 Task: Find connections with filter location Gurupi with filter topic #Economywith filter profile language English with filter current company Axis Securities Limited with filter school NIRMA UNIVERSITY with filter industry Packaging and Containers Manufacturing with filter service category Relocation with filter keywords title Customer Service Manager
Action: Mouse moved to (660, 135)
Screenshot: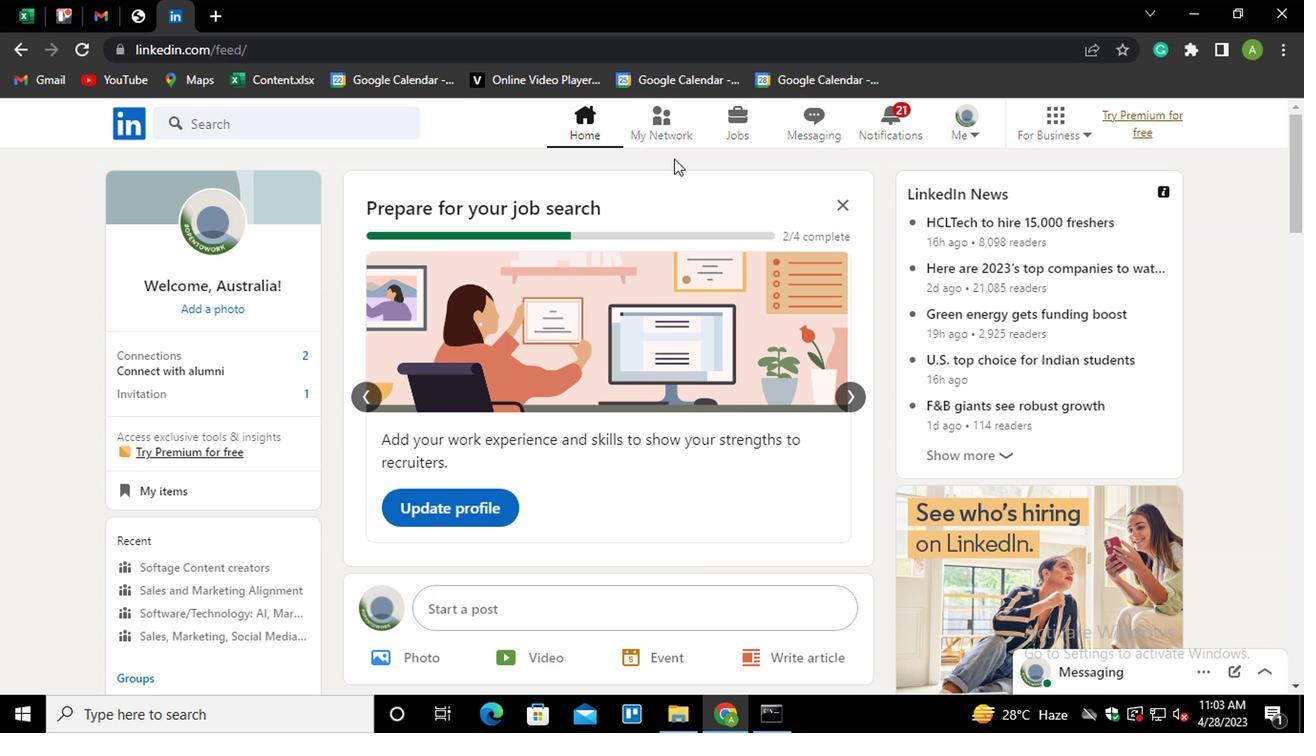 
Action: Mouse pressed left at (660, 135)
Screenshot: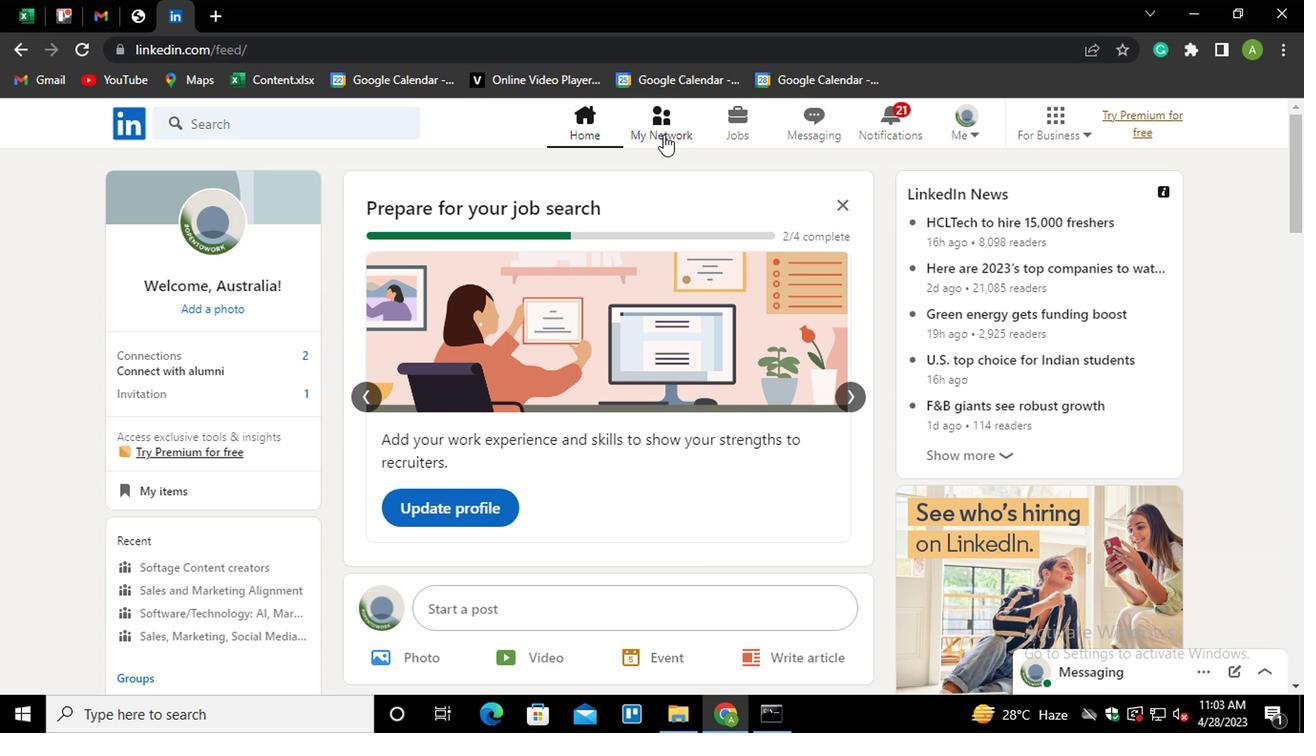 
Action: Mouse moved to (194, 231)
Screenshot: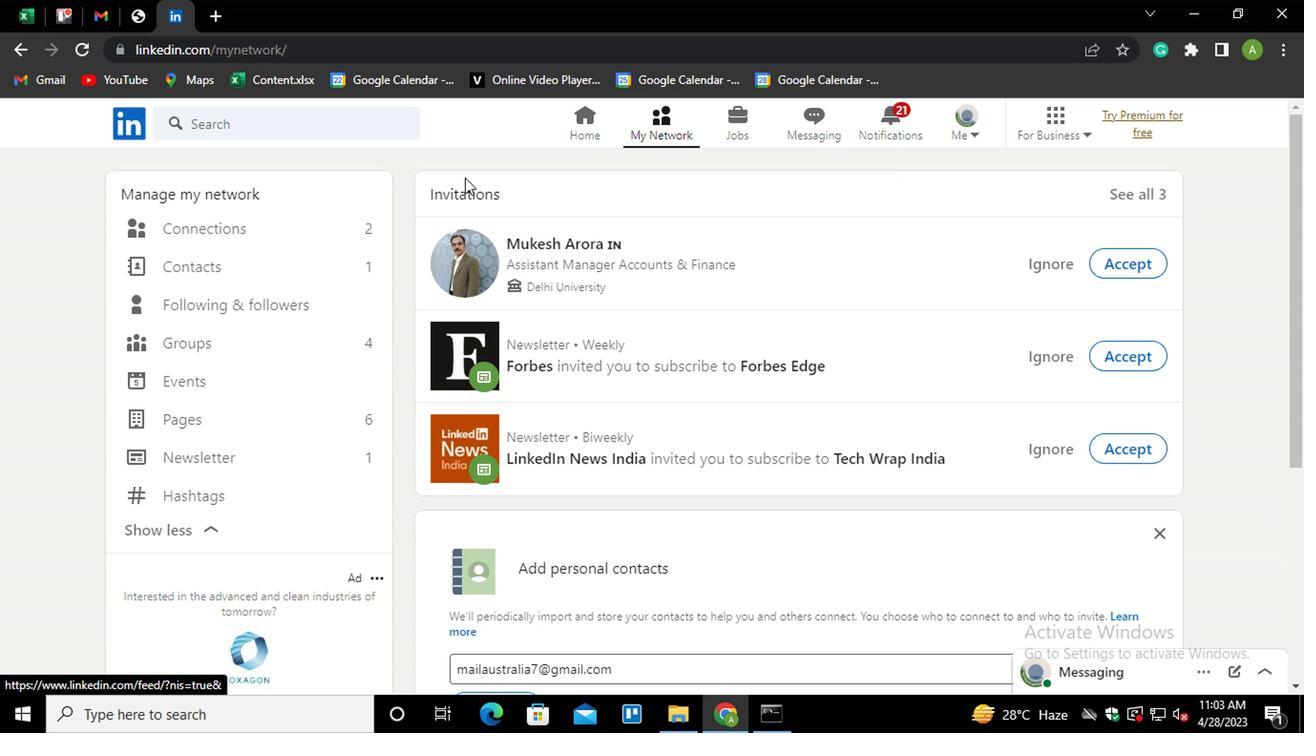 
Action: Mouse pressed left at (194, 231)
Screenshot: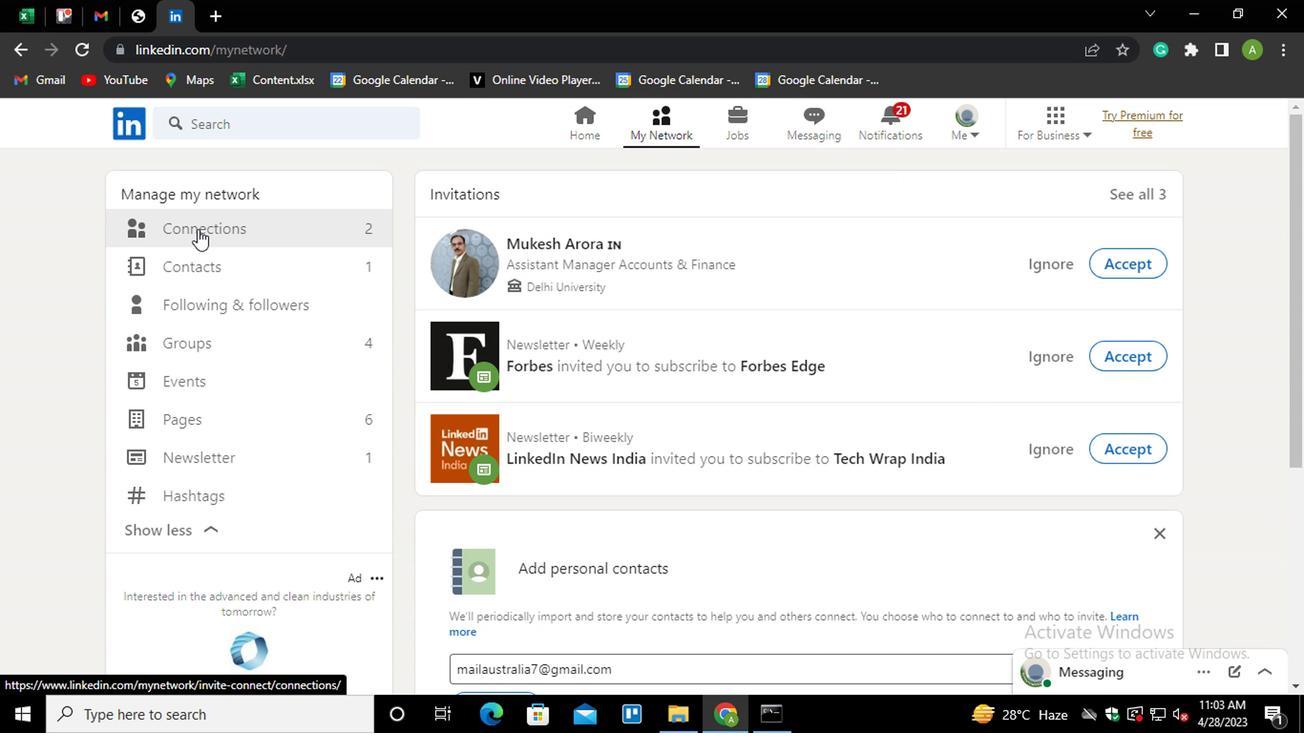 
Action: Mouse moved to (792, 226)
Screenshot: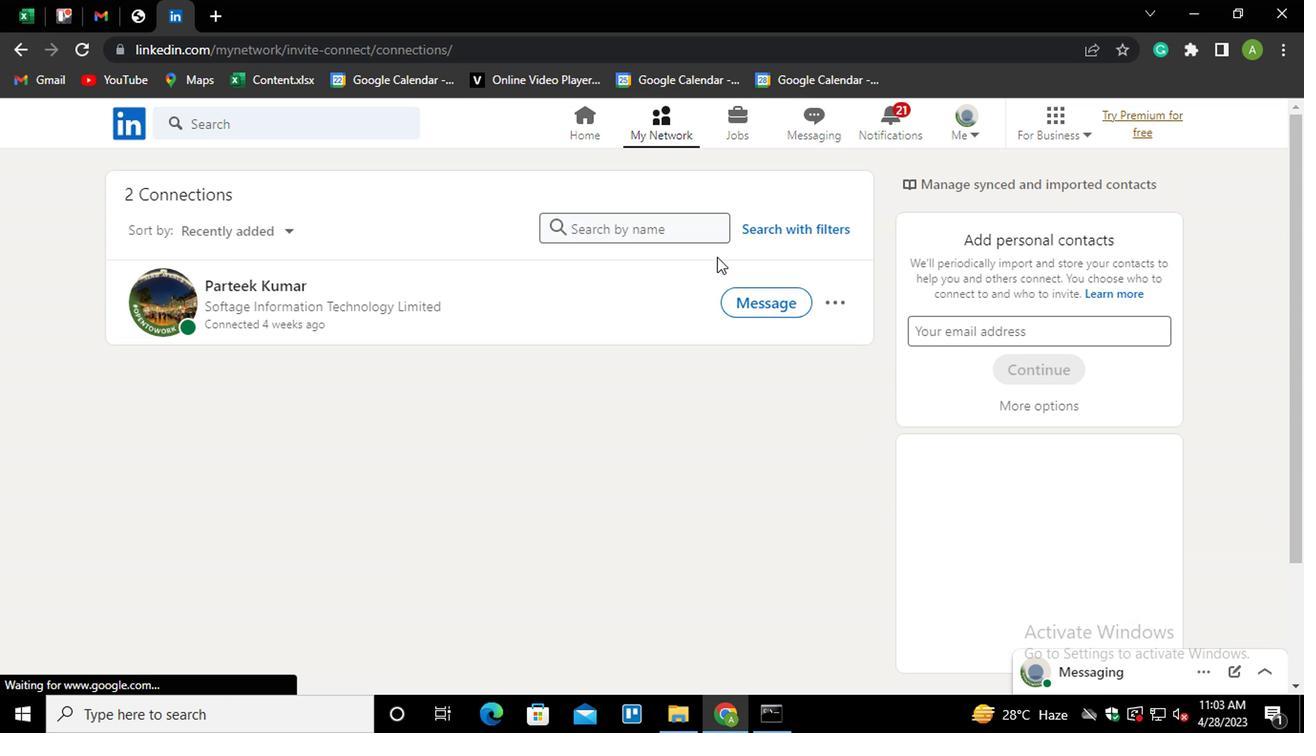 
Action: Mouse pressed left at (792, 226)
Screenshot: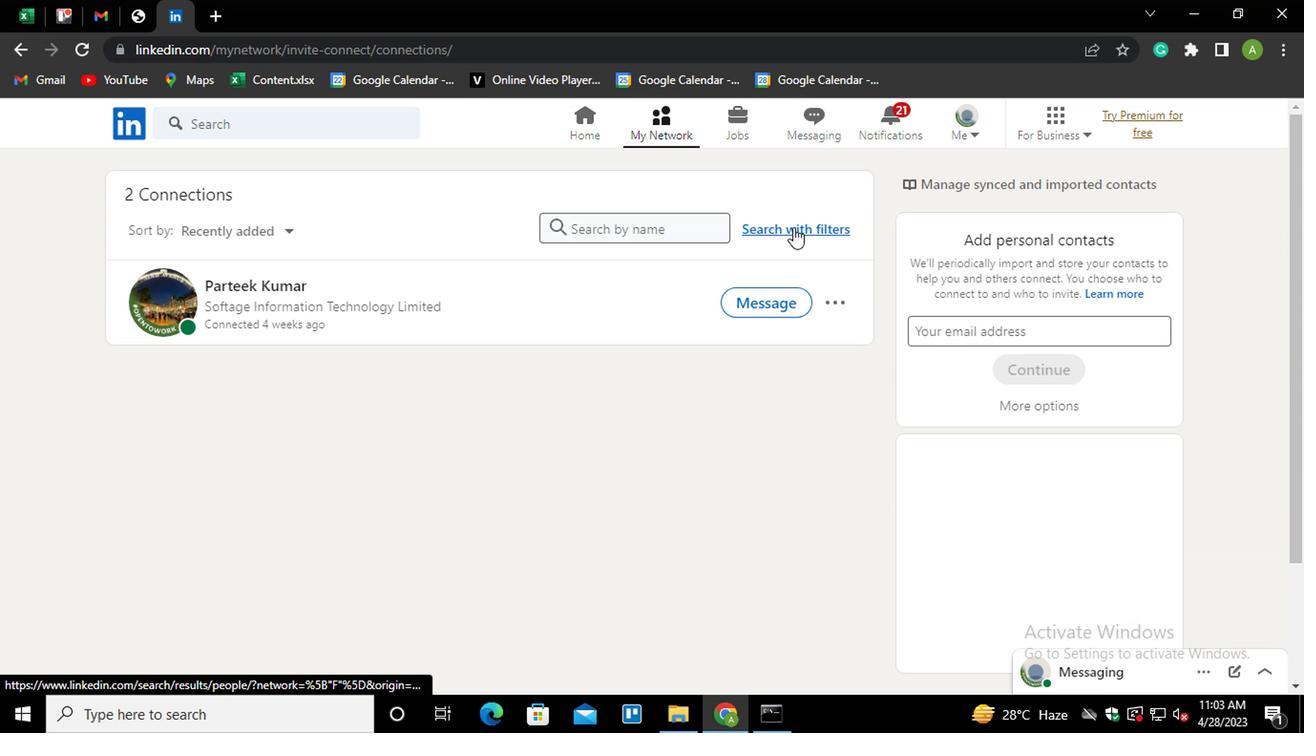 
Action: Mouse moved to (694, 181)
Screenshot: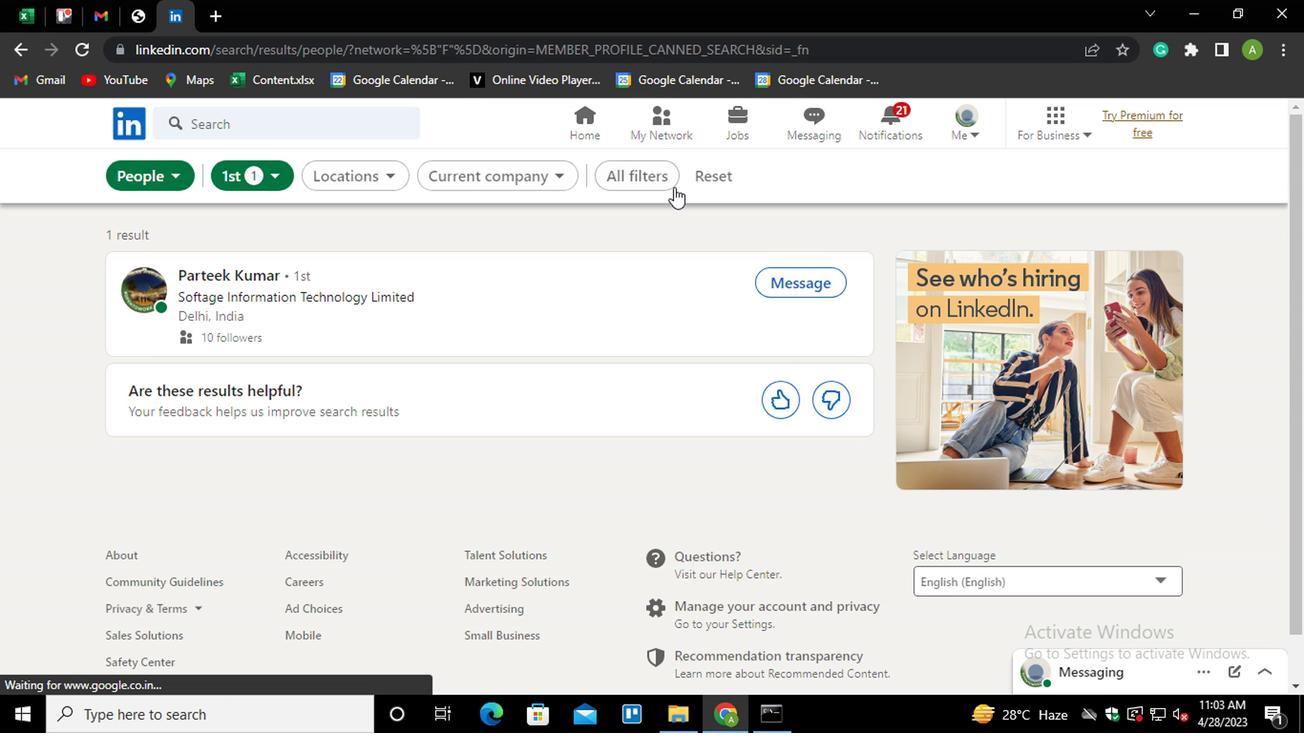 
Action: Mouse pressed left at (694, 181)
Screenshot: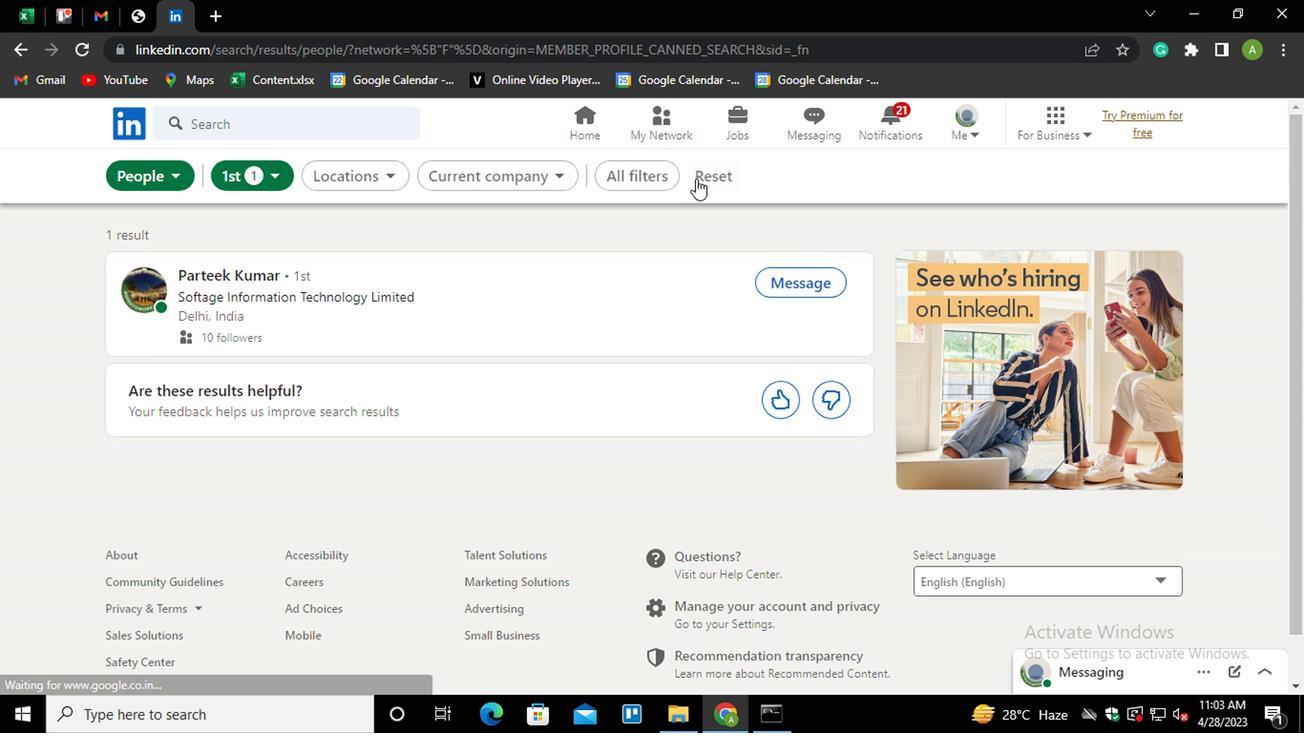
Action: Mouse moved to (670, 182)
Screenshot: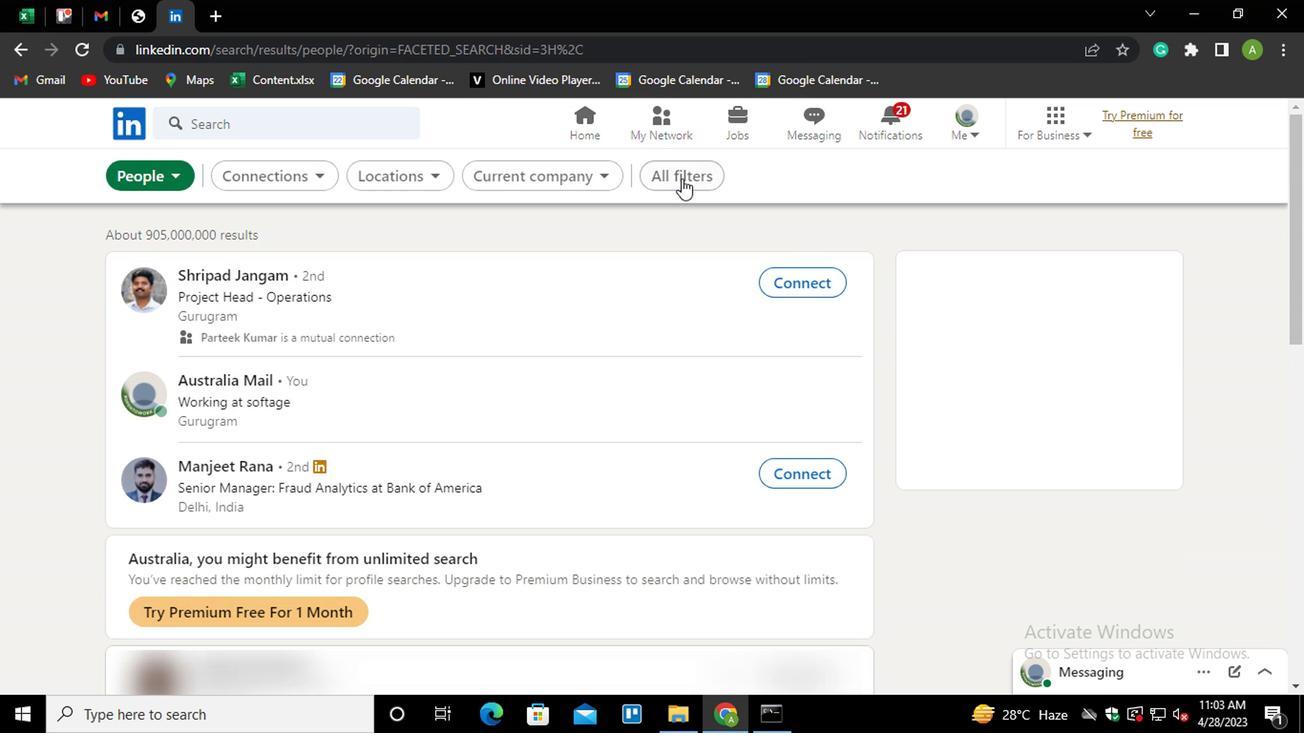 
Action: Mouse pressed left at (670, 182)
Screenshot: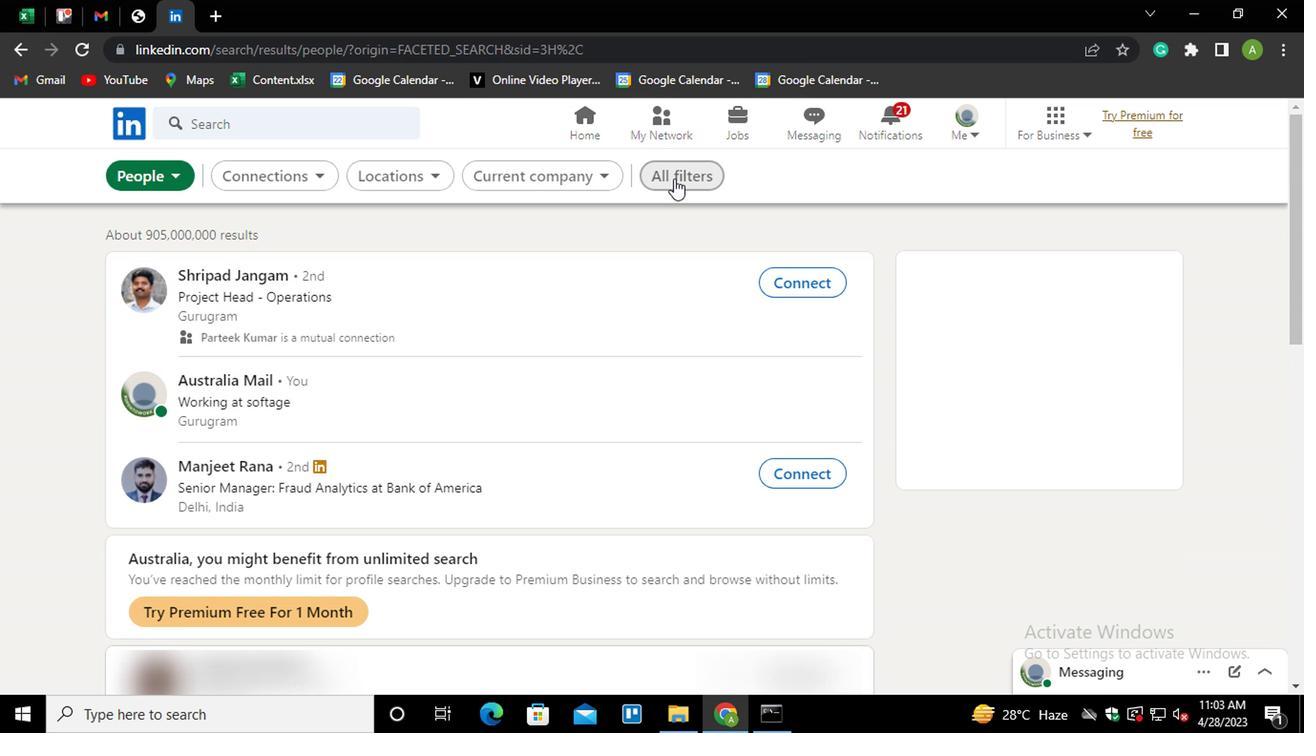 
Action: Mouse moved to (889, 349)
Screenshot: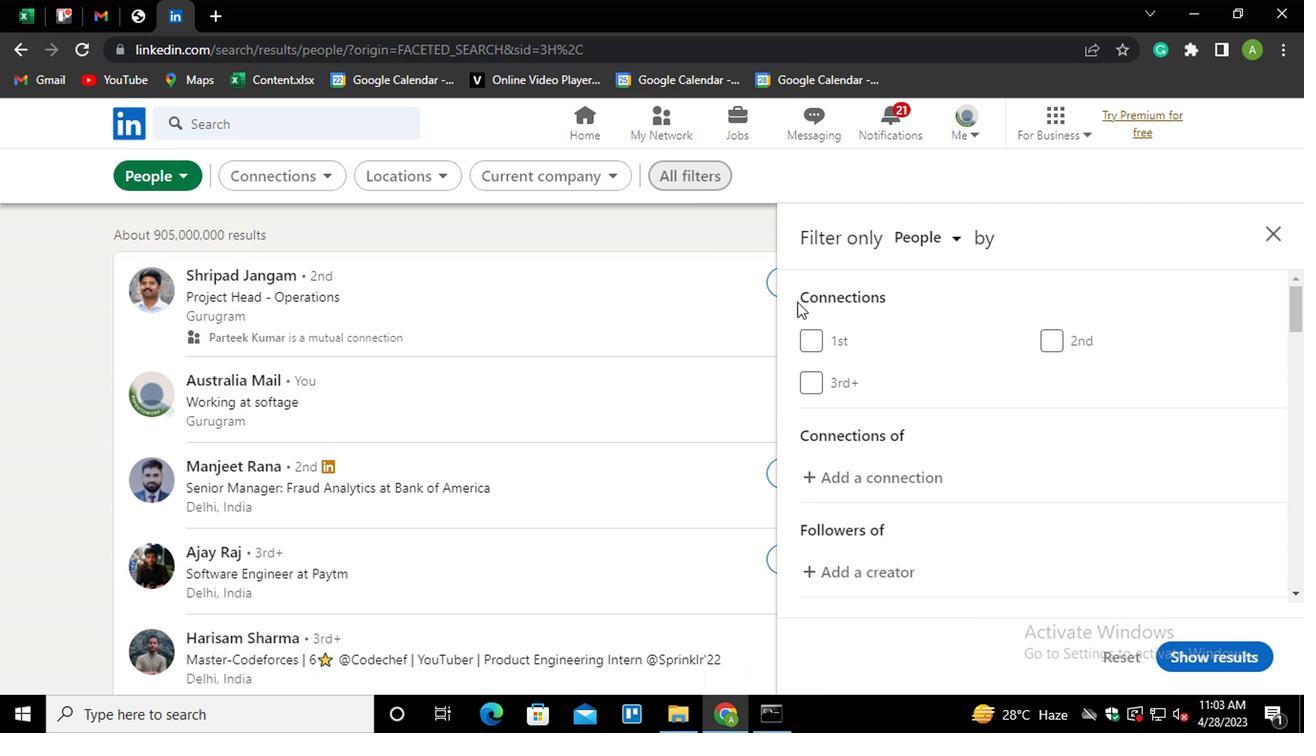 
Action: Mouse scrolled (889, 348) with delta (0, -1)
Screenshot: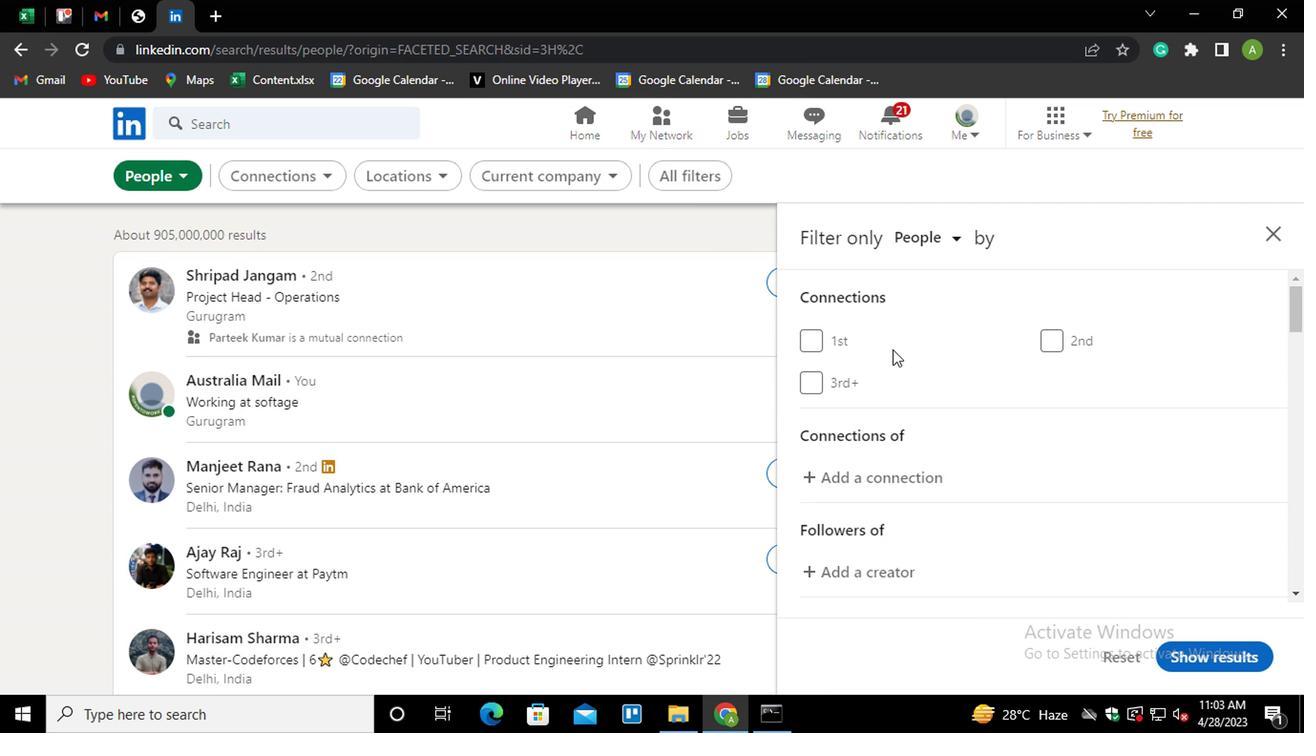 
Action: Mouse scrolled (889, 348) with delta (0, -1)
Screenshot: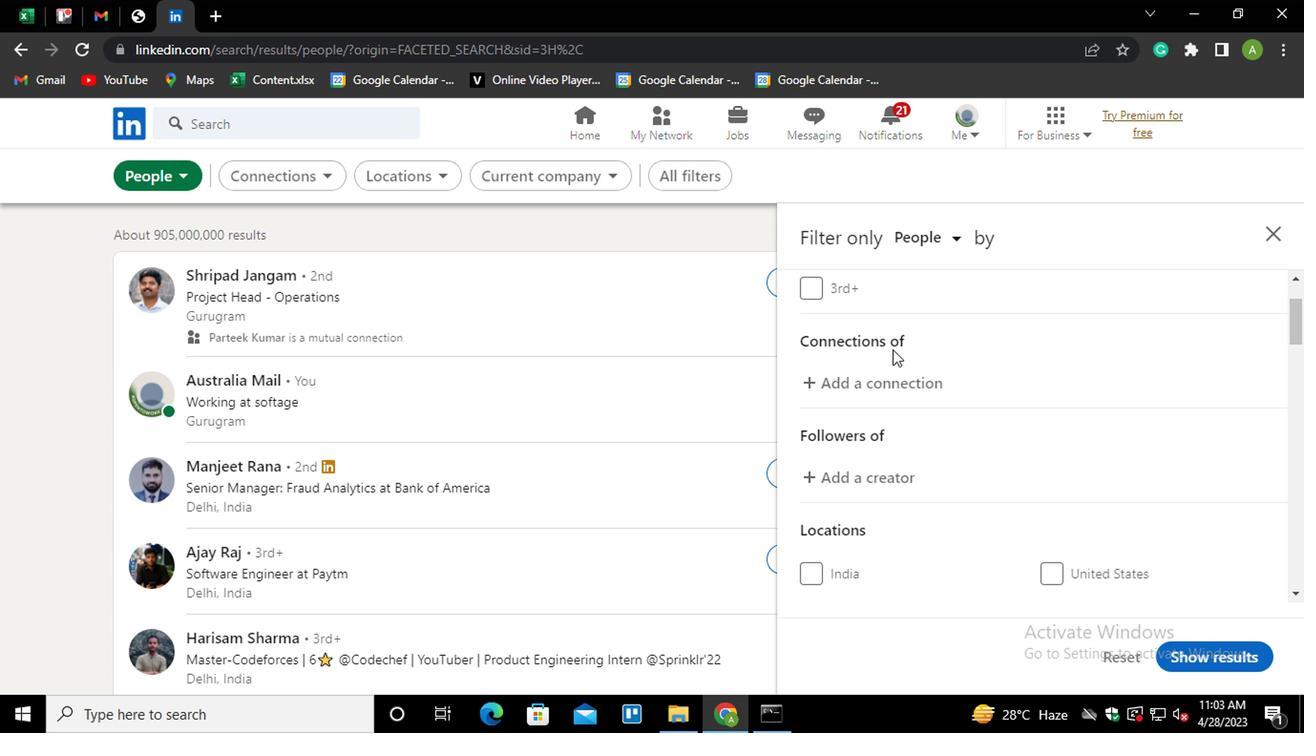 
Action: Mouse scrolled (889, 348) with delta (0, -1)
Screenshot: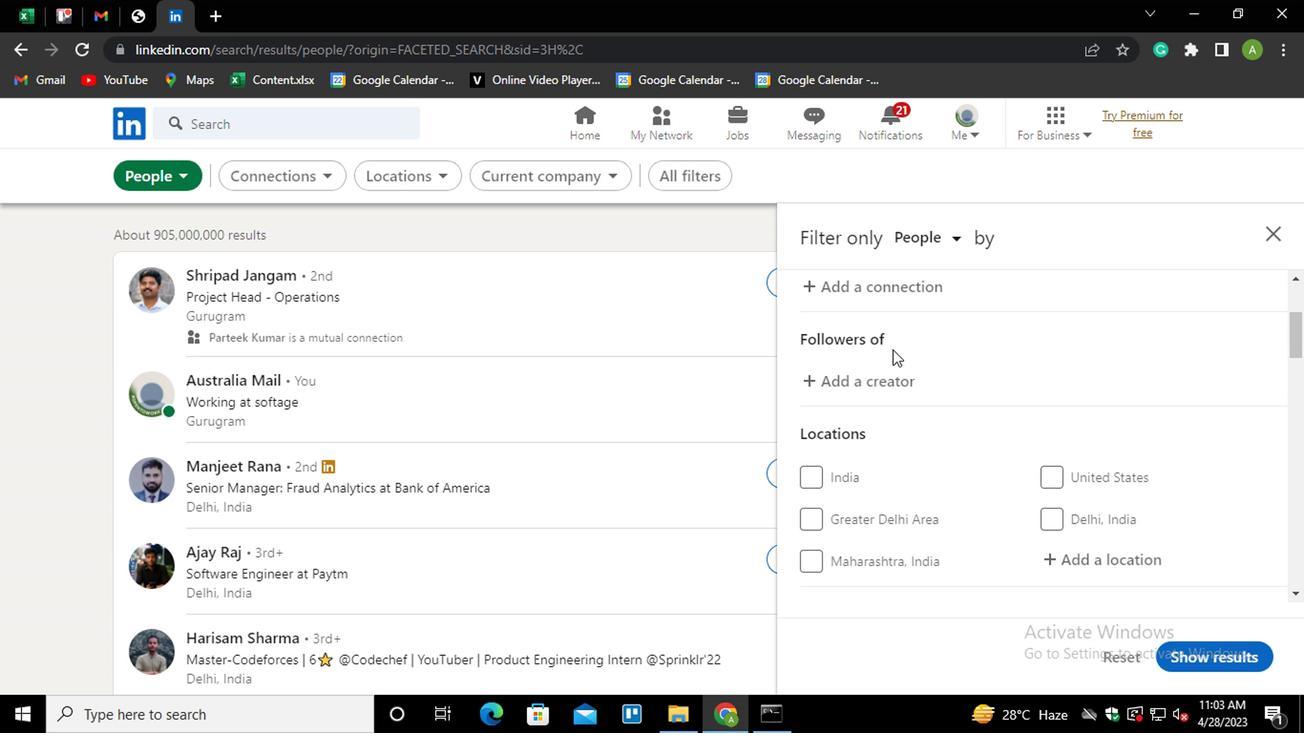 
Action: Mouse scrolled (889, 348) with delta (0, -1)
Screenshot: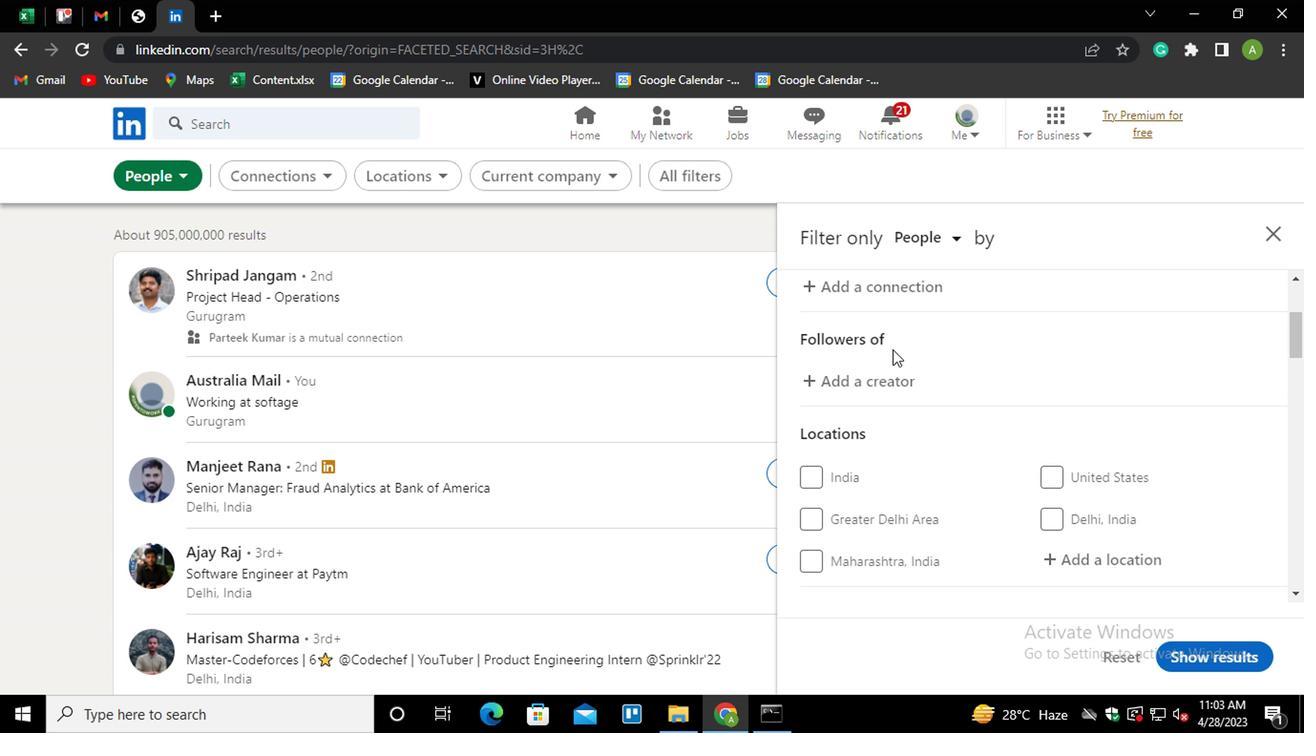 
Action: Mouse moved to (1110, 365)
Screenshot: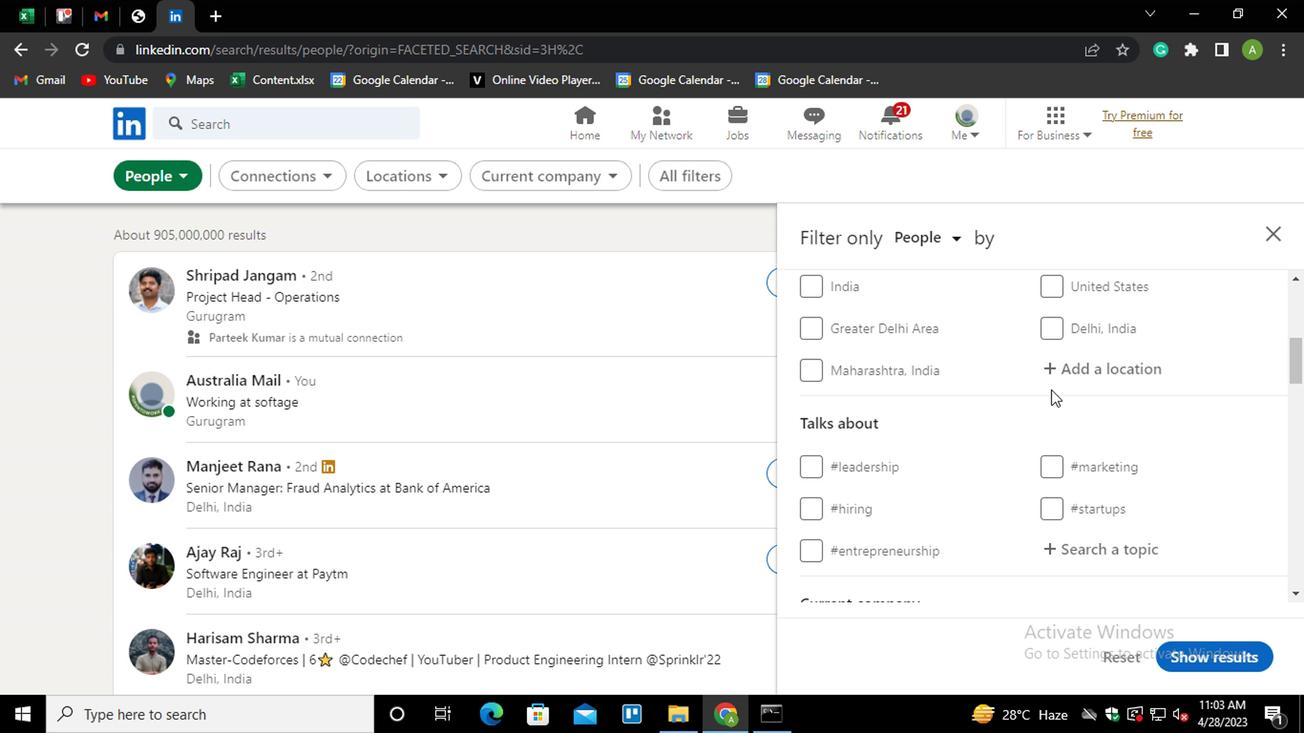 
Action: Mouse pressed left at (1110, 365)
Screenshot: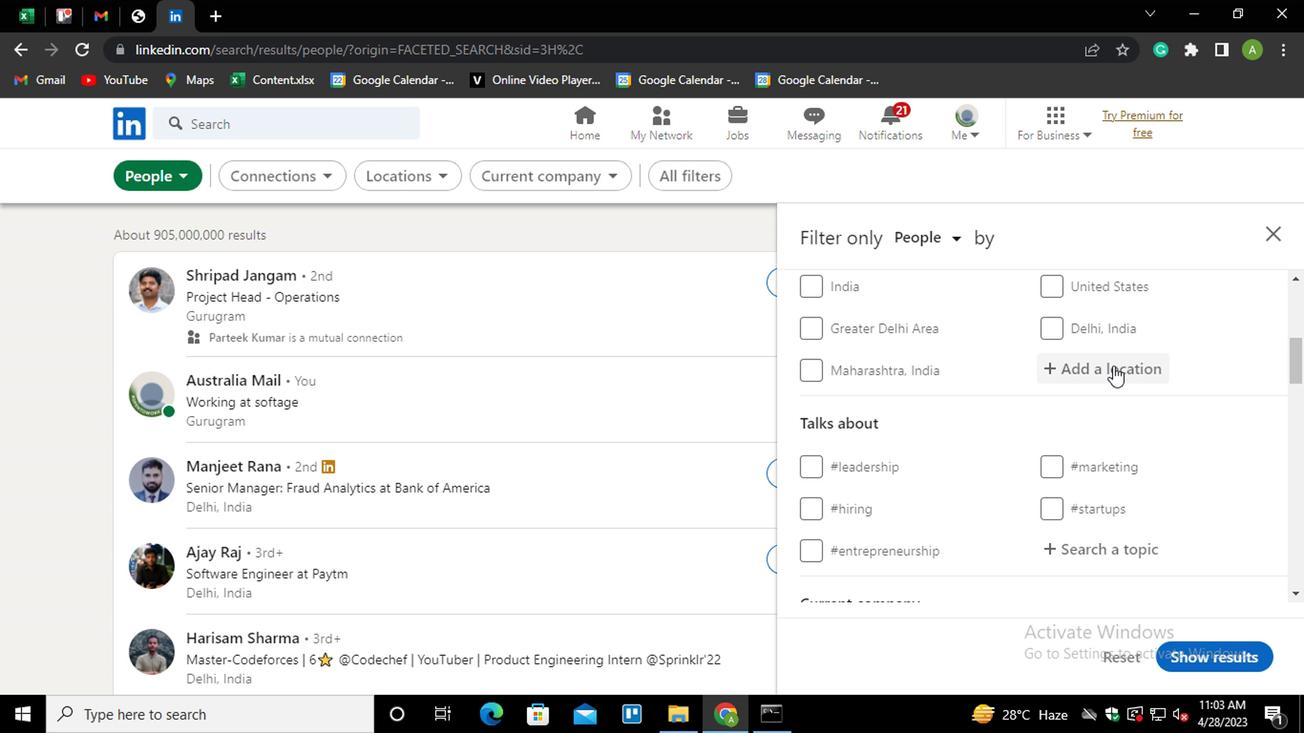 
Action: Key pressed <Key.shift>GURUPA<Key.backspace>I<Key.down><Key.enter>
Screenshot: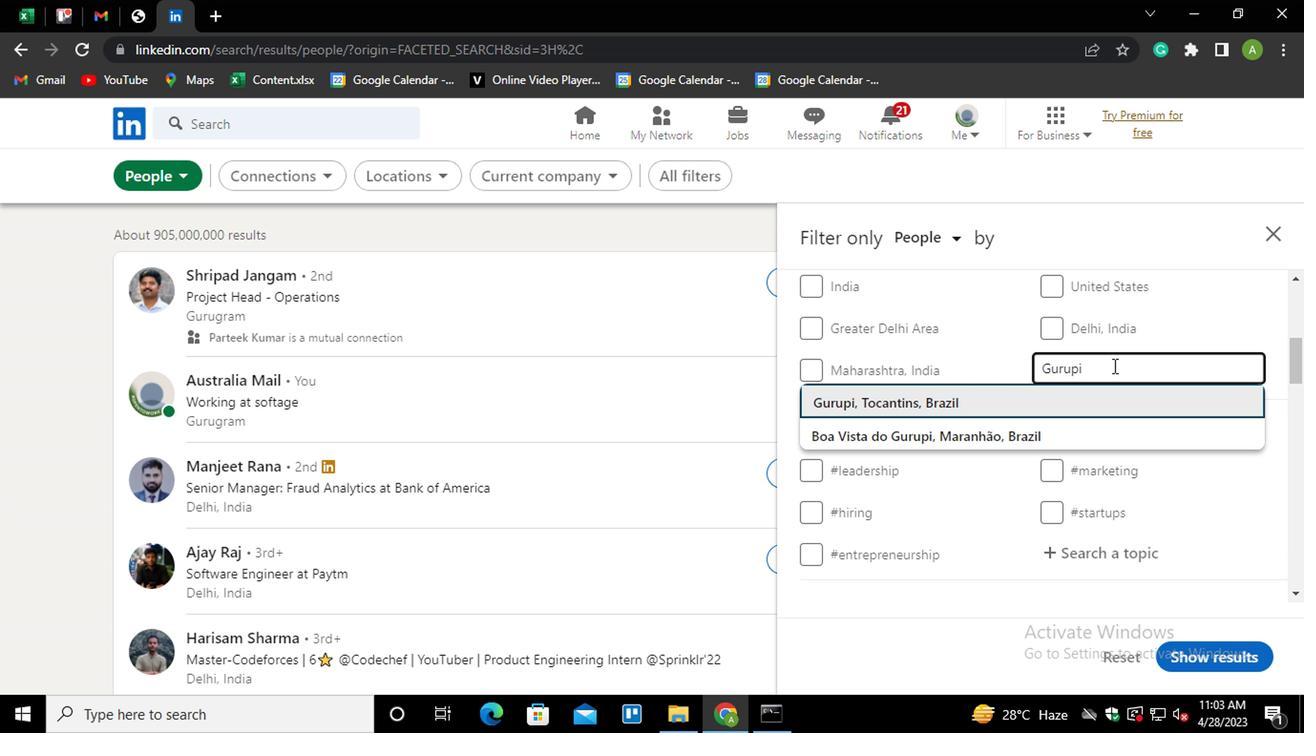 
Action: Mouse scrolled (1110, 364) with delta (0, -1)
Screenshot: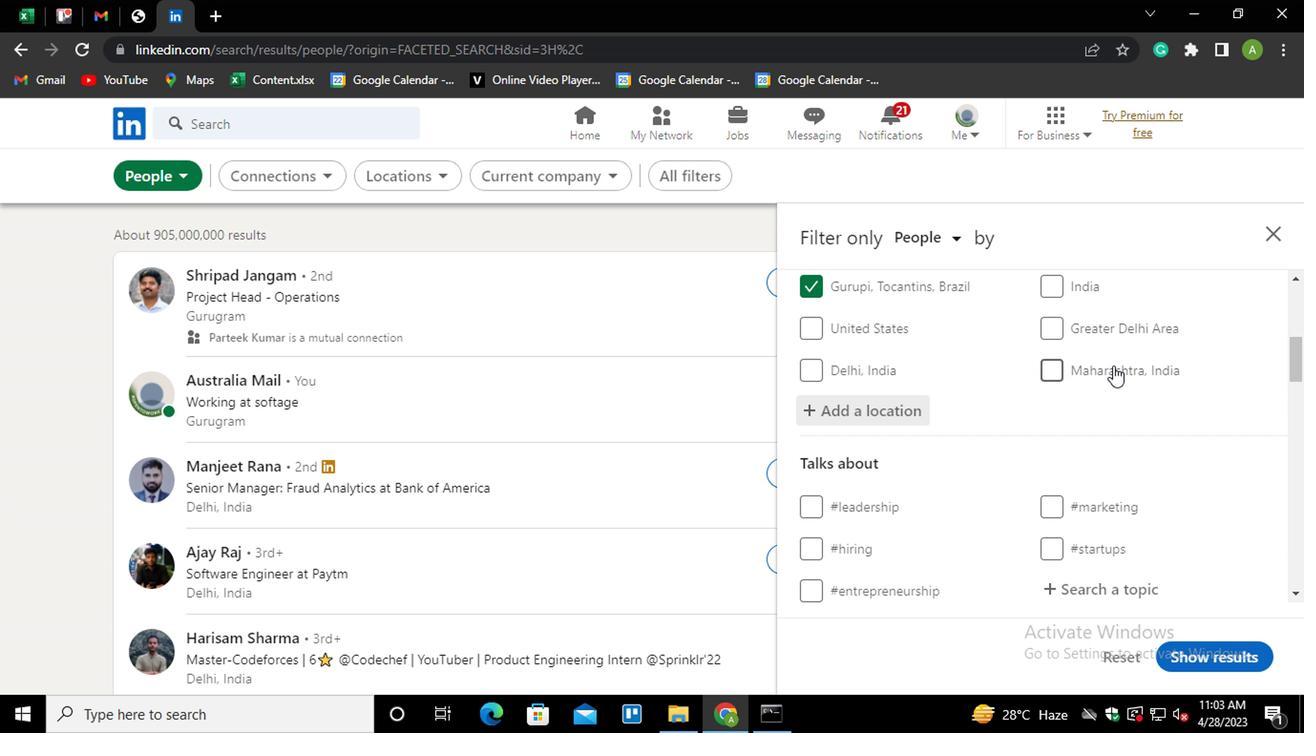 
Action: Mouse scrolled (1110, 364) with delta (0, -1)
Screenshot: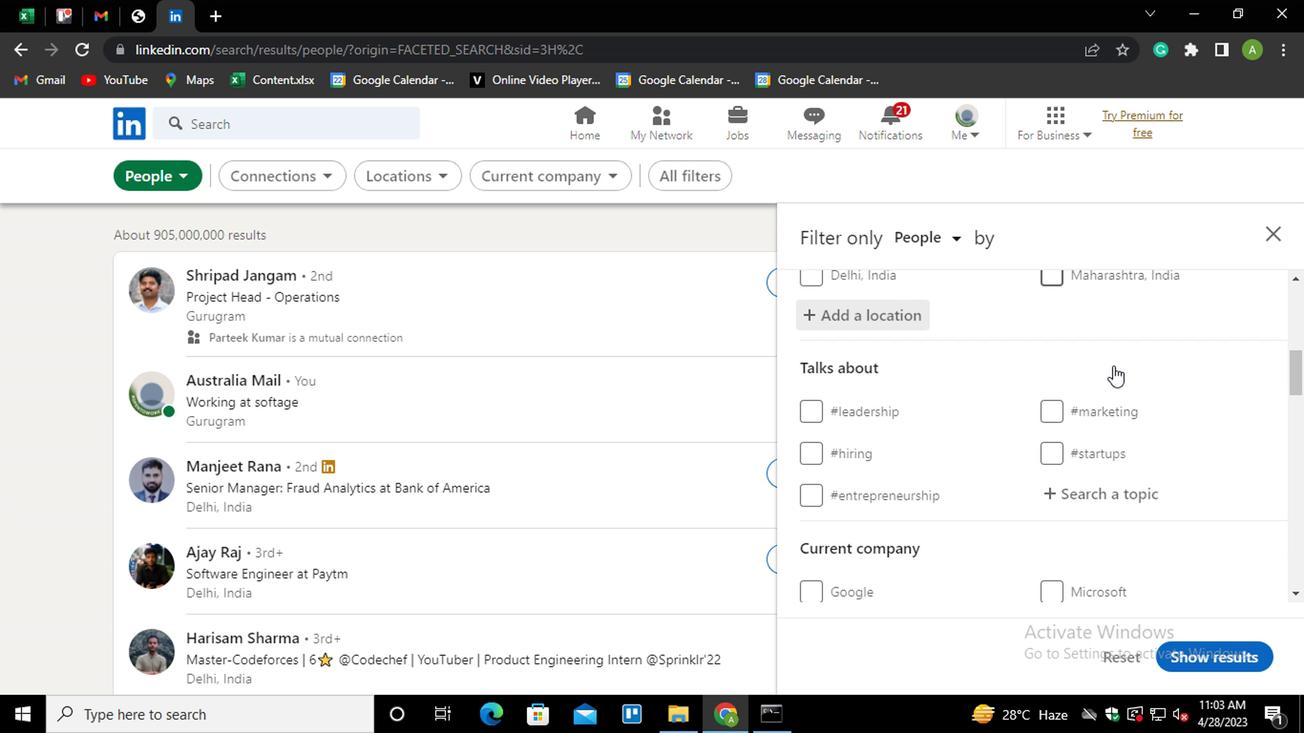 
Action: Mouse moved to (1100, 398)
Screenshot: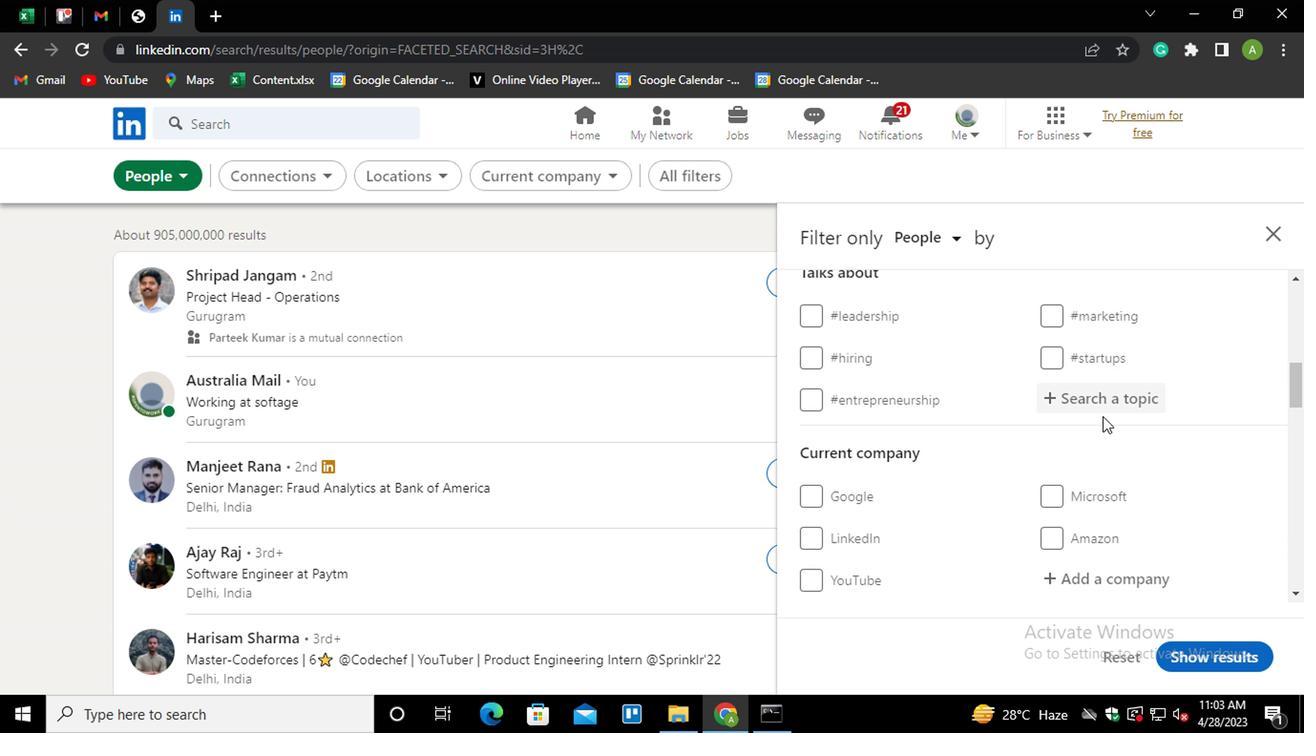 
Action: Mouse pressed left at (1100, 398)
Screenshot: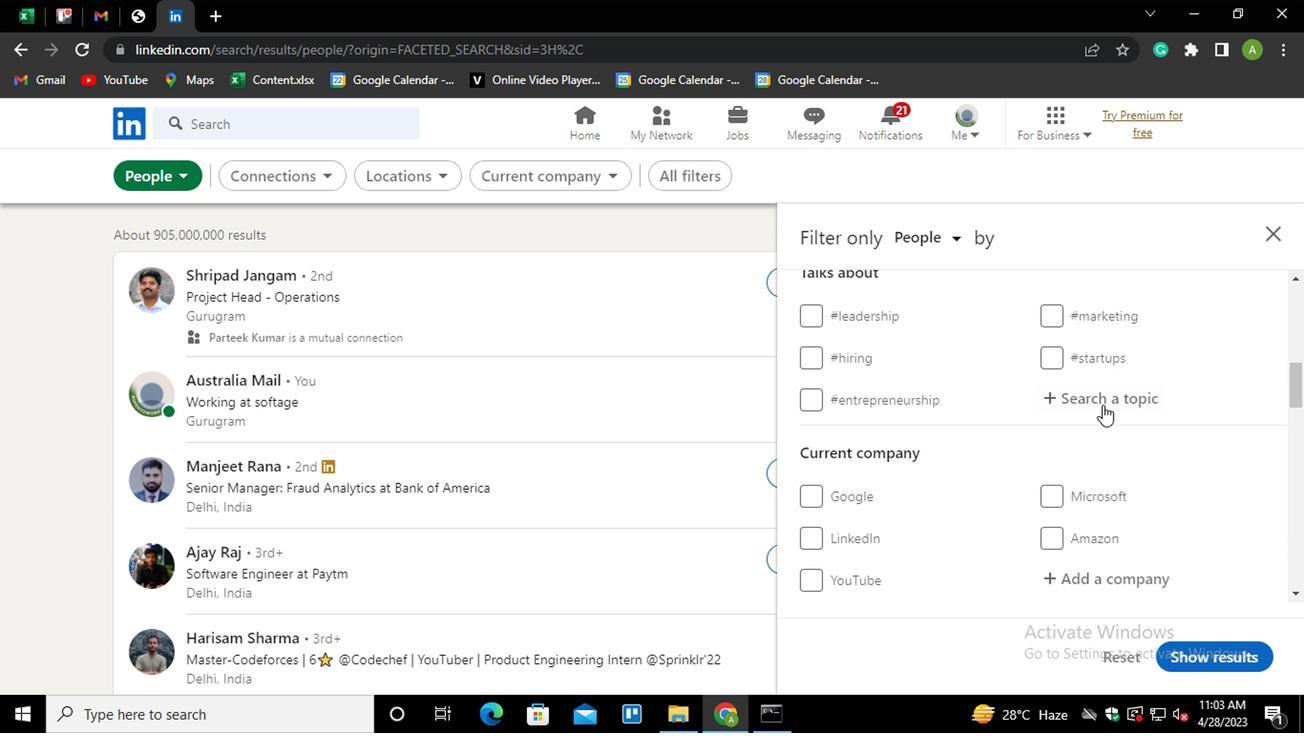 
Action: Mouse moved to (1093, 400)
Screenshot: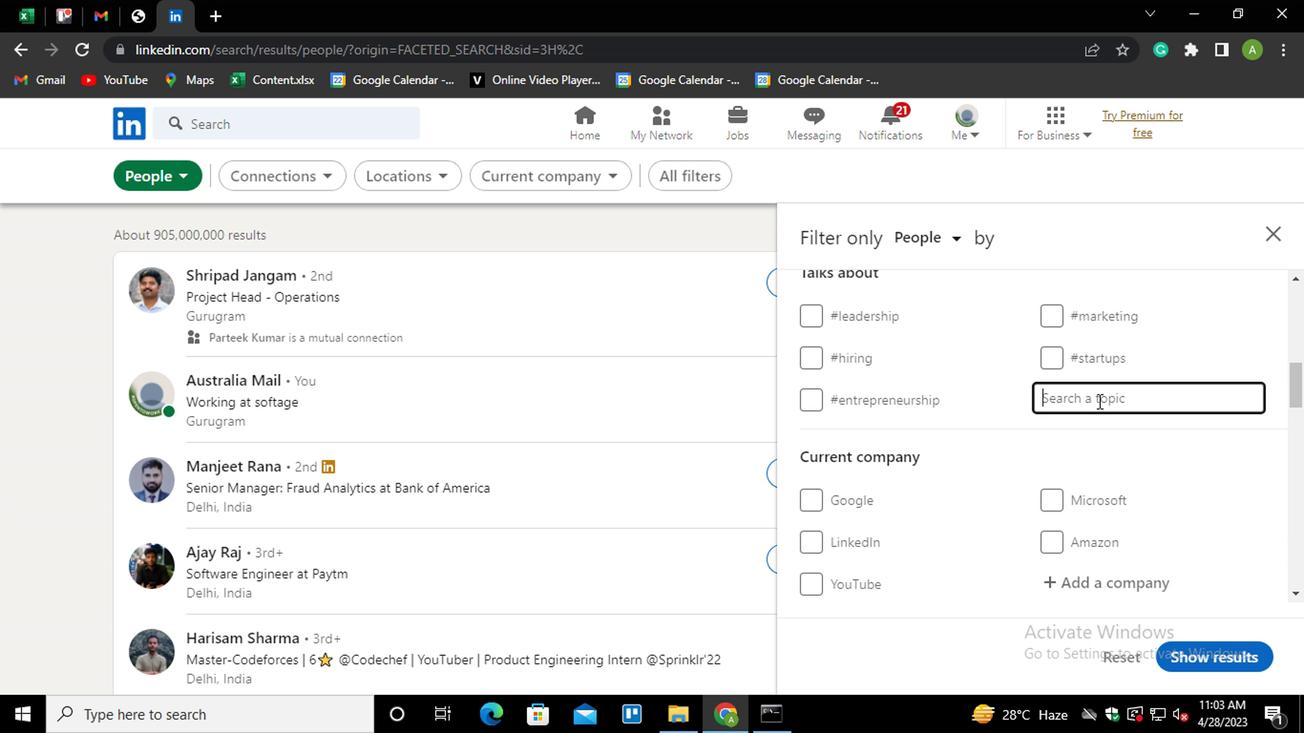 
Action: Key pressed <Key.shift>
Screenshot: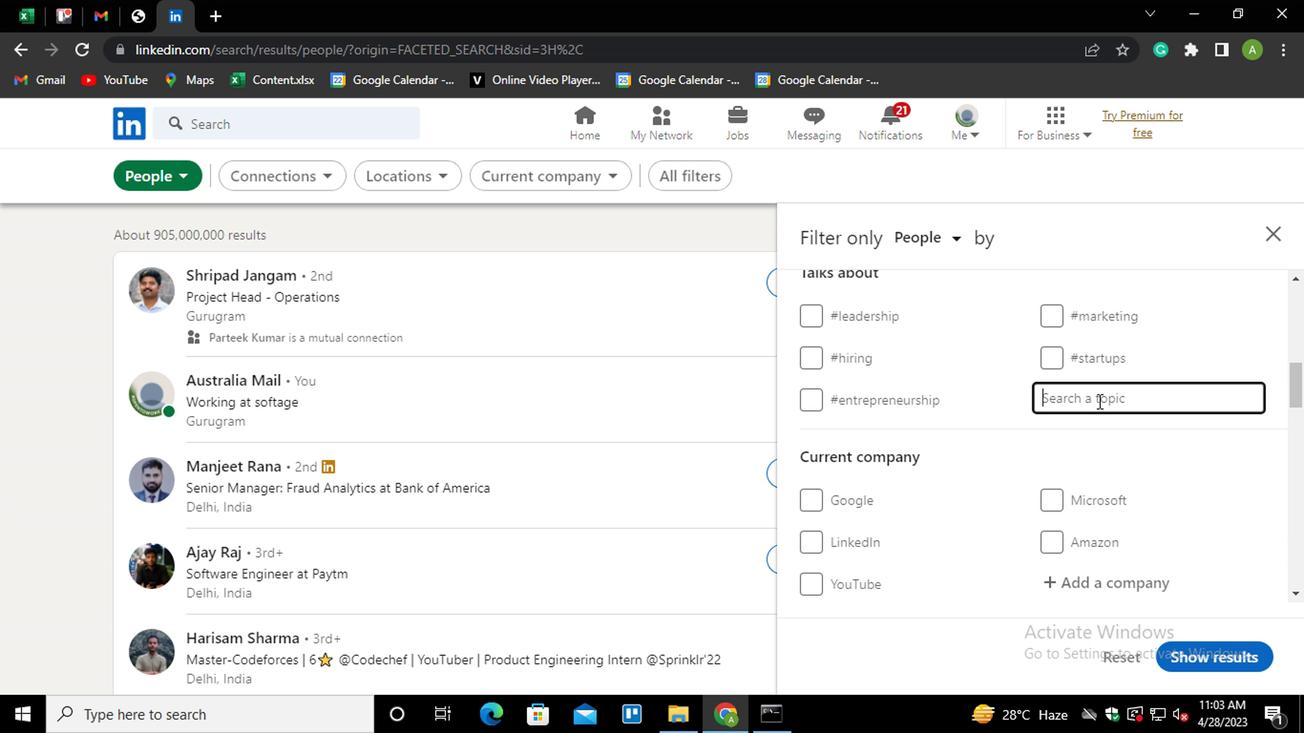 
Action: Mouse moved to (1085, 404)
Screenshot: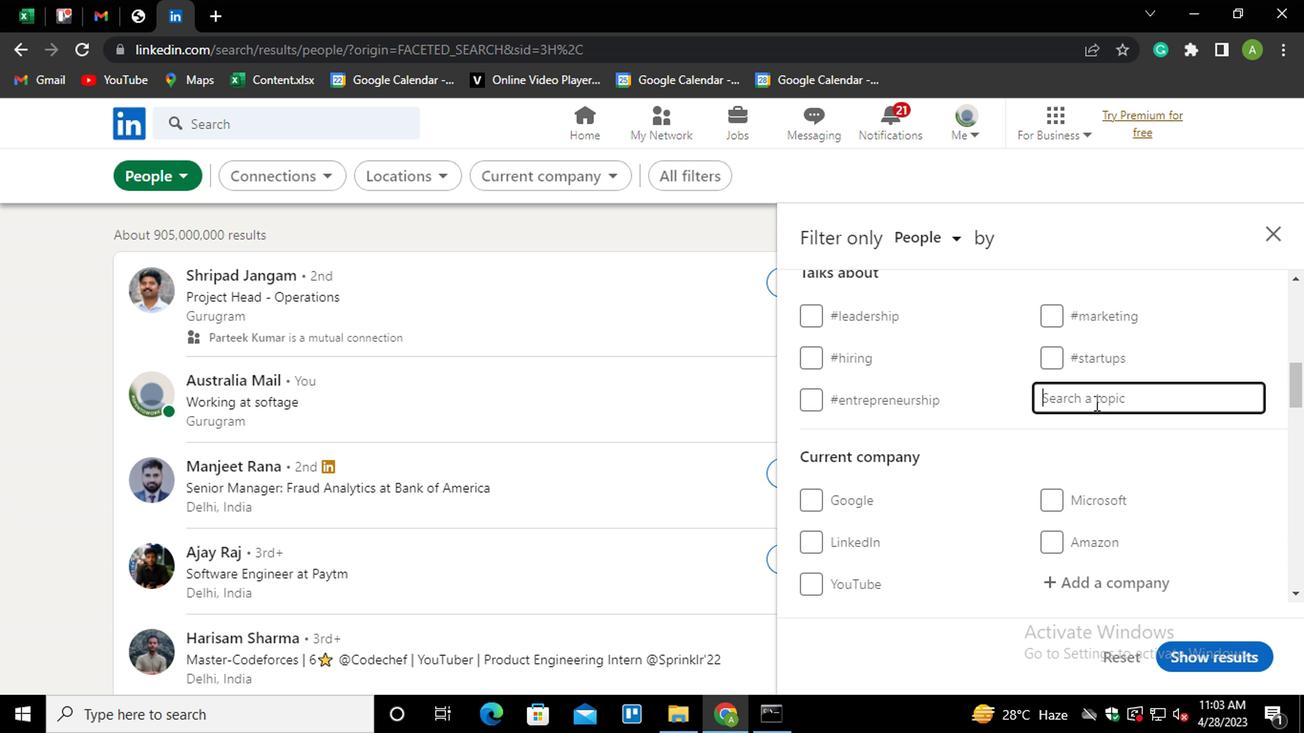 
Action: Key pressed E
Screenshot: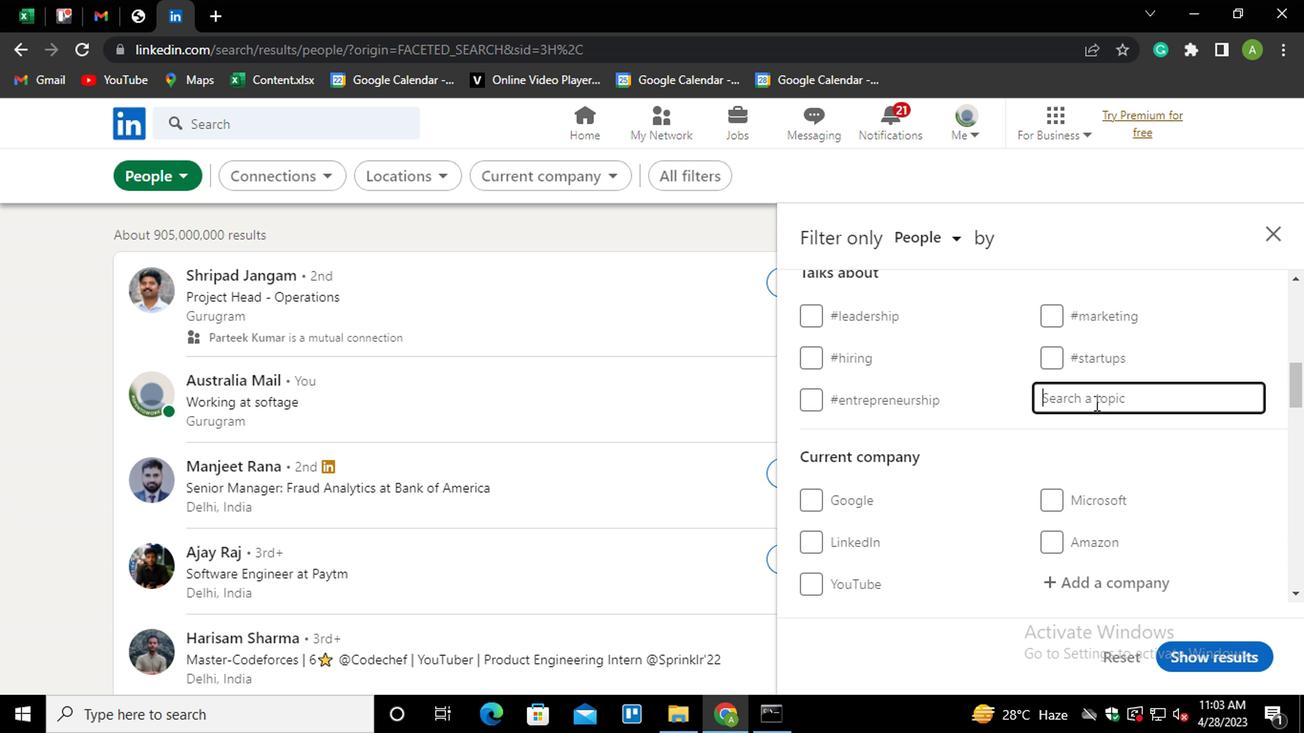 
Action: Mouse moved to (1084, 404)
Screenshot: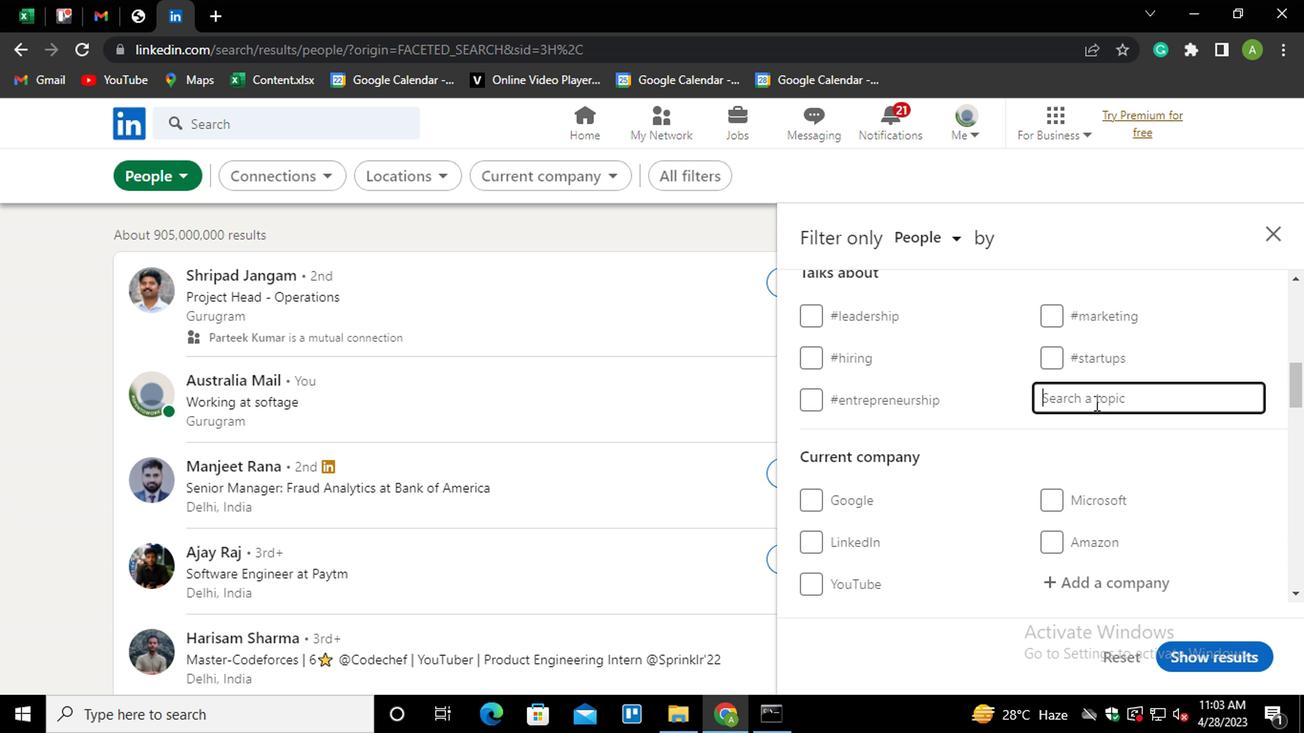 
Action: Key pressed CONOM<Key.down><Key.down><Key.down><Key.enter>
Screenshot: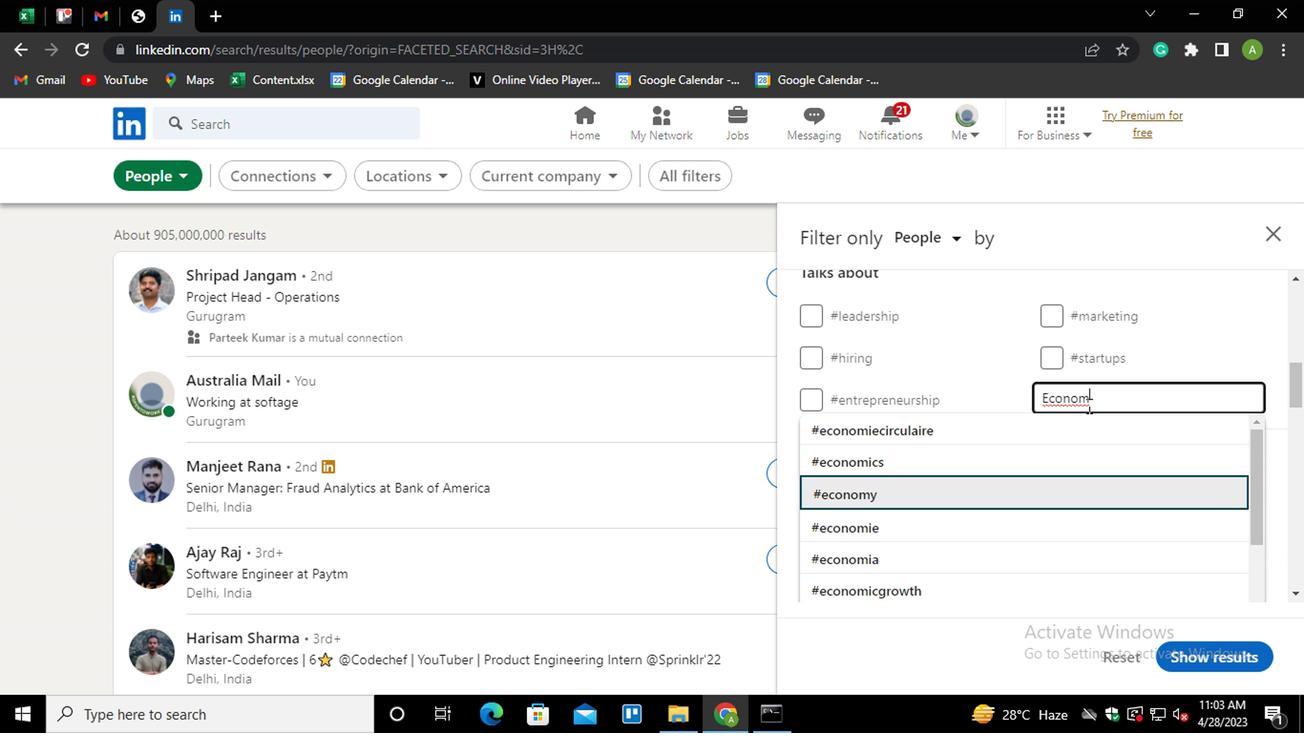 
Action: Mouse moved to (1084, 404)
Screenshot: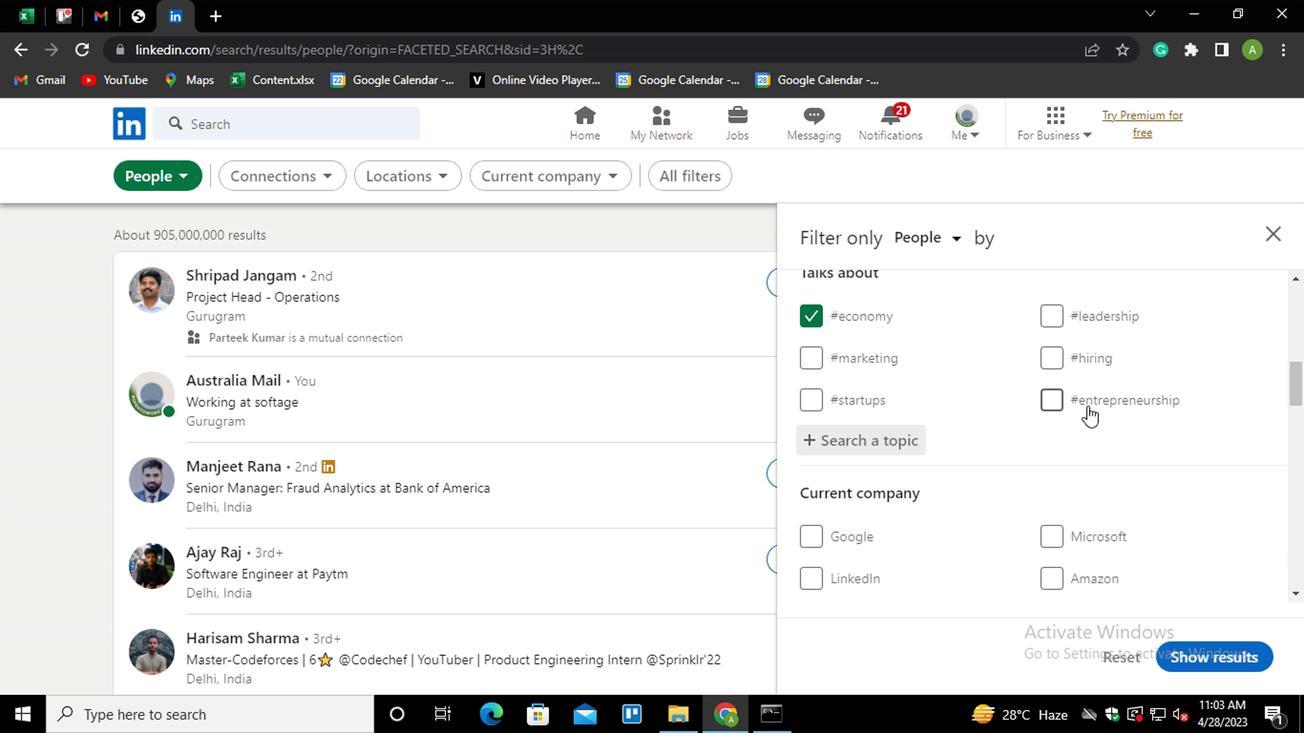 
Action: Mouse scrolled (1084, 403) with delta (0, -1)
Screenshot: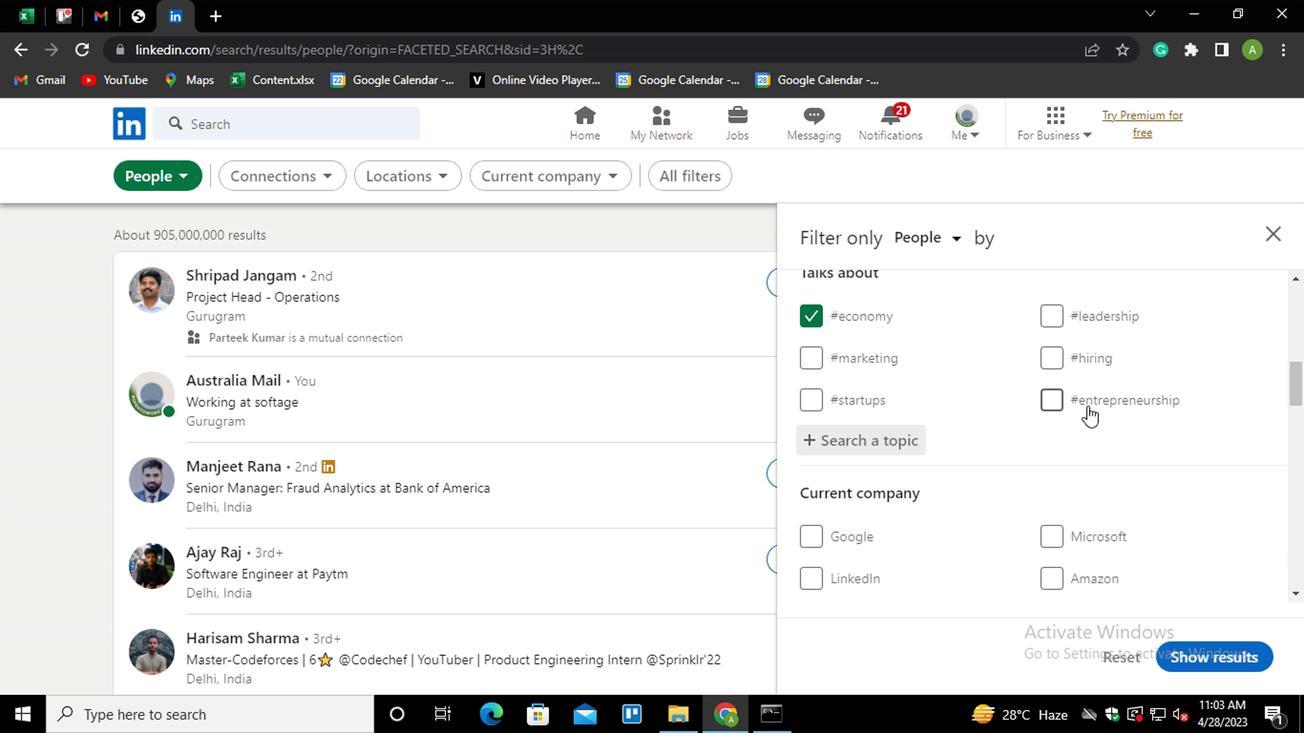 
Action: Mouse scrolled (1084, 403) with delta (0, -1)
Screenshot: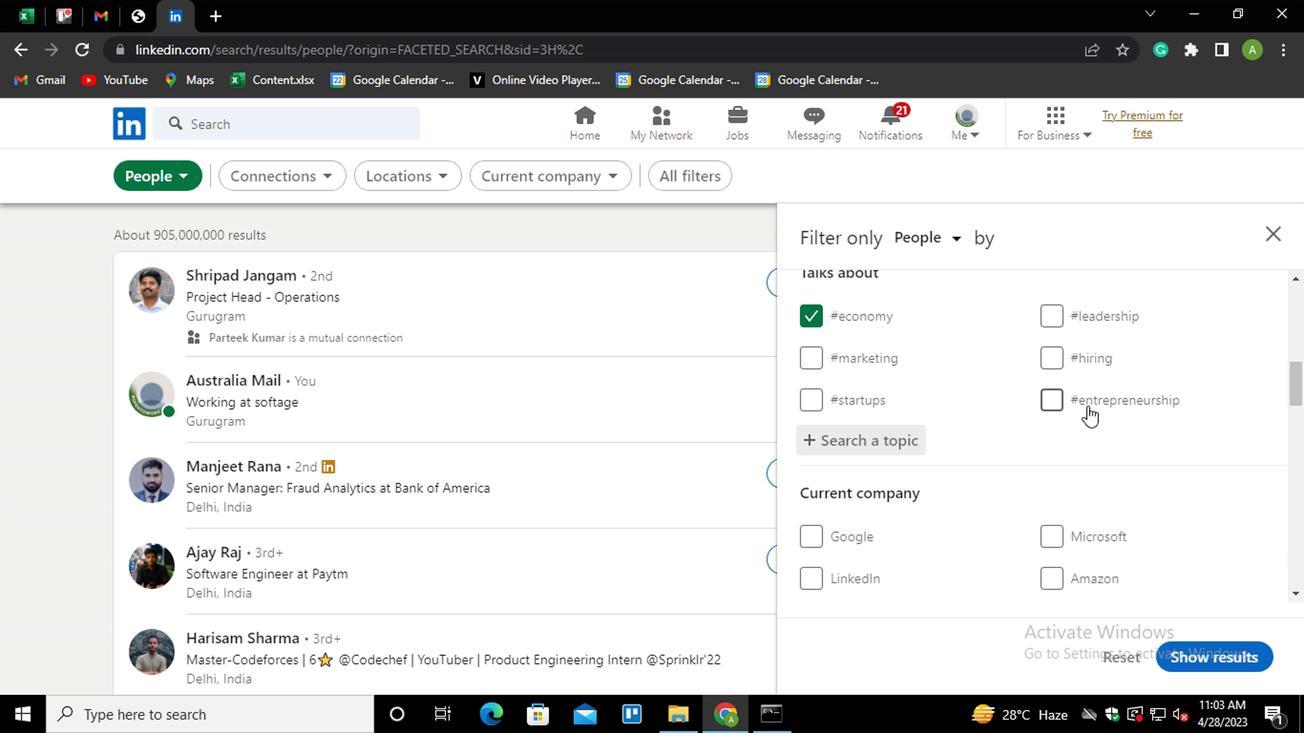 
Action: Mouse scrolled (1084, 403) with delta (0, -1)
Screenshot: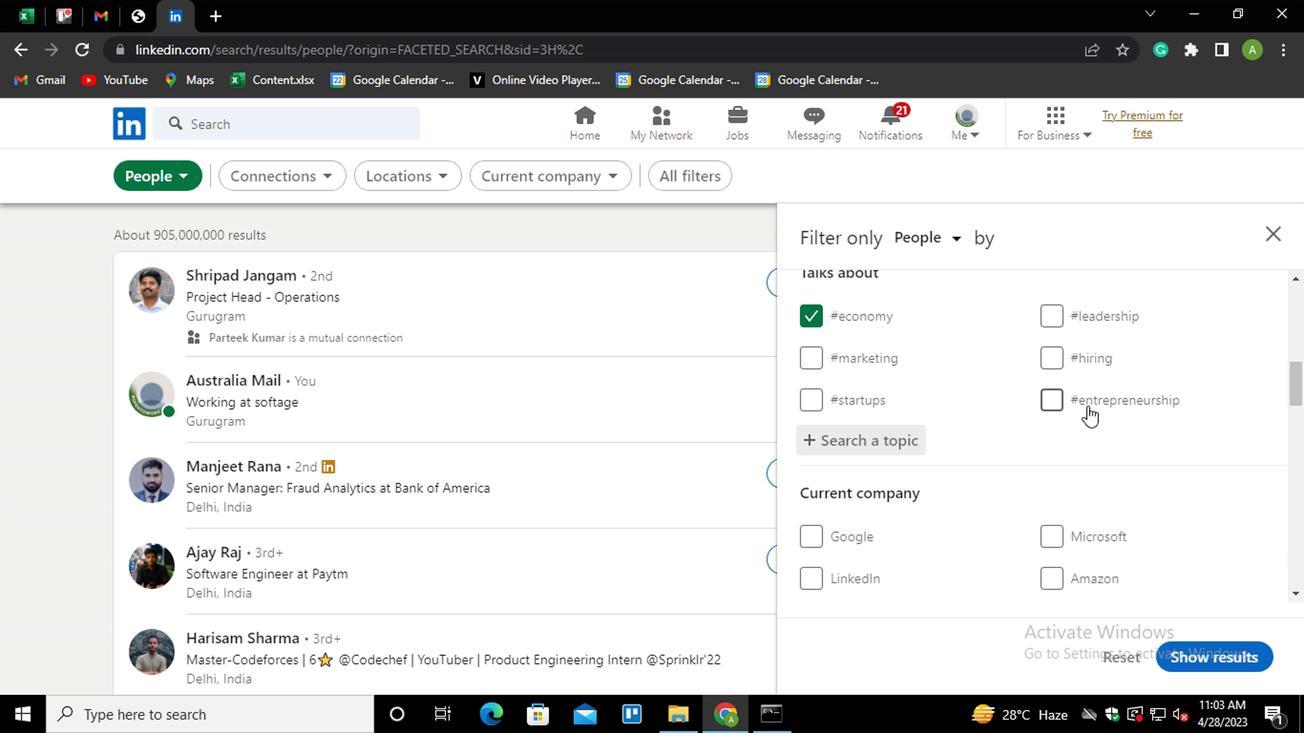 
Action: Mouse scrolled (1084, 403) with delta (0, -1)
Screenshot: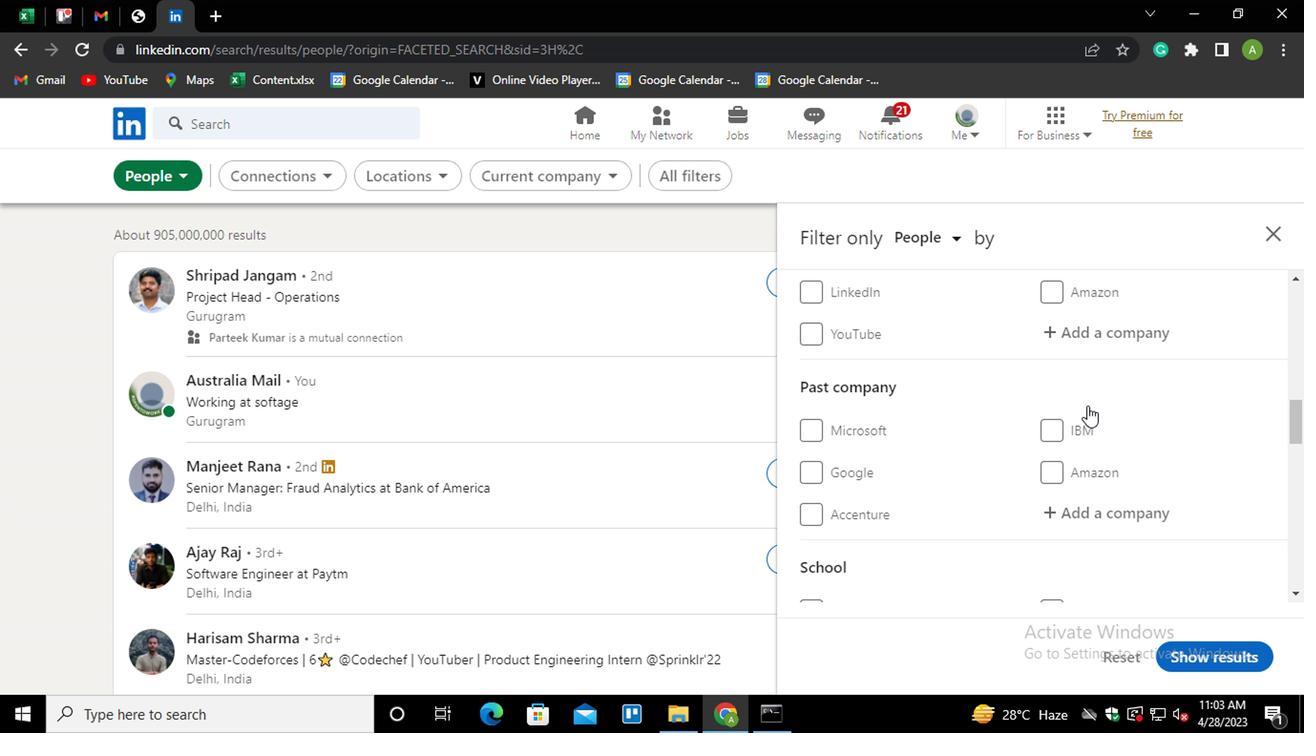 
Action: Mouse scrolled (1084, 403) with delta (0, -1)
Screenshot: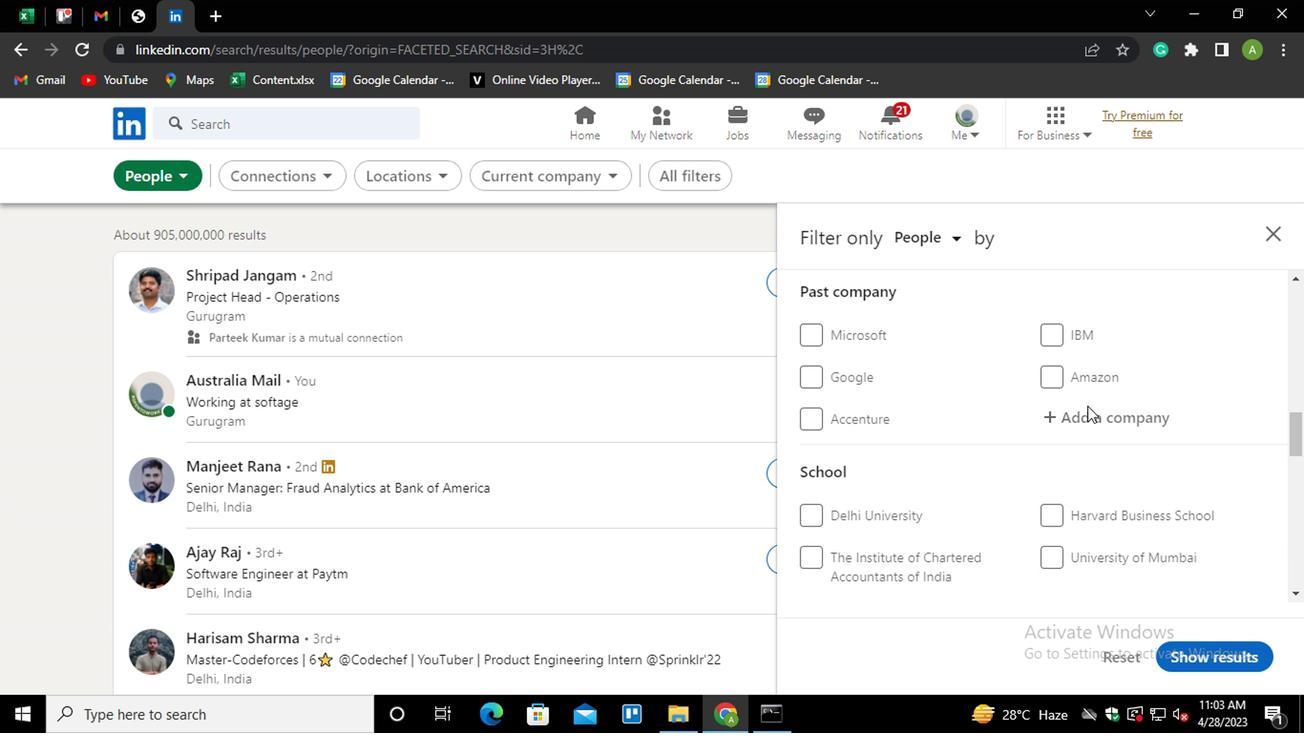 
Action: Mouse scrolled (1084, 403) with delta (0, -1)
Screenshot: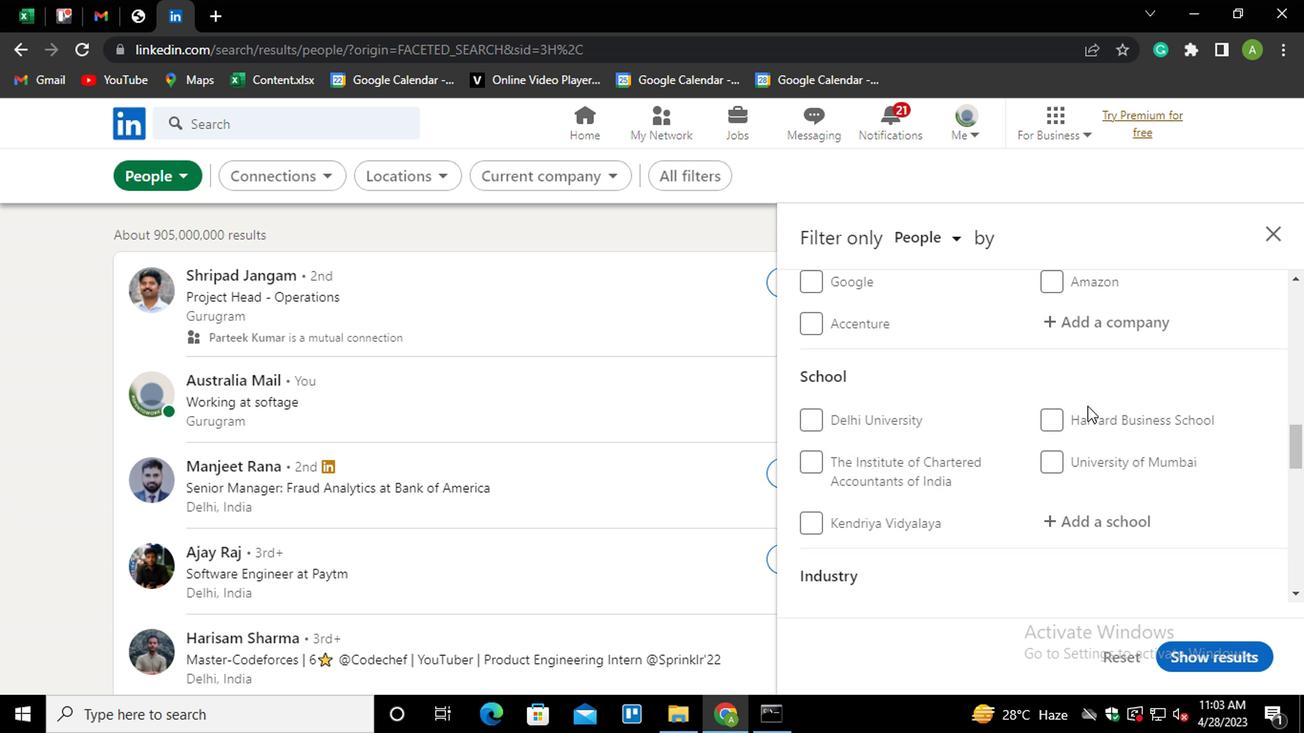 
Action: Mouse scrolled (1084, 403) with delta (0, -1)
Screenshot: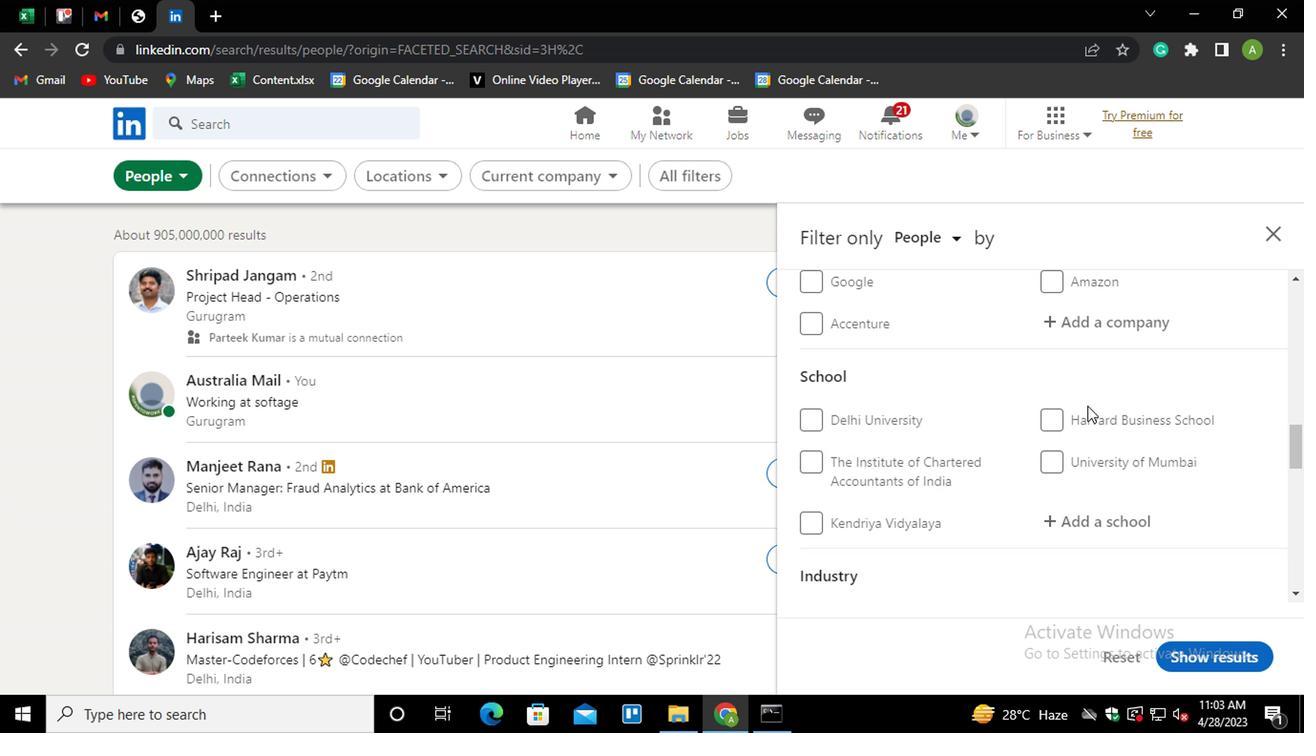 
Action: Mouse scrolled (1084, 403) with delta (0, -1)
Screenshot: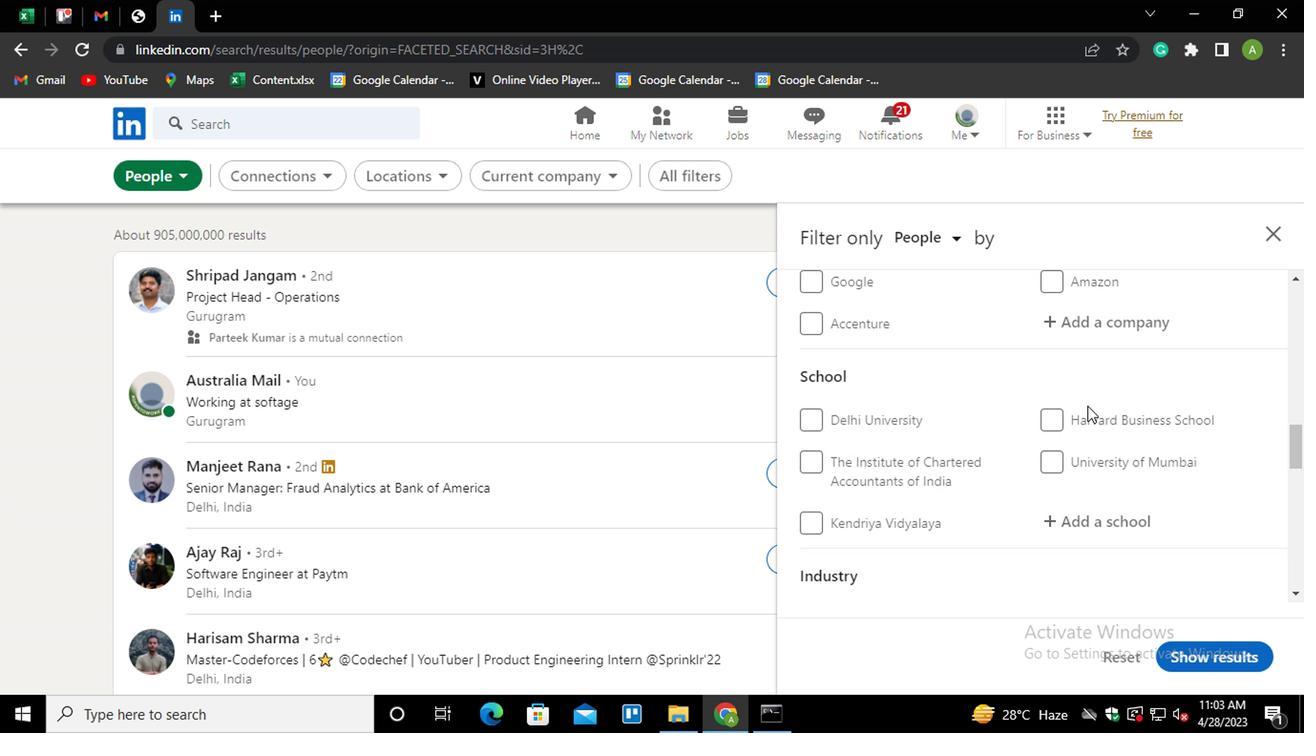 
Action: Mouse scrolled (1084, 403) with delta (0, -1)
Screenshot: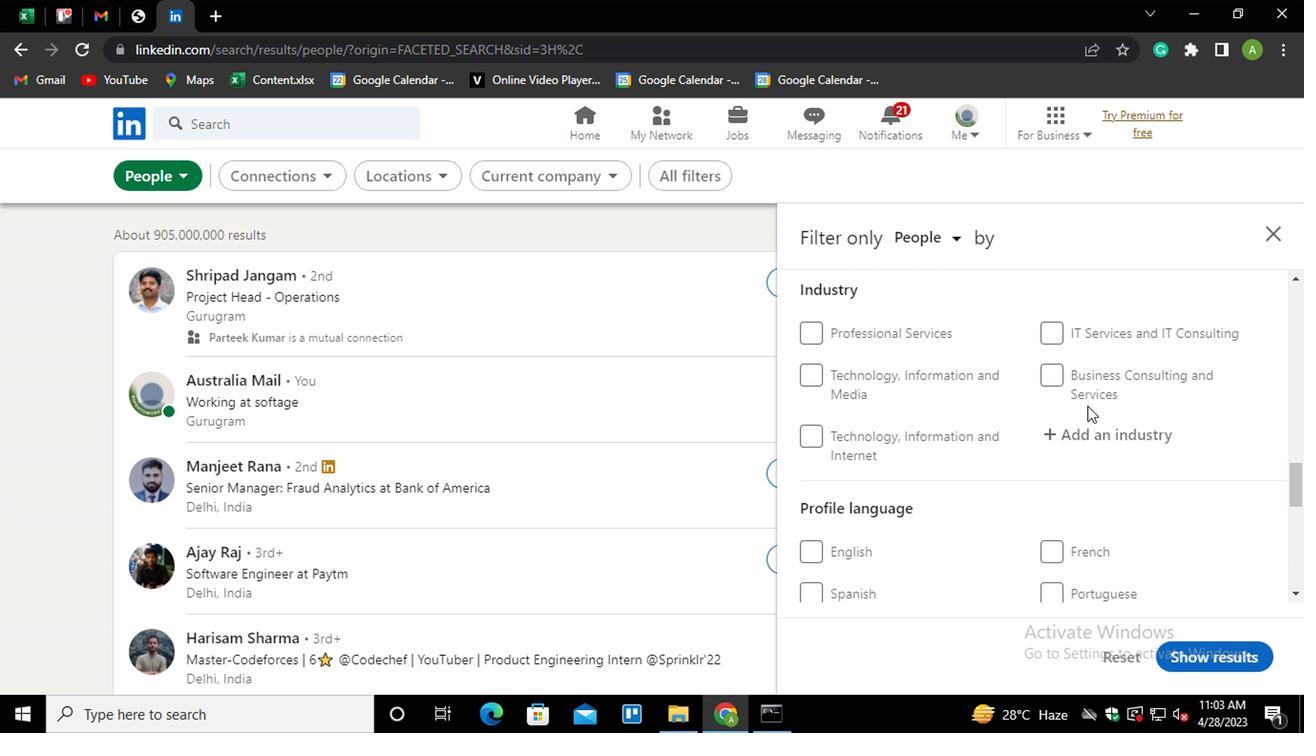 
Action: Mouse scrolled (1084, 403) with delta (0, -1)
Screenshot: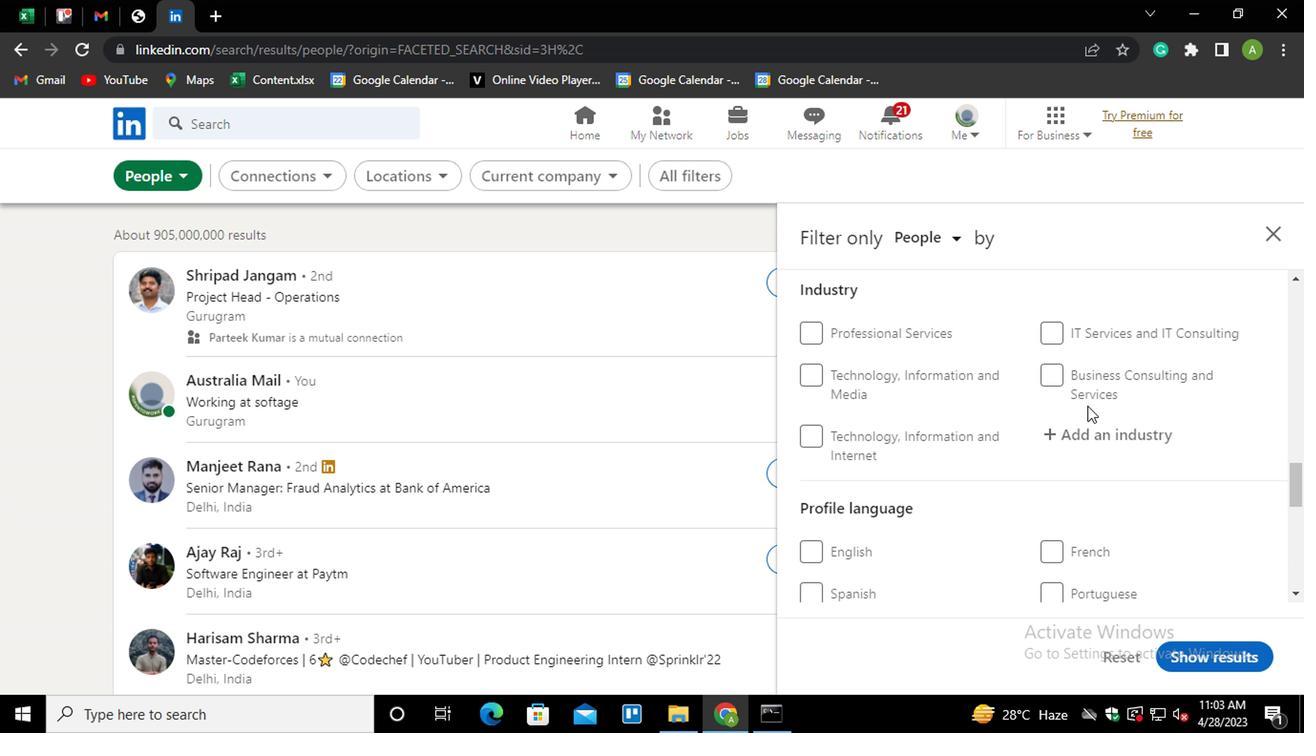 
Action: Mouse moved to (824, 363)
Screenshot: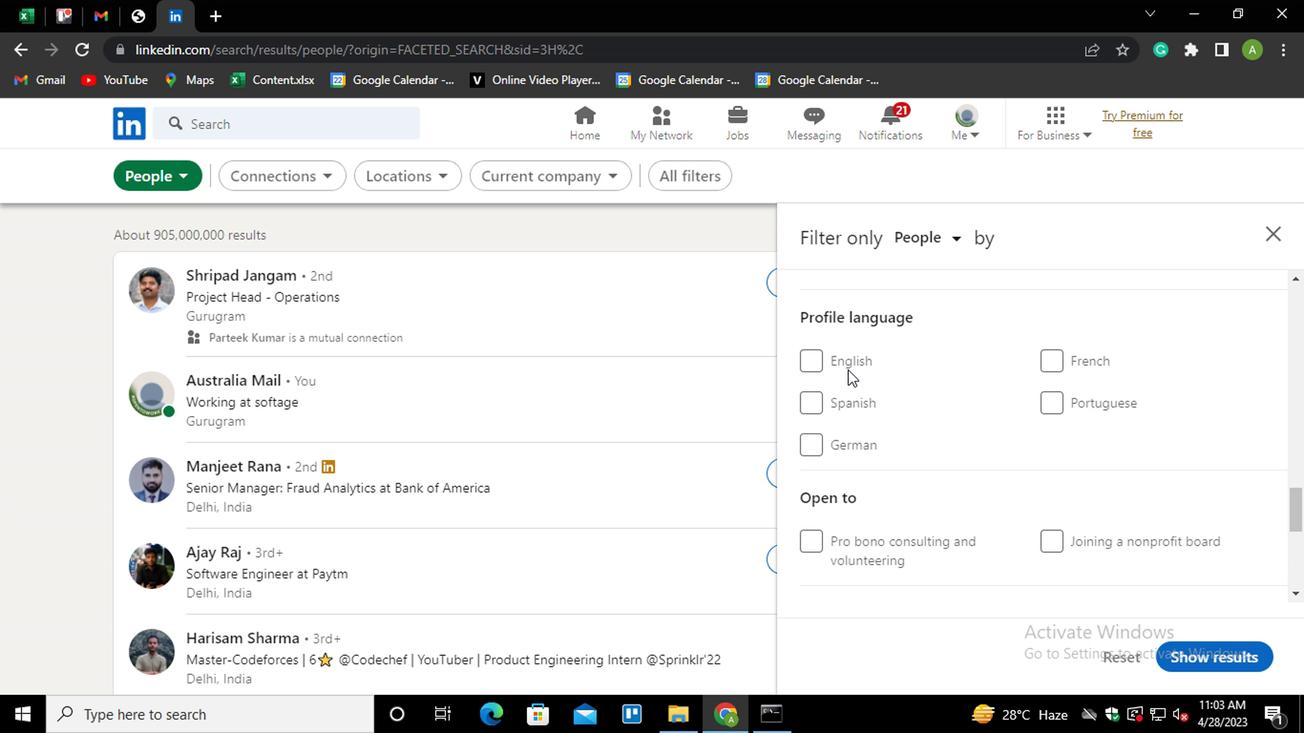 
Action: Mouse pressed left at (824, 363)
Screenshot: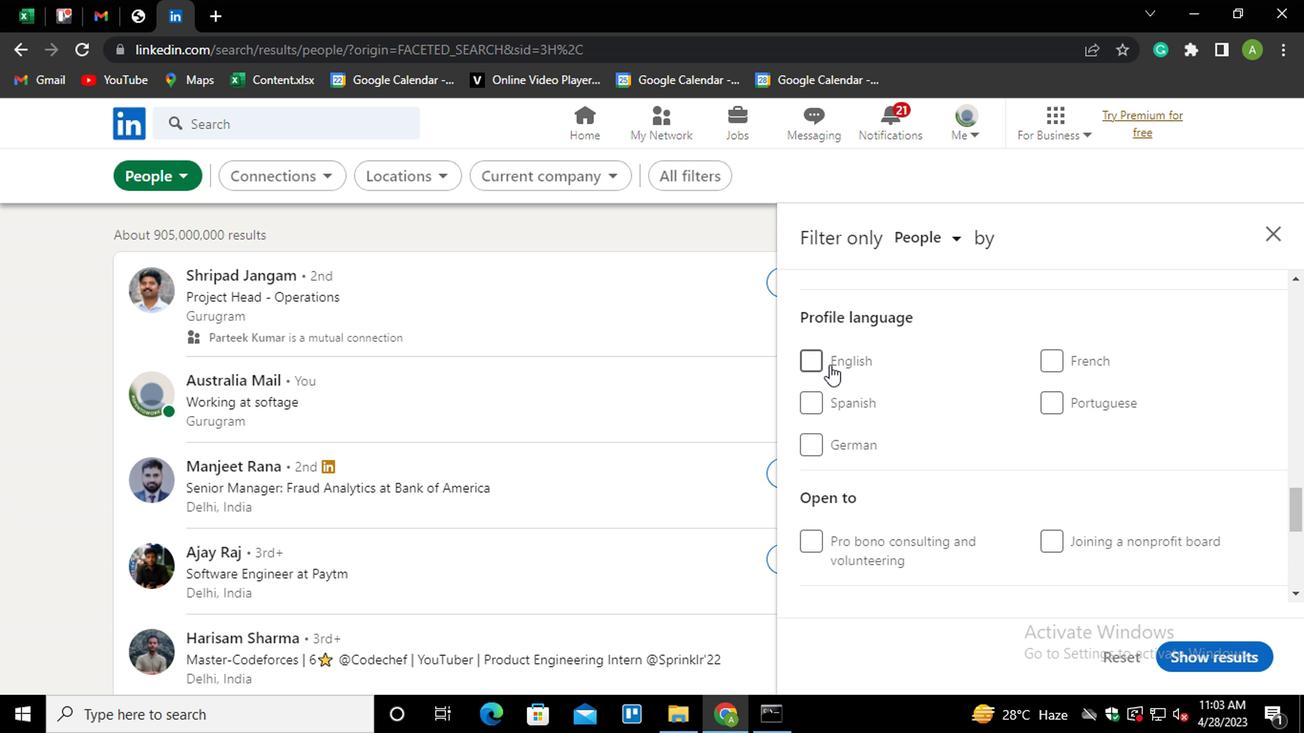 
Action: Mouse moved to (1027, 430)
Screenshot: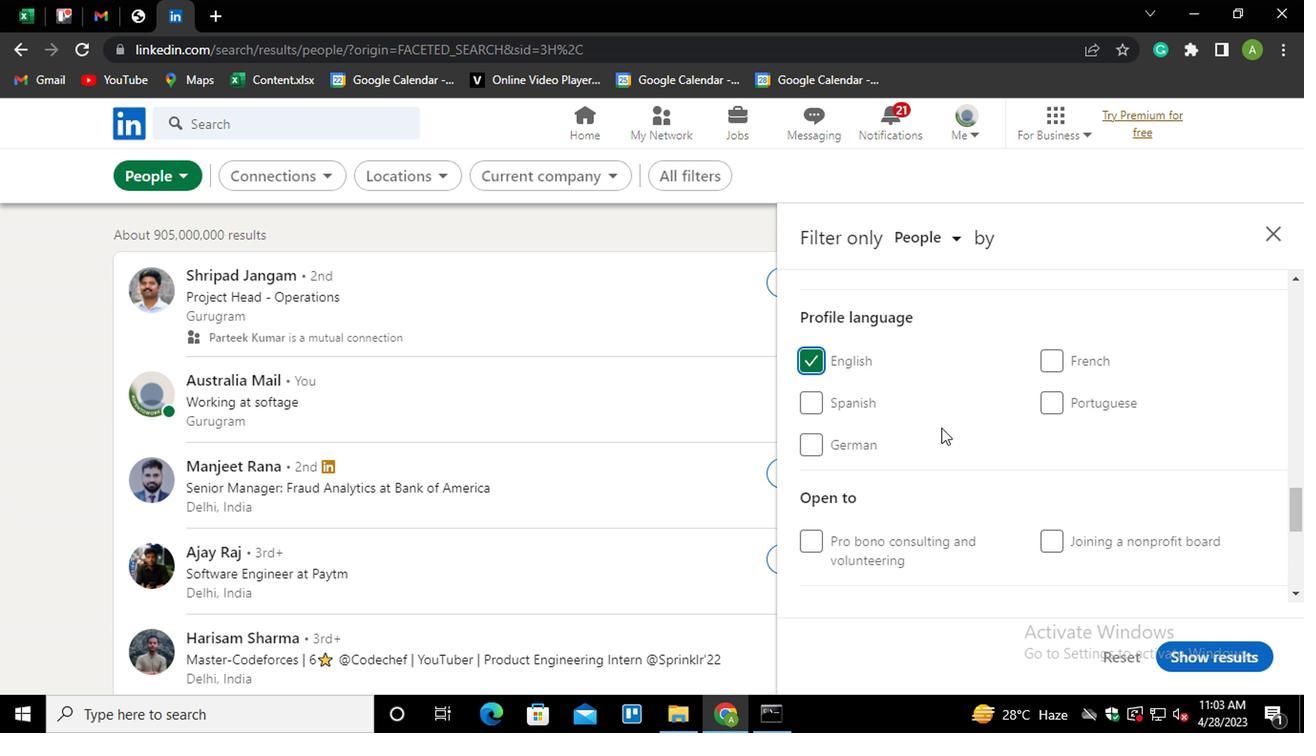 
Action: Mouse scrolled (1027, 430) with delta (0, 0)
Screenshot: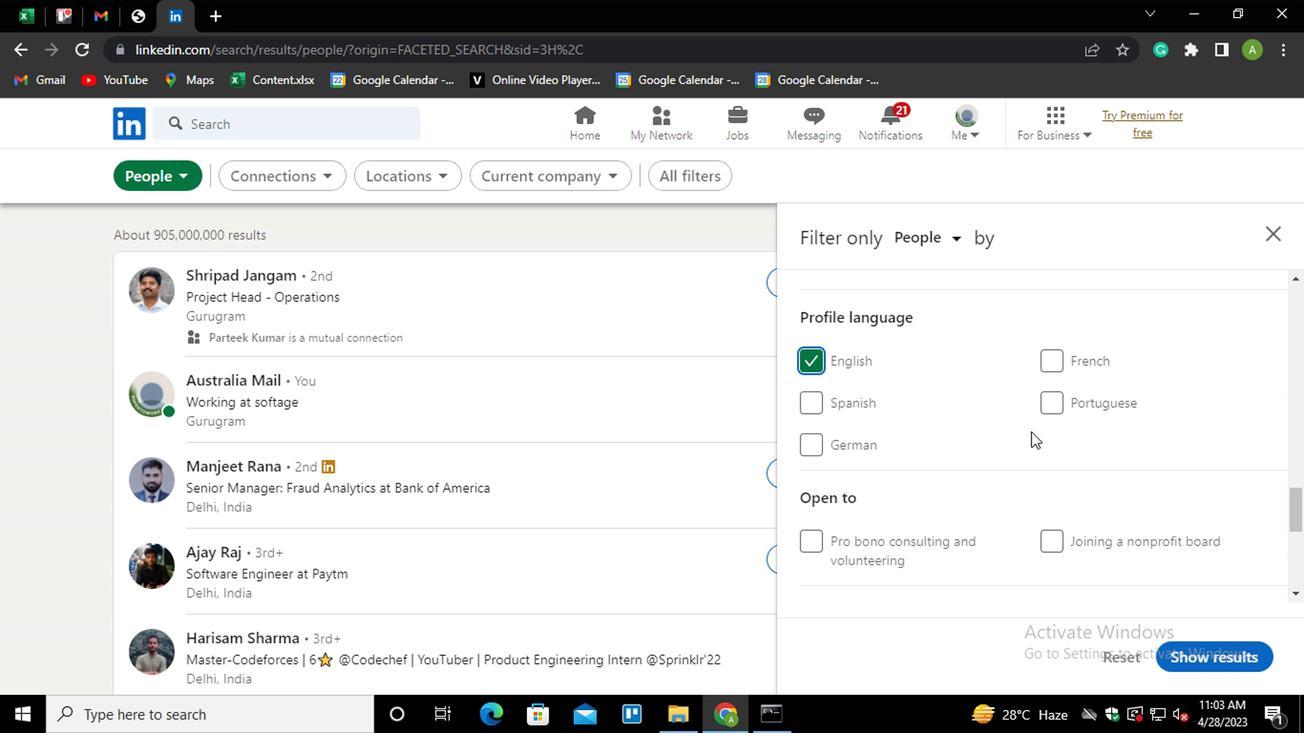 
Action: Mouse scrolled (1027, 430) with delta (0, 0)
Screenshot: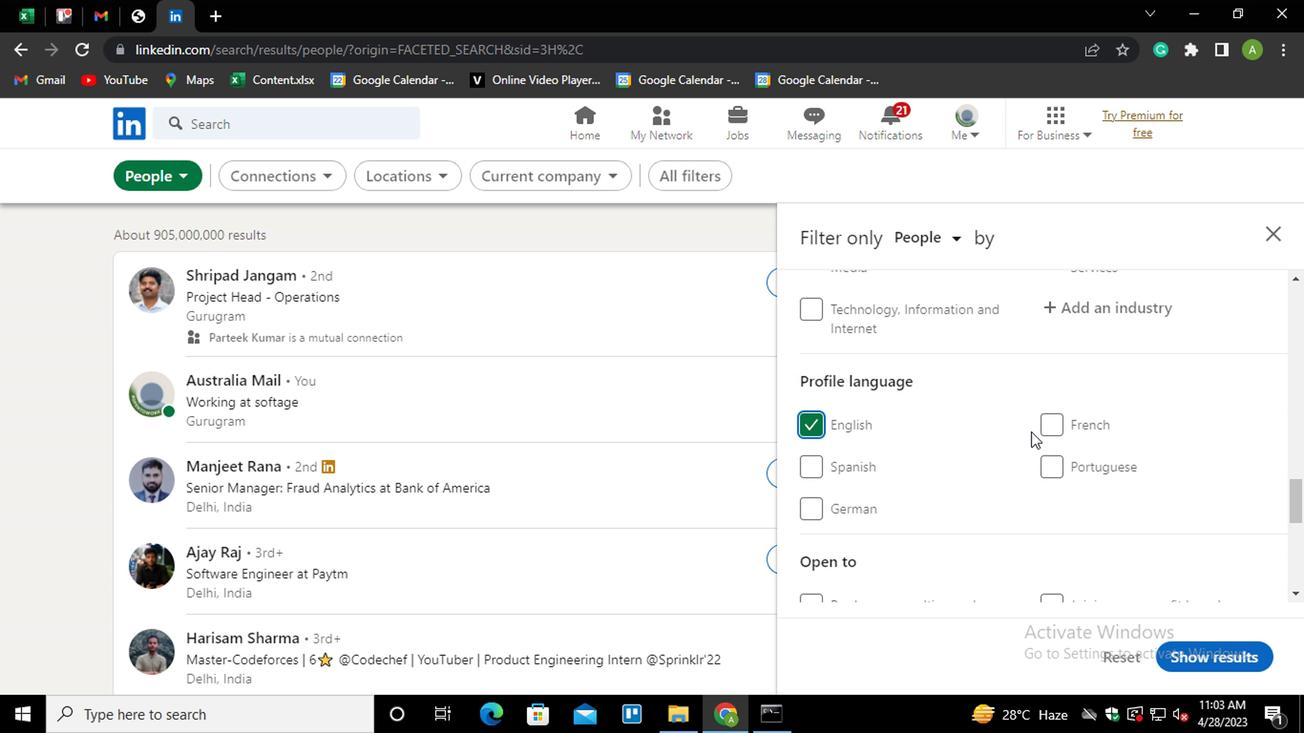 
Action: Mouse scrolled (1027, 430) with delta (0, 0)
Screenshot: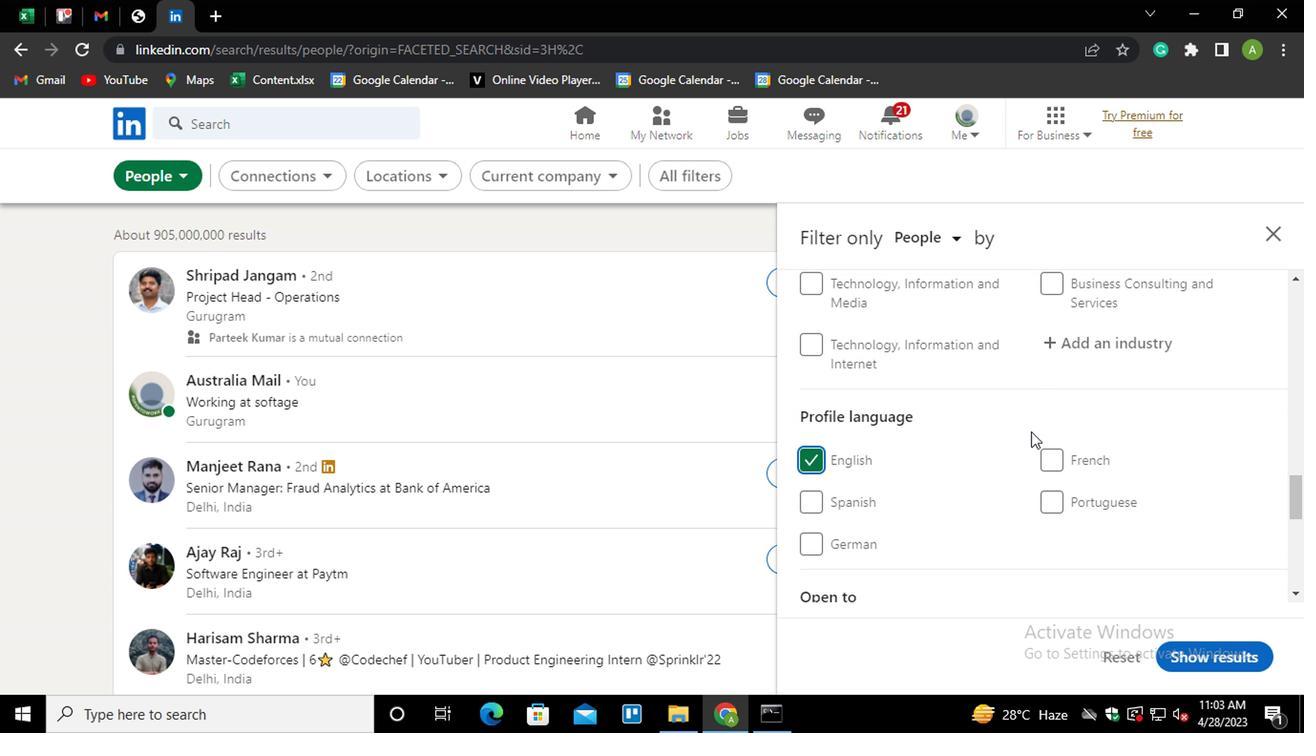 
Action: Mouse scrolled (1027, 430) with delta (0, 0)
Screenshot: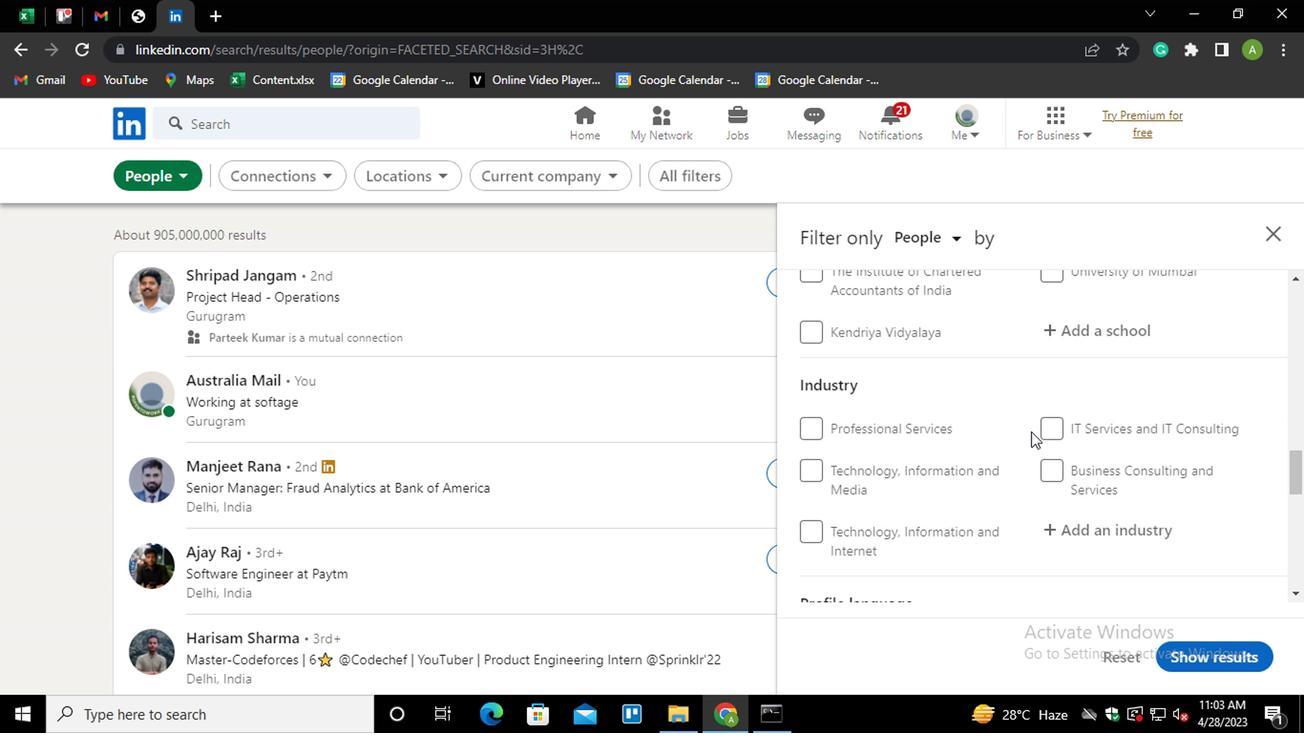 
Action: Mouse scrolled (1027, 430) with delta (0, 0)
Screenshot: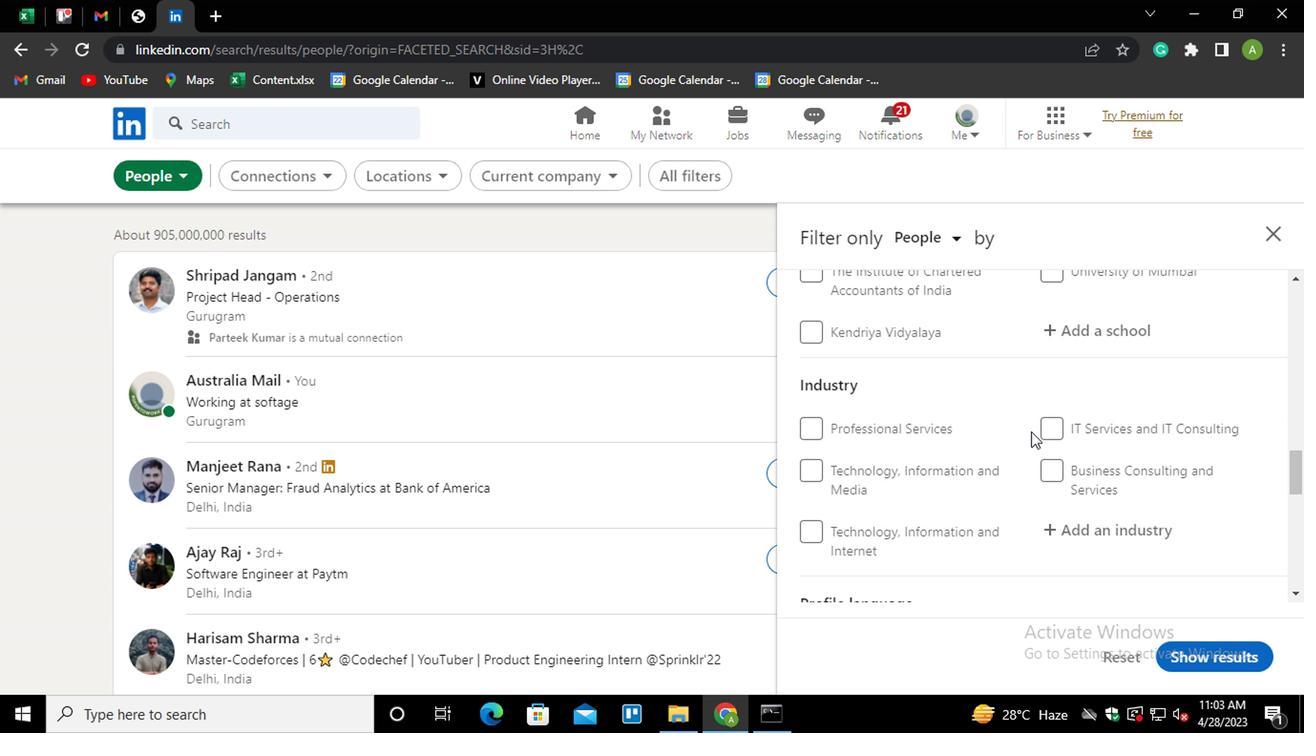 
Action: Mouse scrolled (1027, 430) with delta (0, 0)
Screenshot: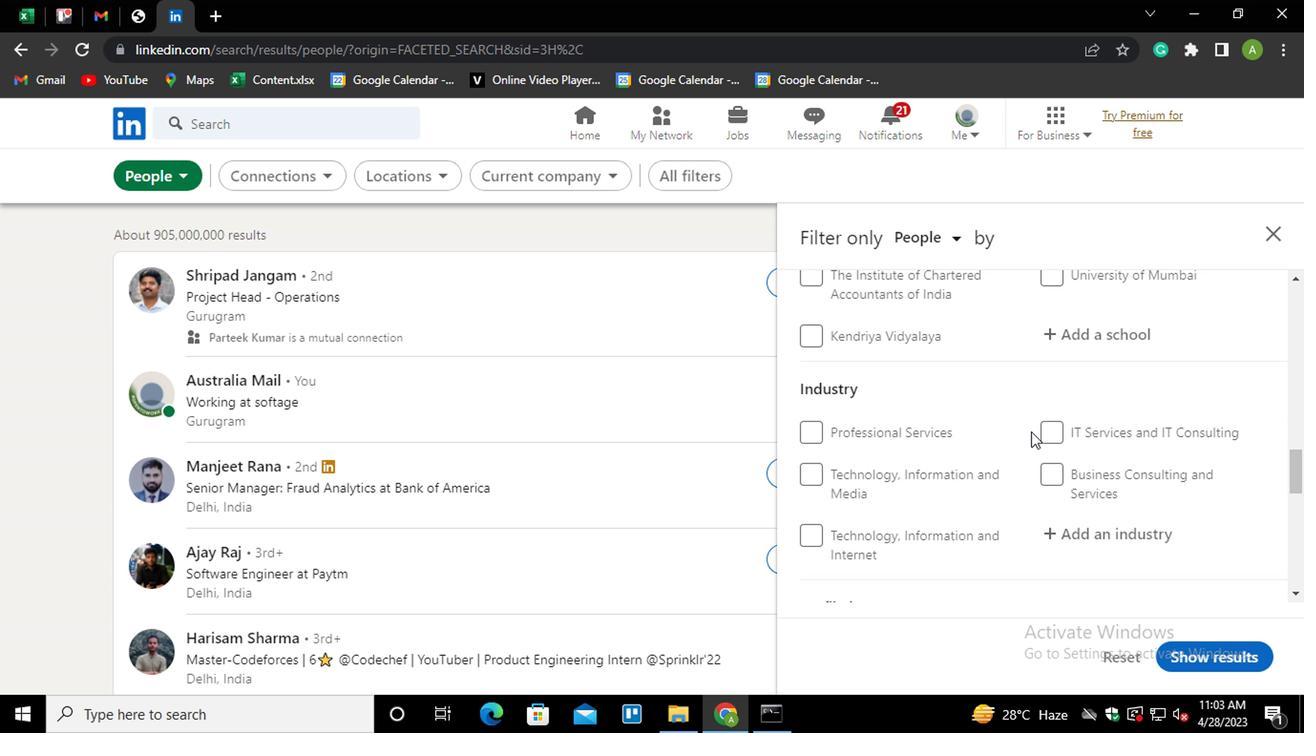 
Action: Mouse scrolled (1027, 430) with delta (0, 0)
Screenshot: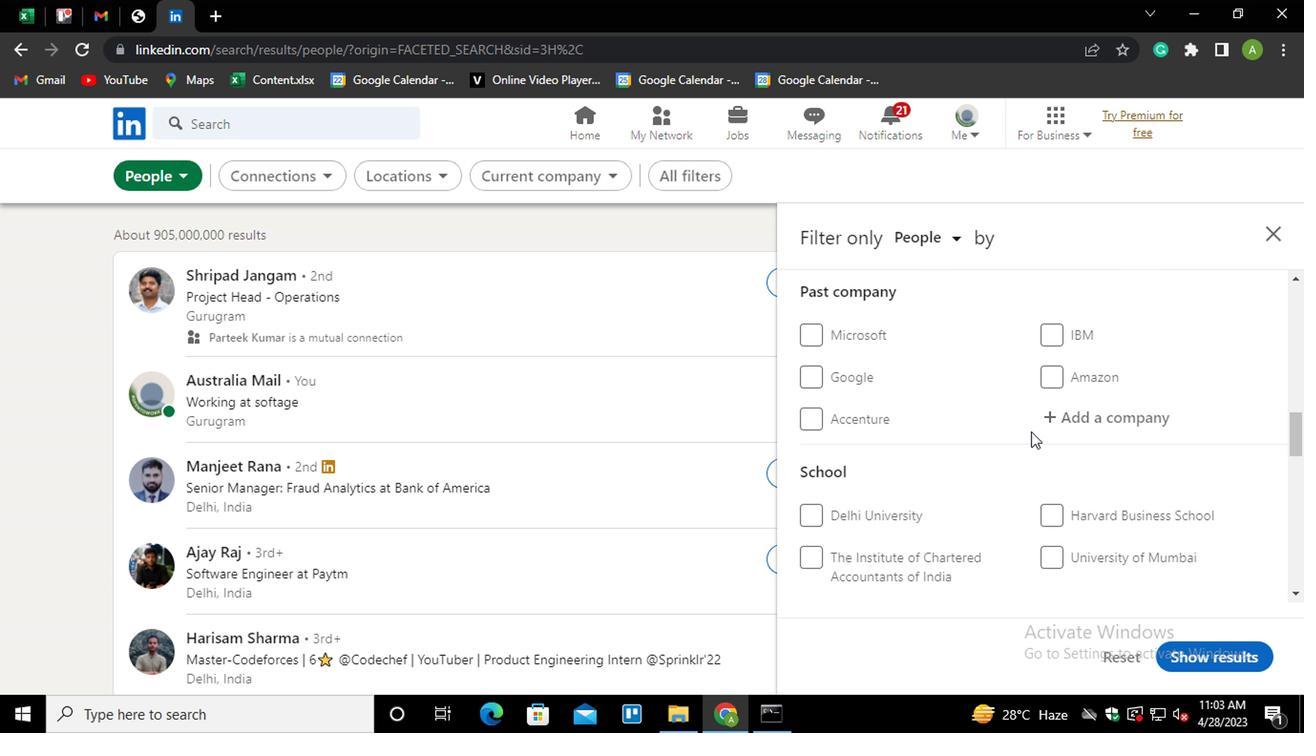 
Action: Mouse scrolled (1027, 430) with delta (0, 0)
Screenshot: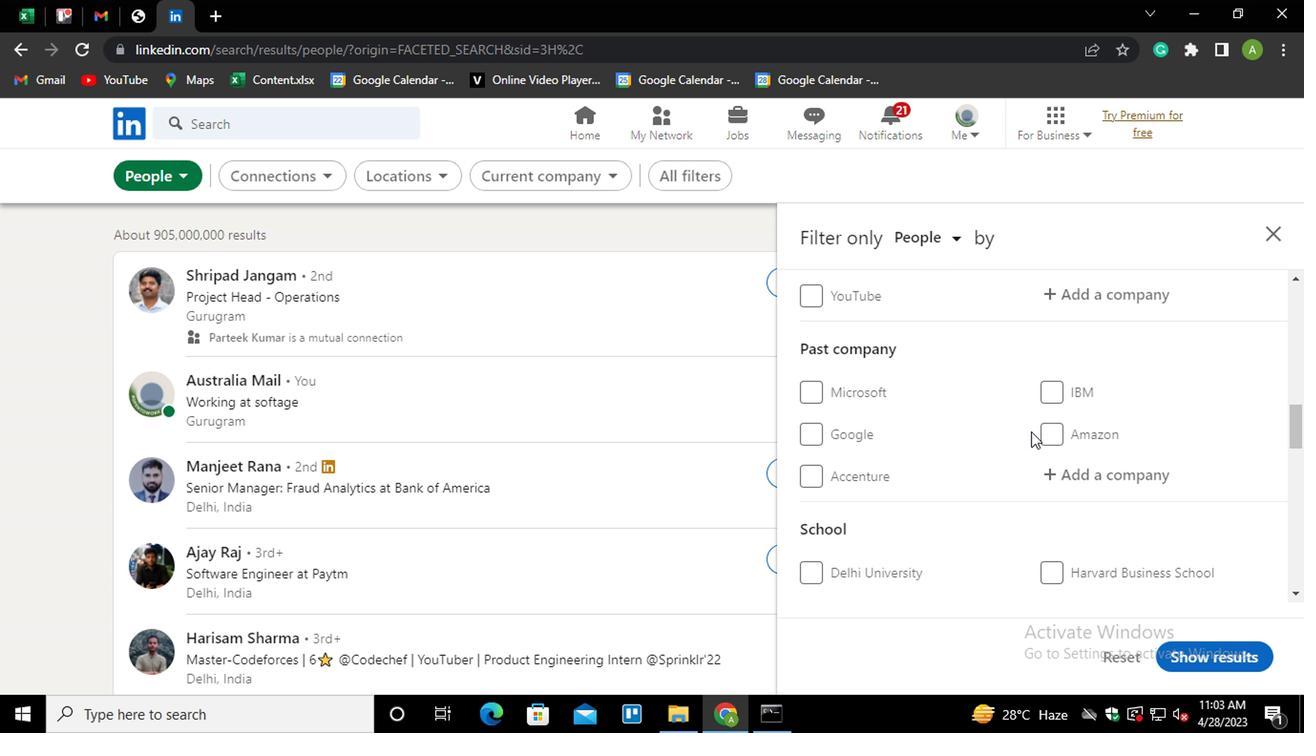 
Action: Mouse moved to (1060, 423)
Screenshot: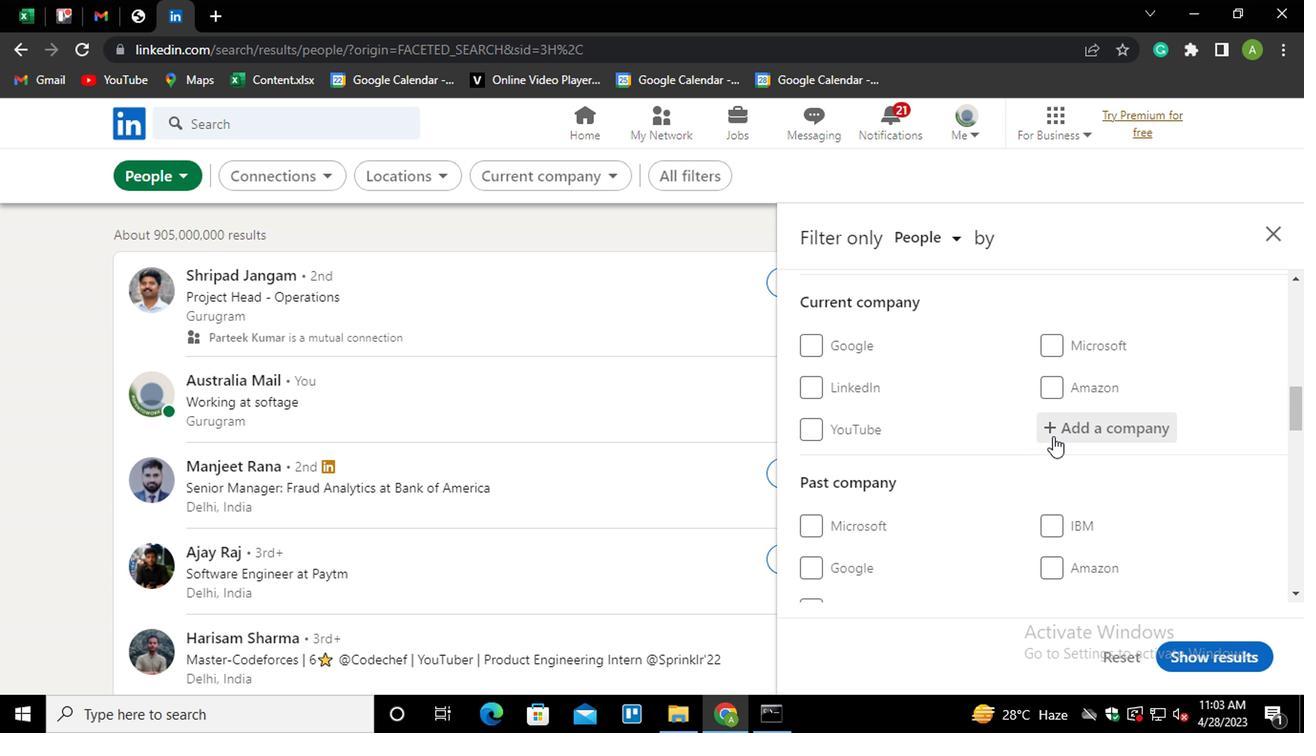 
Action: Mouse pressed left at (1060, 423)
Screenshot: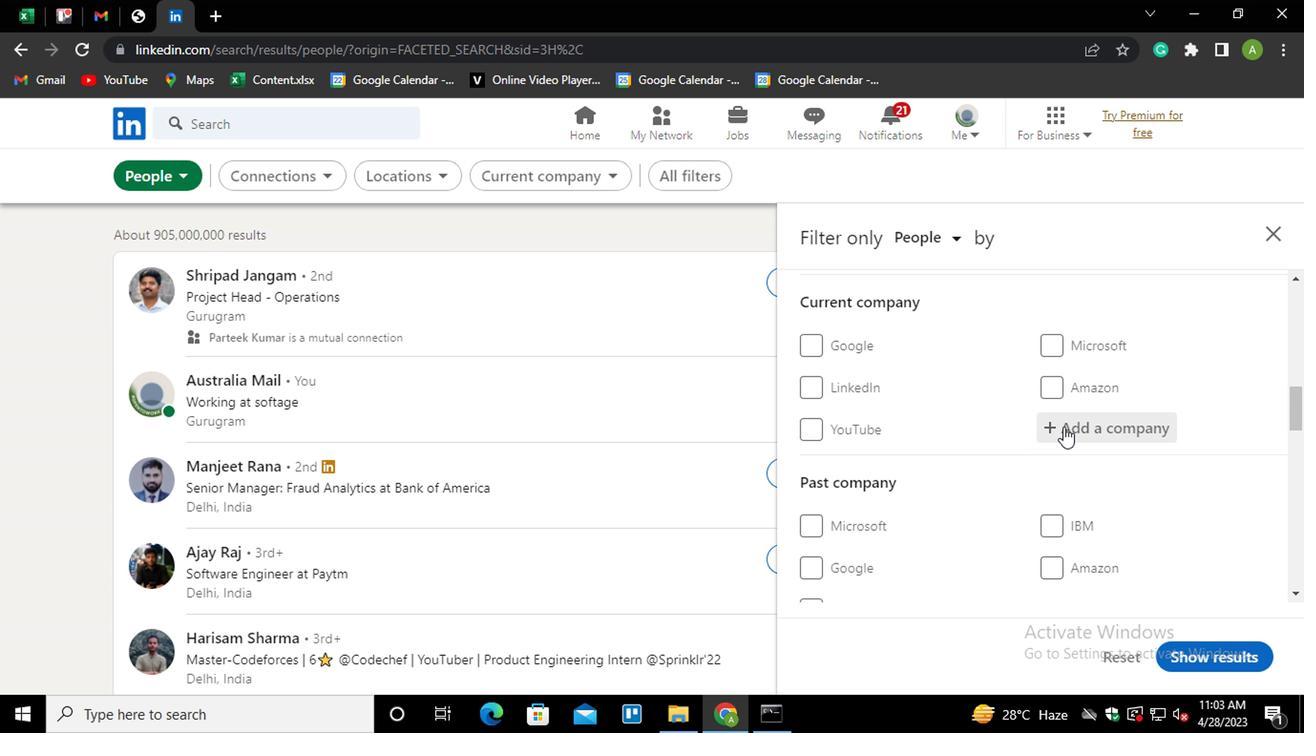 
Action: Key pressed <Key.shift>
Screenshot: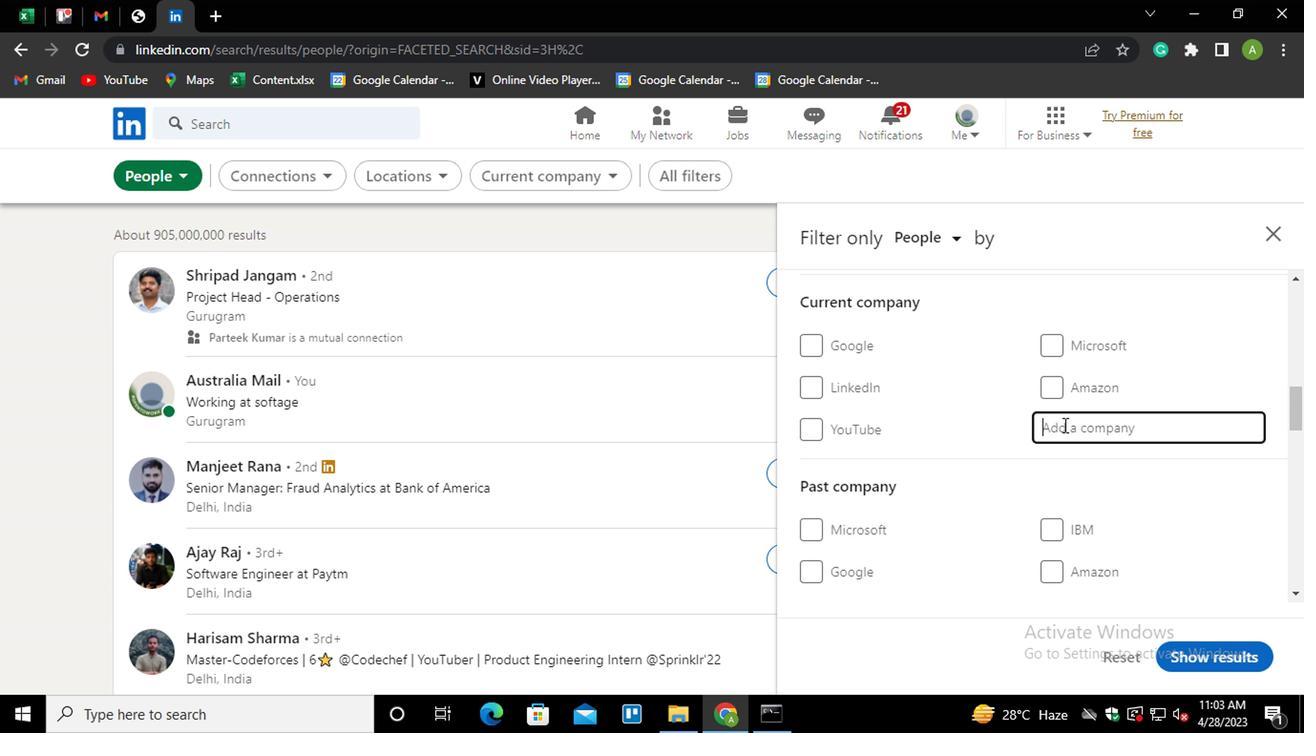 
Action: Mouse moved to (1059, 423)
Screenshot: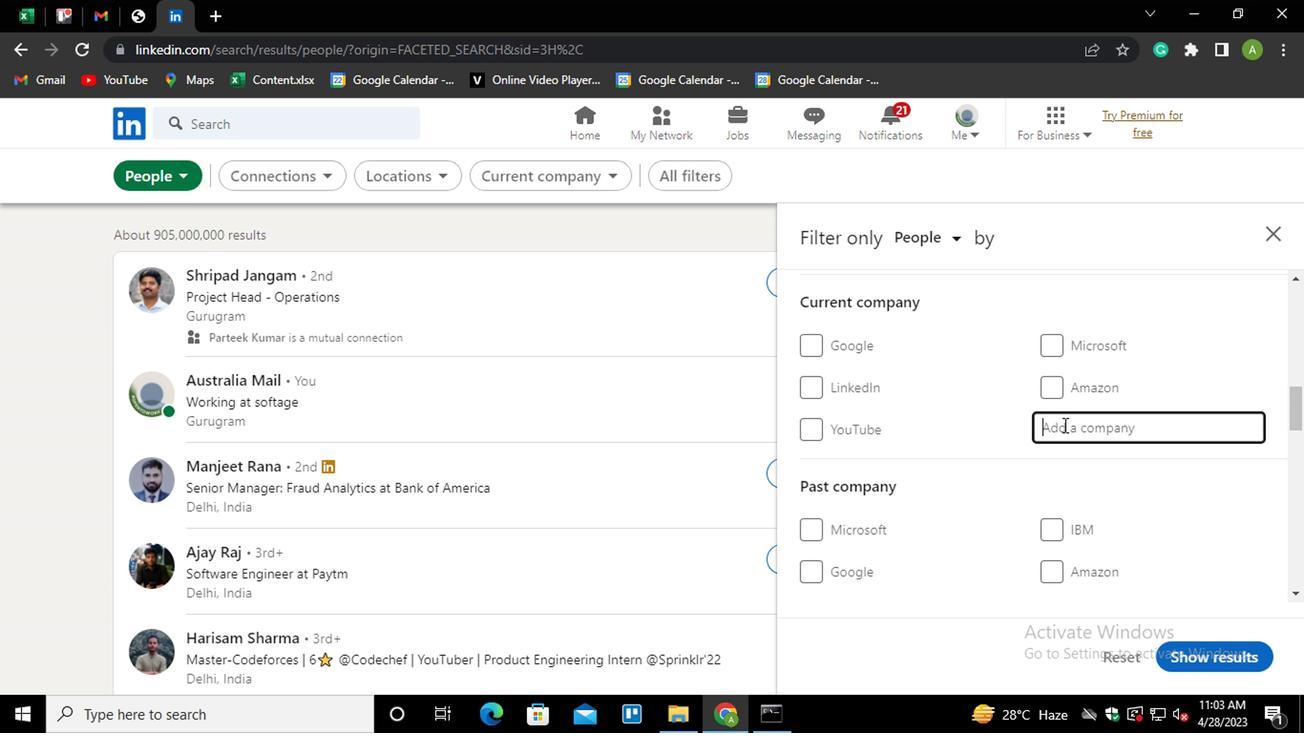 
Action: Key pressed A
Screenshot: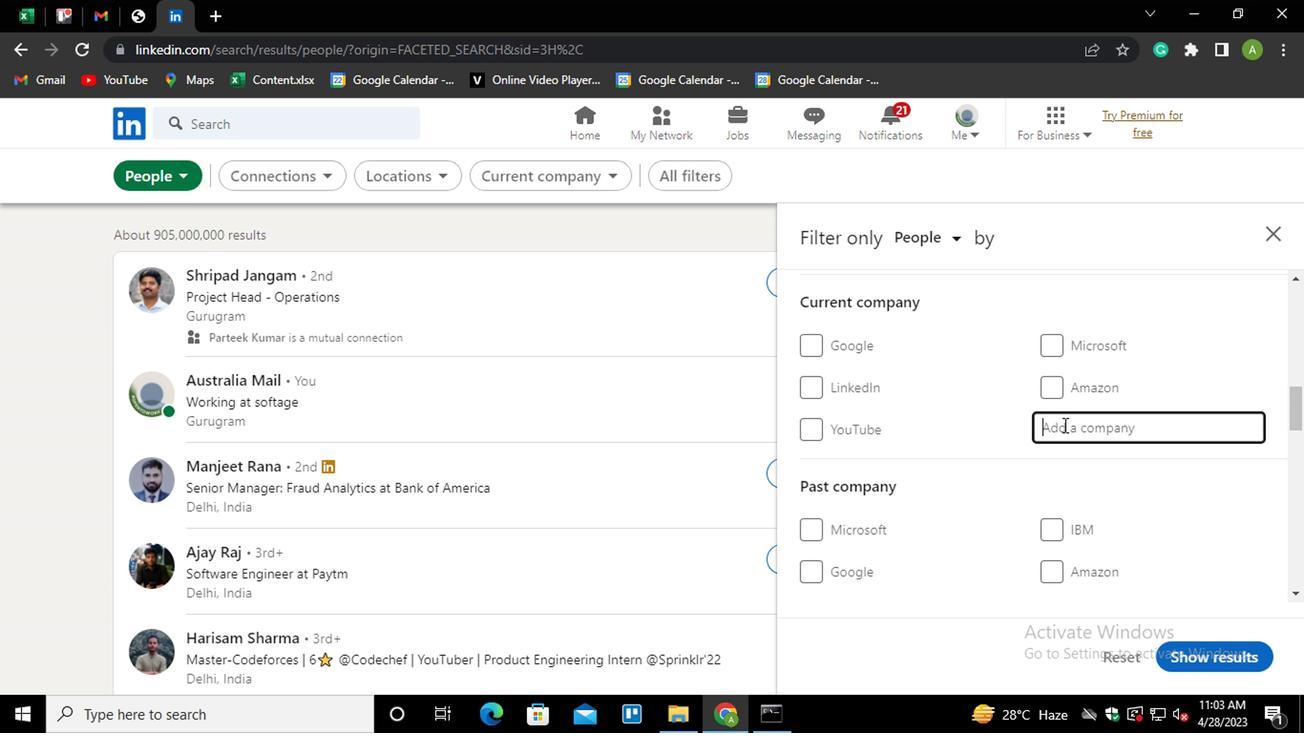 
Action: Mouse moved to (1055, 426)
Screenshot: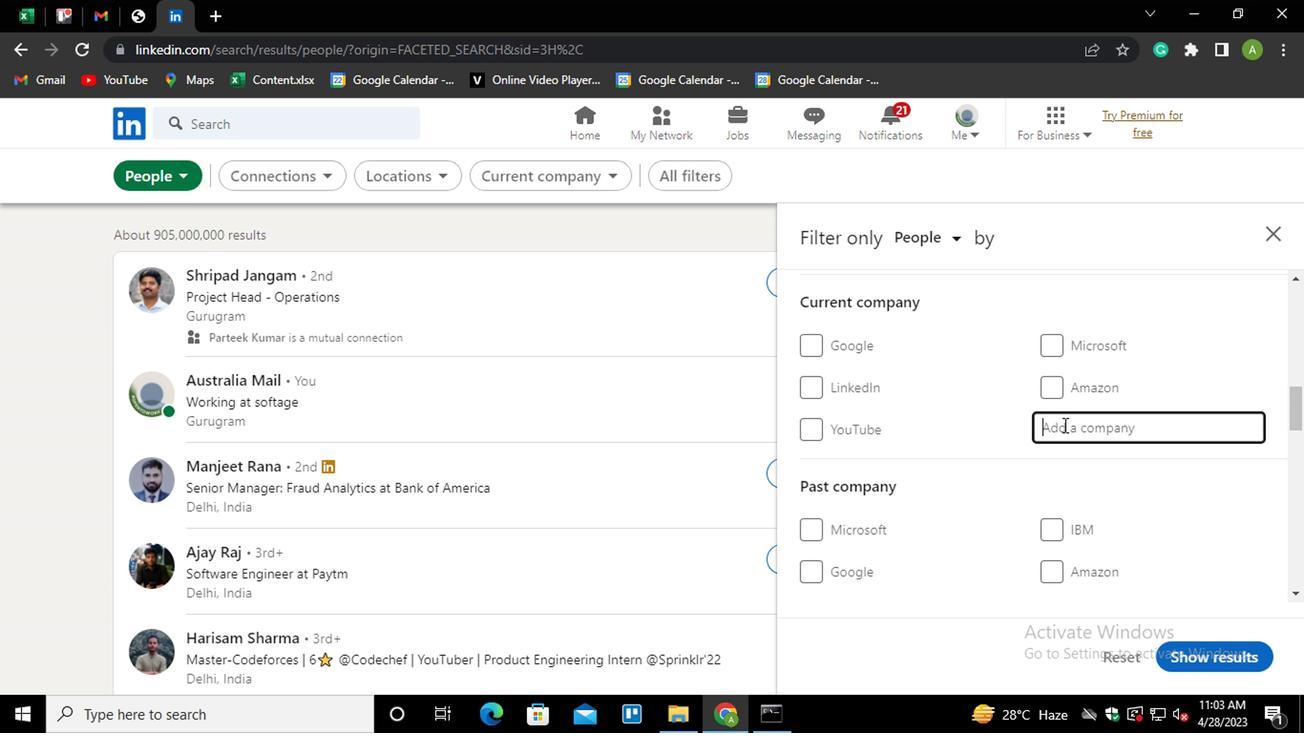
Action: Key pressed XIS<Key.down><Key.down><Key.down><Key.down><Key.down><Key.down><Key.down><Key.down><Key.down><Key.down><Key.down><Key.down><Key.down><Key.enter>
Screenshot: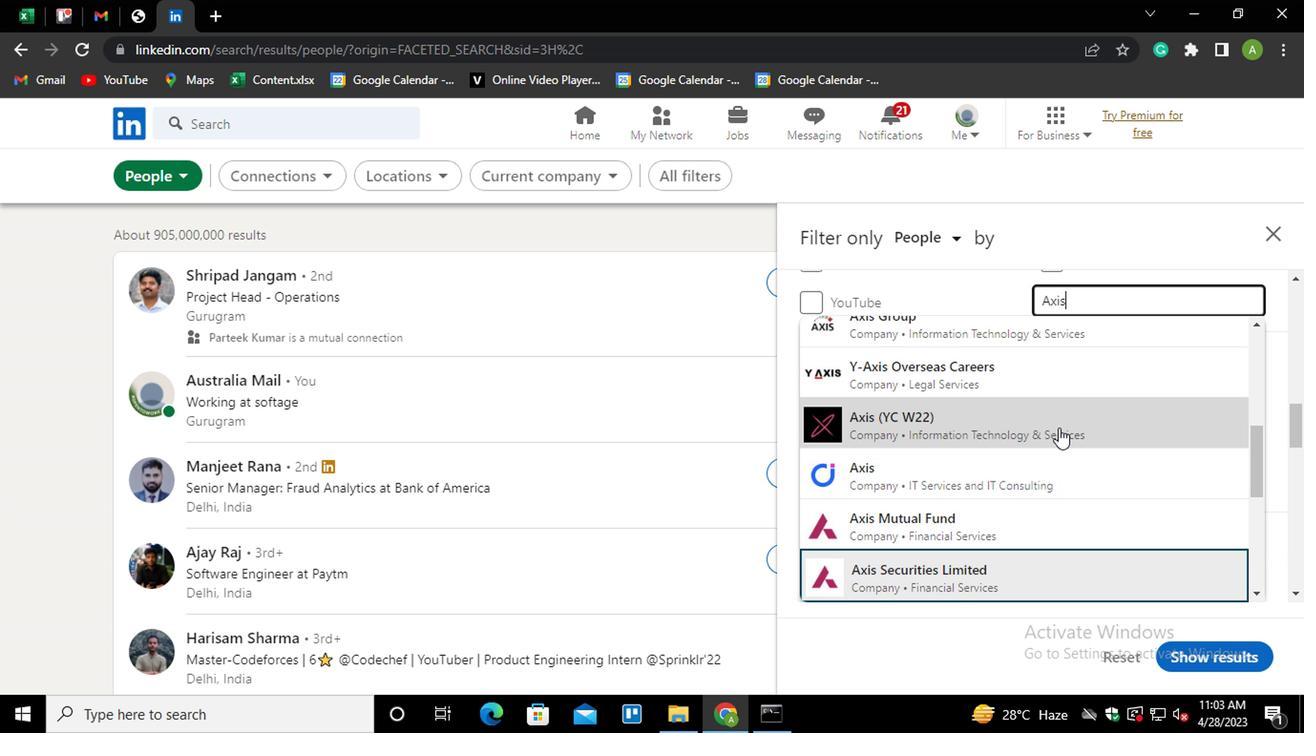 
Action: Mouse scrolled (1055, 425) with delta (0, 0)
Screenshot: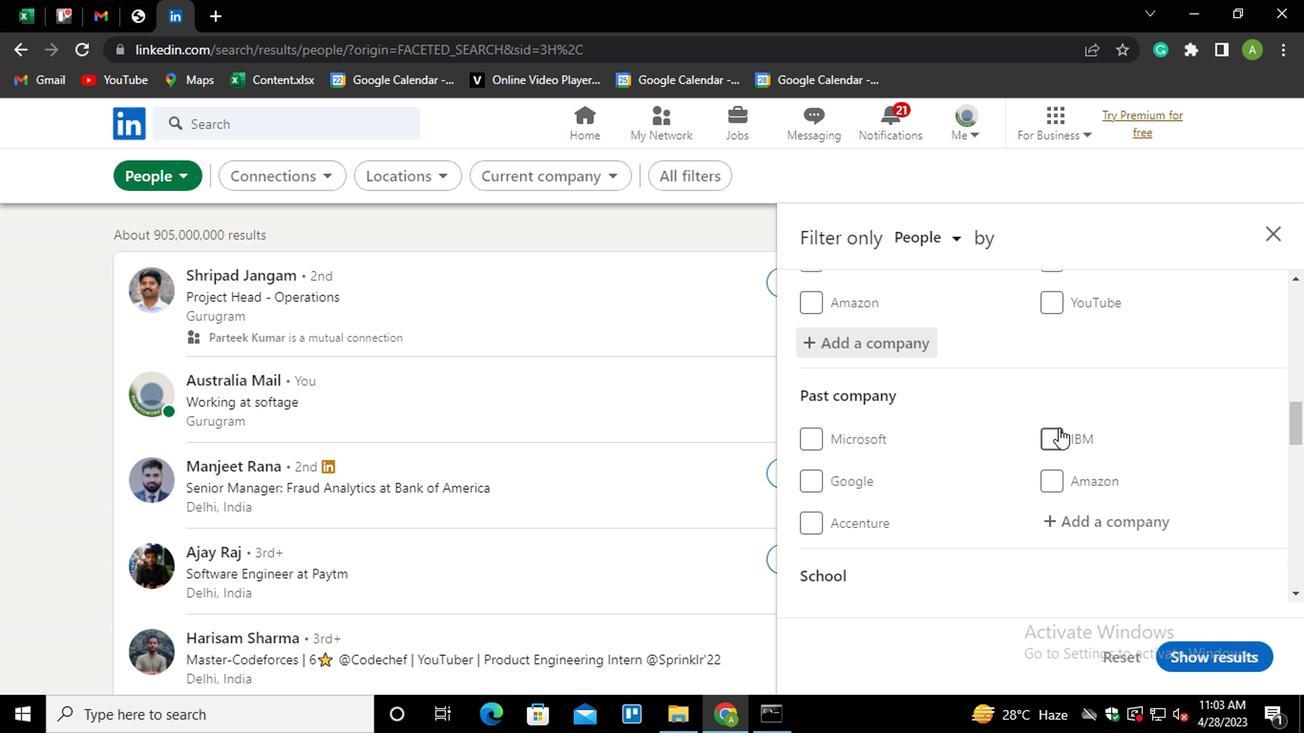 
Action: Mouse scrolled (1055, 425) with delta (0, 0)
Screenshot: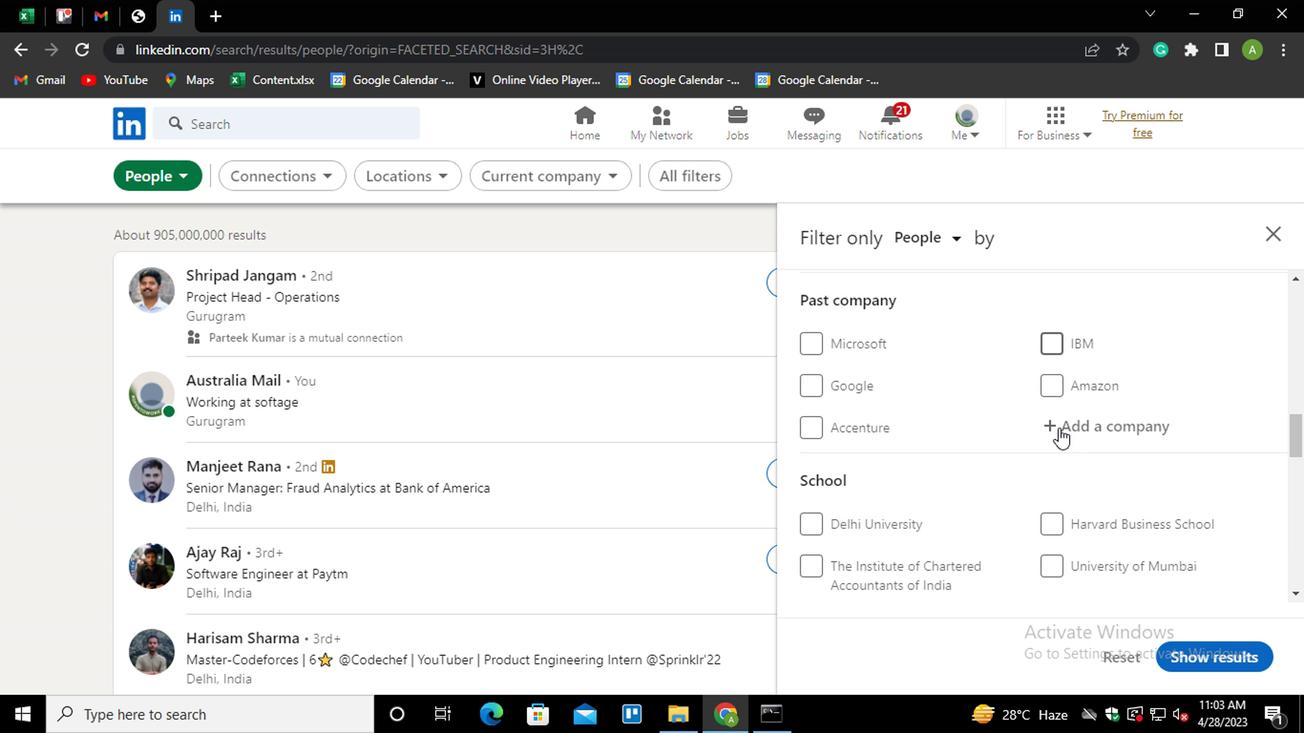 
Action: Mouse scrolled (1055, 425) with delta (0, 0)
Screenshot: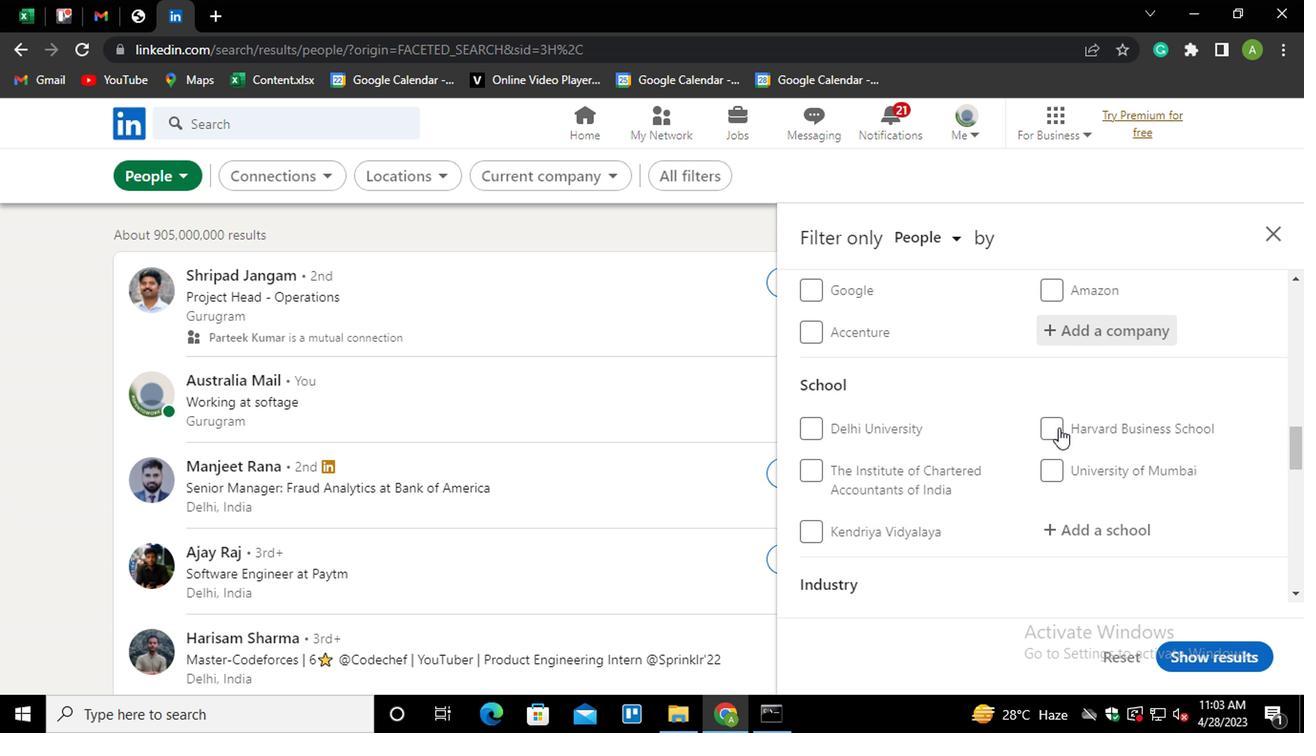 
Action: Mouse moved to (1060, 430)
Screenshot: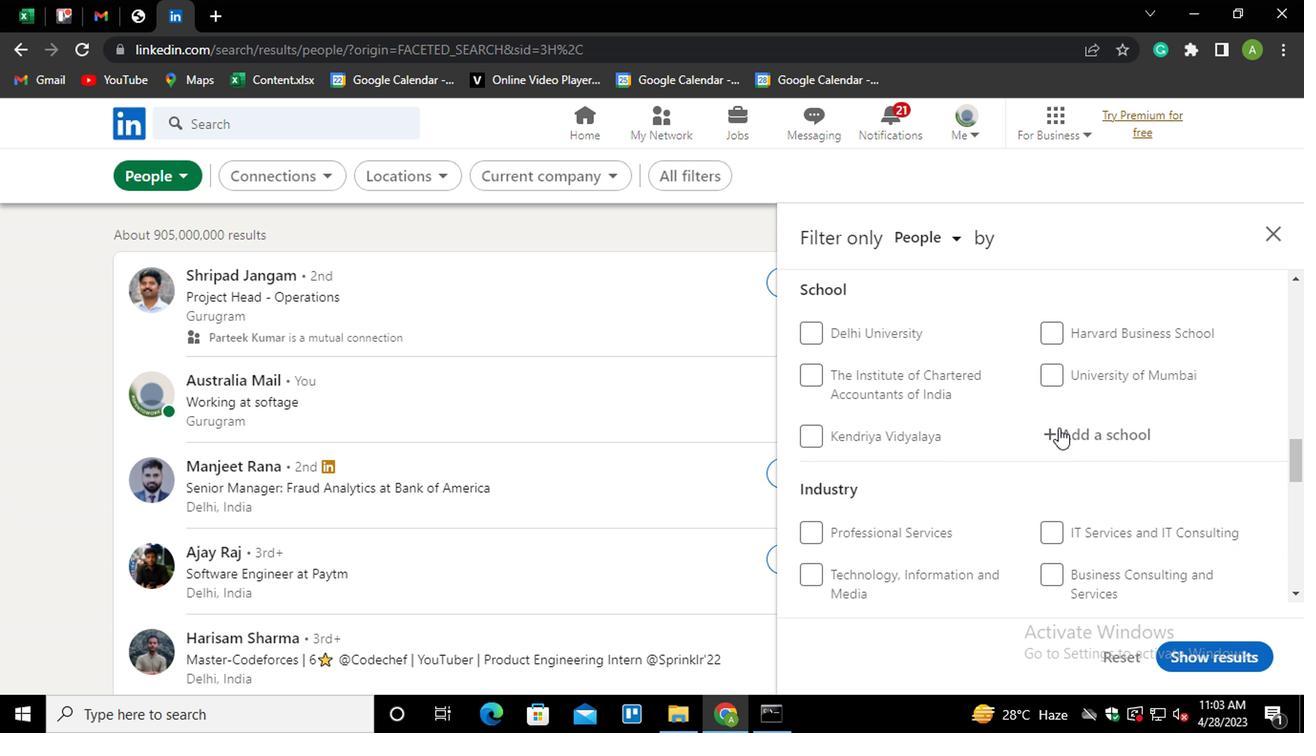 
Action: Mouse pressed left at (1060, 430)
Screenshot: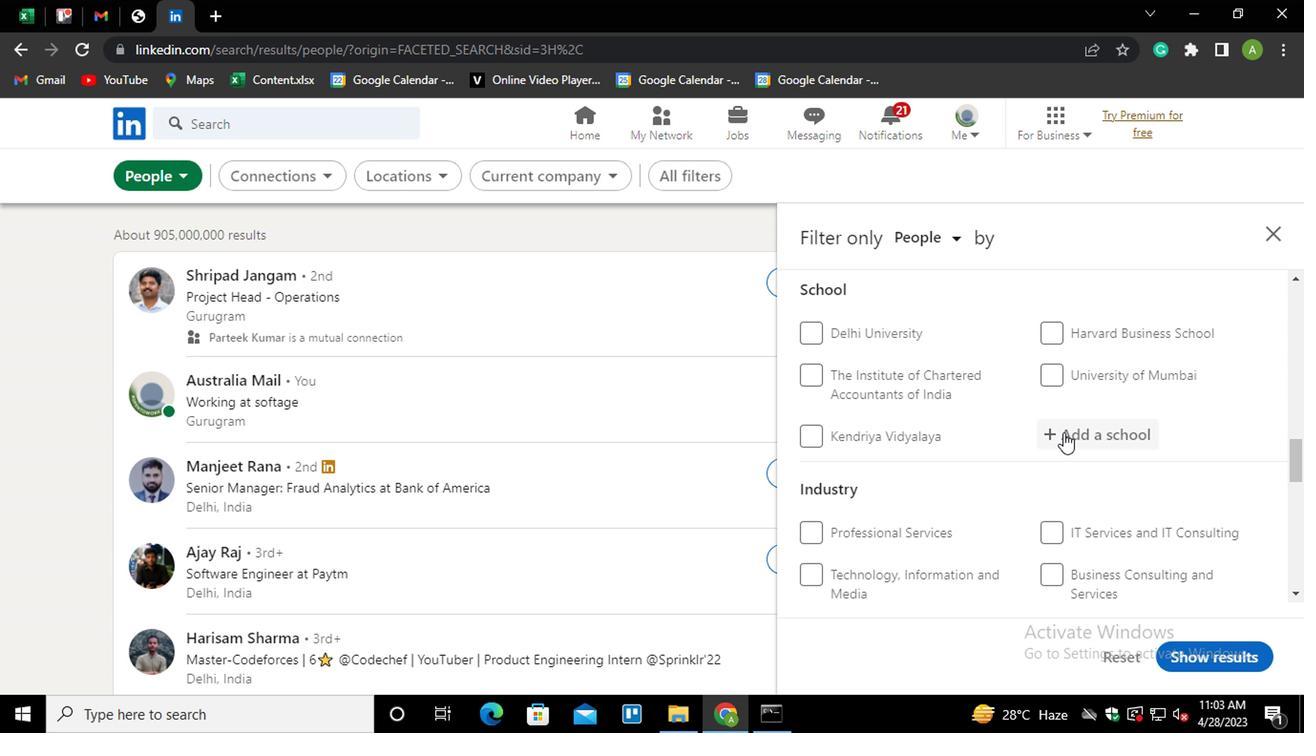 
Action: Key pressed <Key.shift><Key.shift><Key.shift><Key.shift><Key.shift><Key.shift><Key.shift><Key.shift><Key.shift><Key.shift><Key.shift><Key.shift><Key.shift><Key.shift><Key.shift><Key.shift><Key.shift>NIRMA<Key.space><Key.down><Key.down><Key.enter>
Screenshot: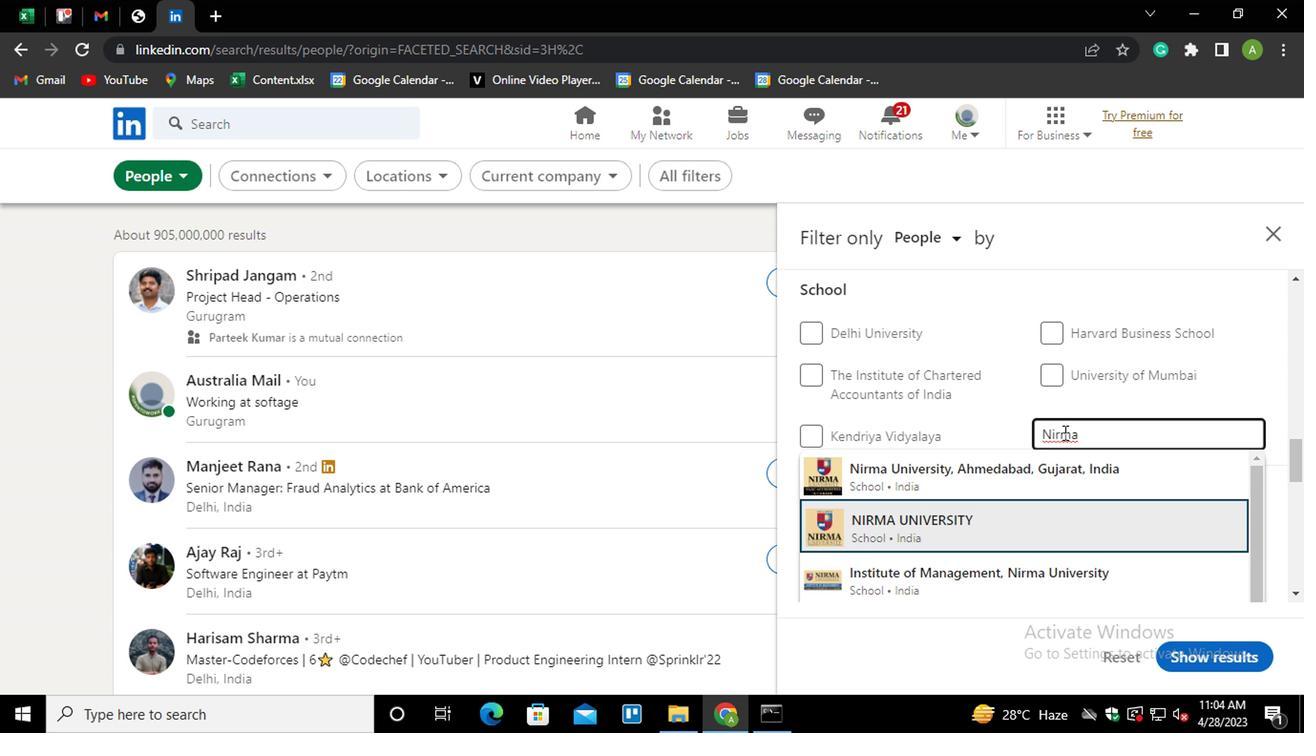 
Action: Mouse scrolled (1060, 430) with delta (0, 0)
Screenshot: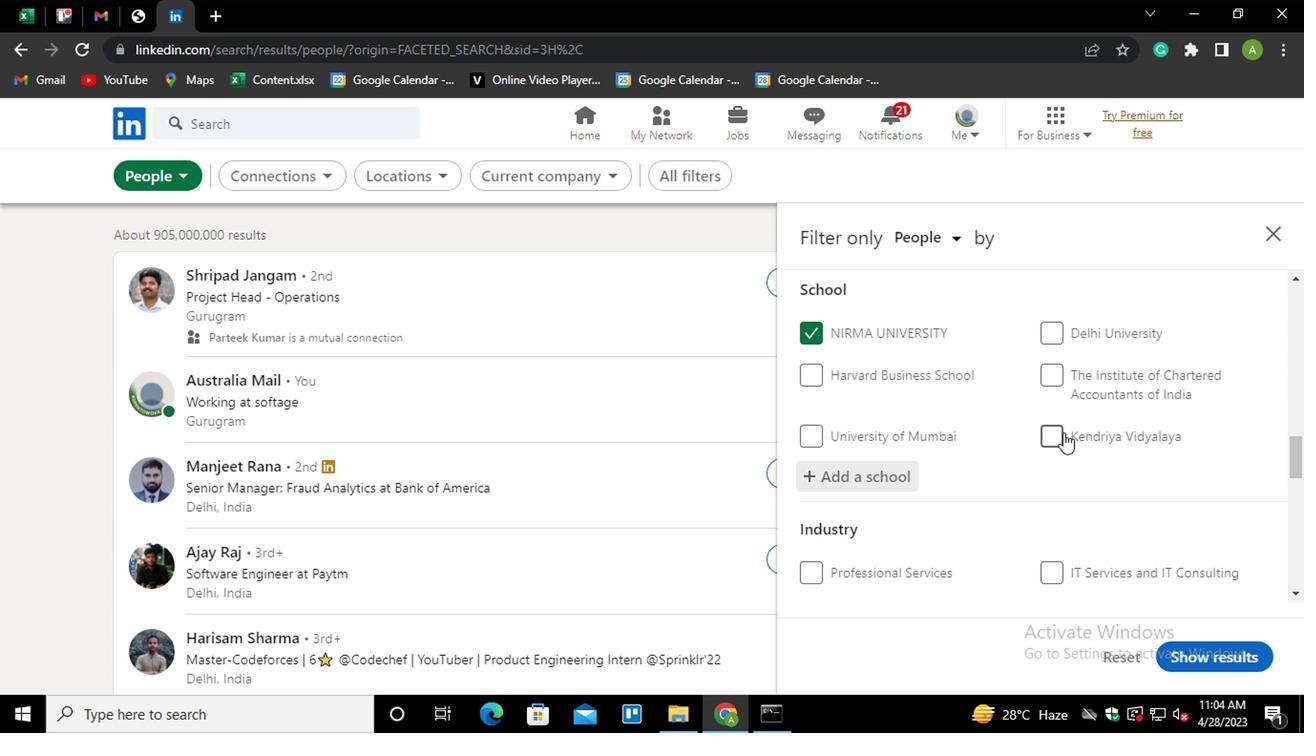 
Action: Mouse scrolled (1060, 430) with delta (0, 0)
Screenshot: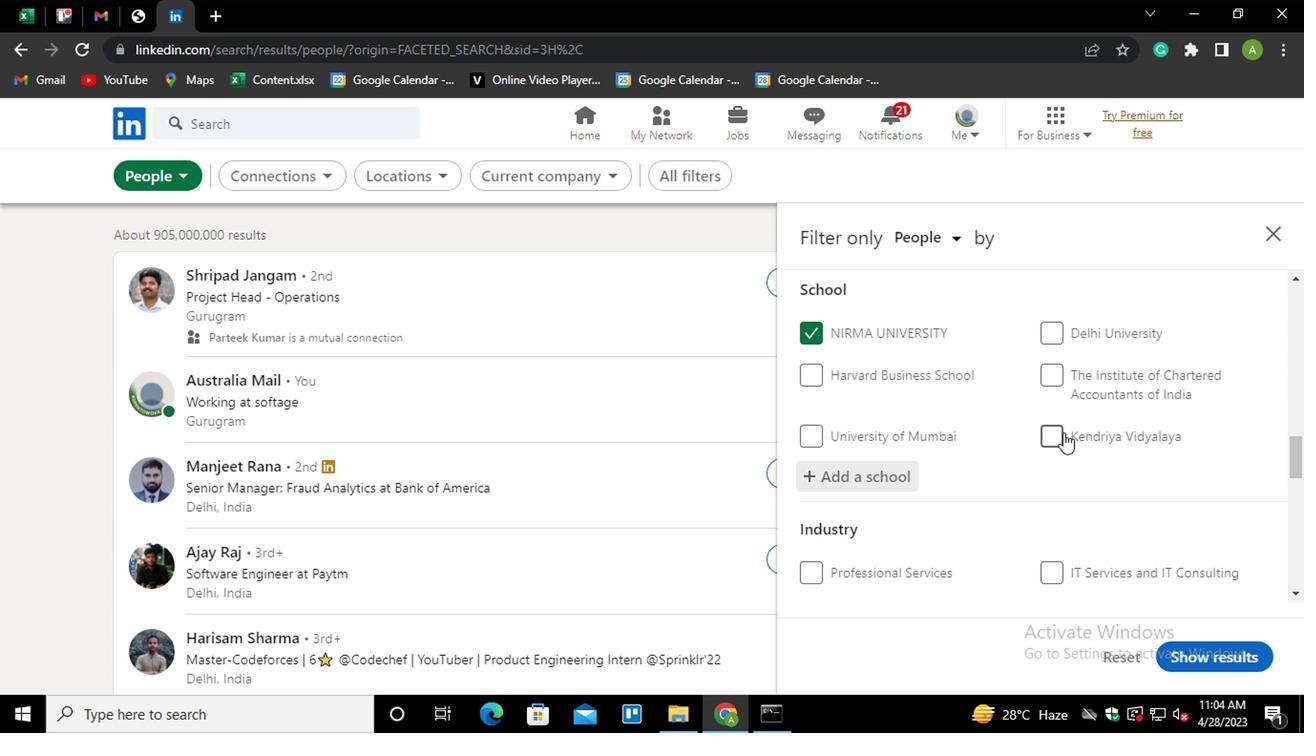 
Action: Mouse scrolled (1060, 430) with delta (0, 0)
Screenshot: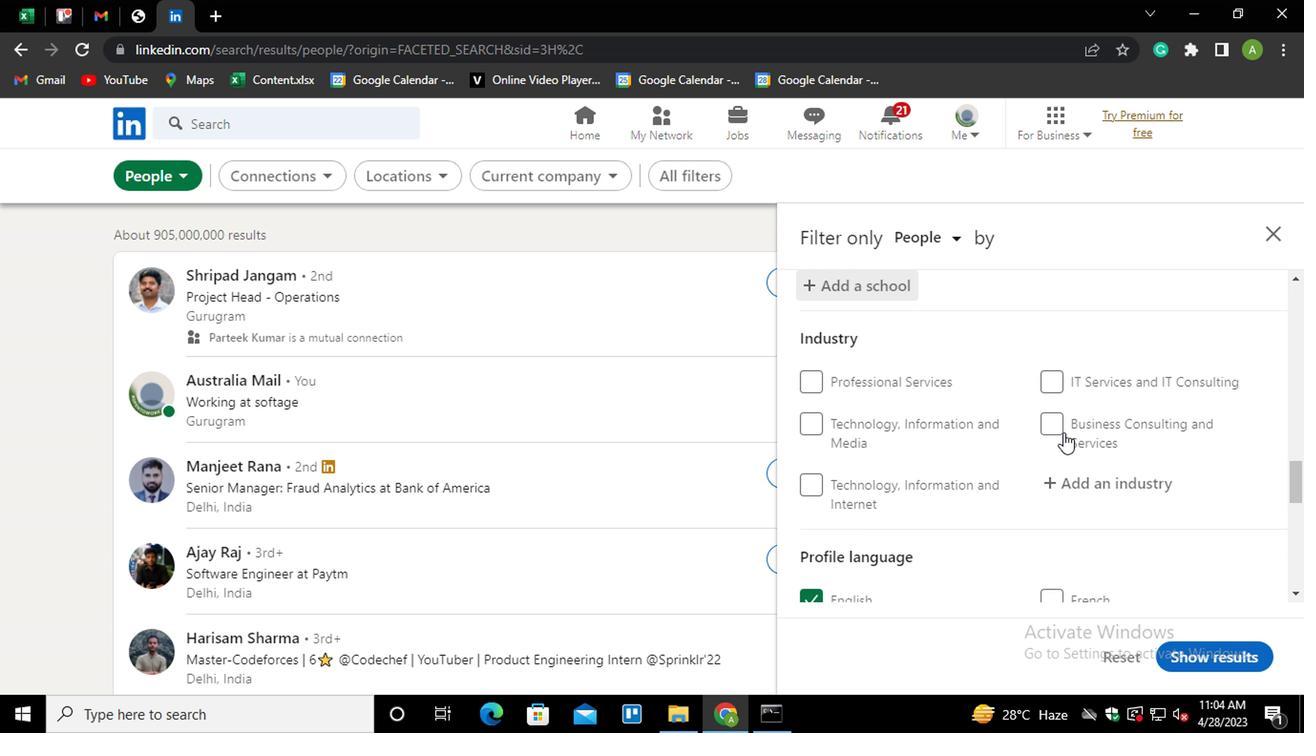 
Action: Mouse scrolled (1060, 430) with delta (0, 0)
Screenshot: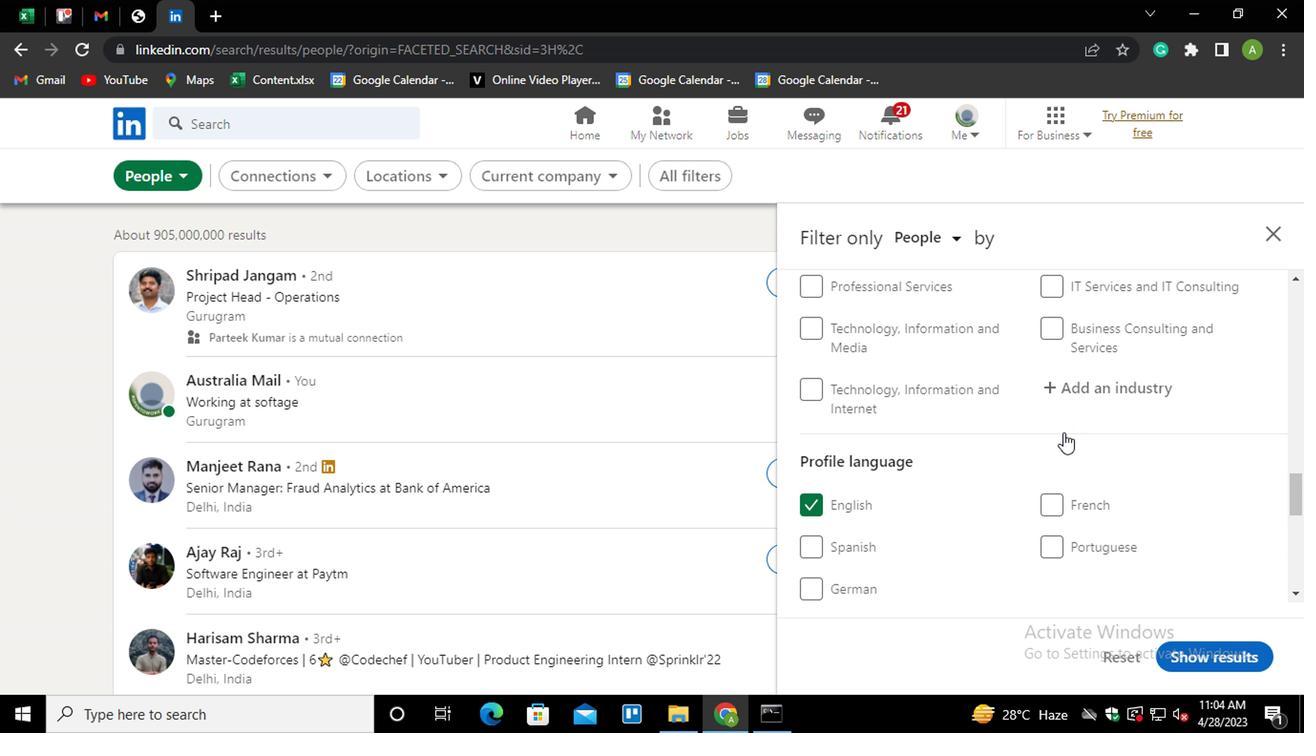 
Action: Mouse scrolled (1060, 431) with delta (0, 0)
Screenshot: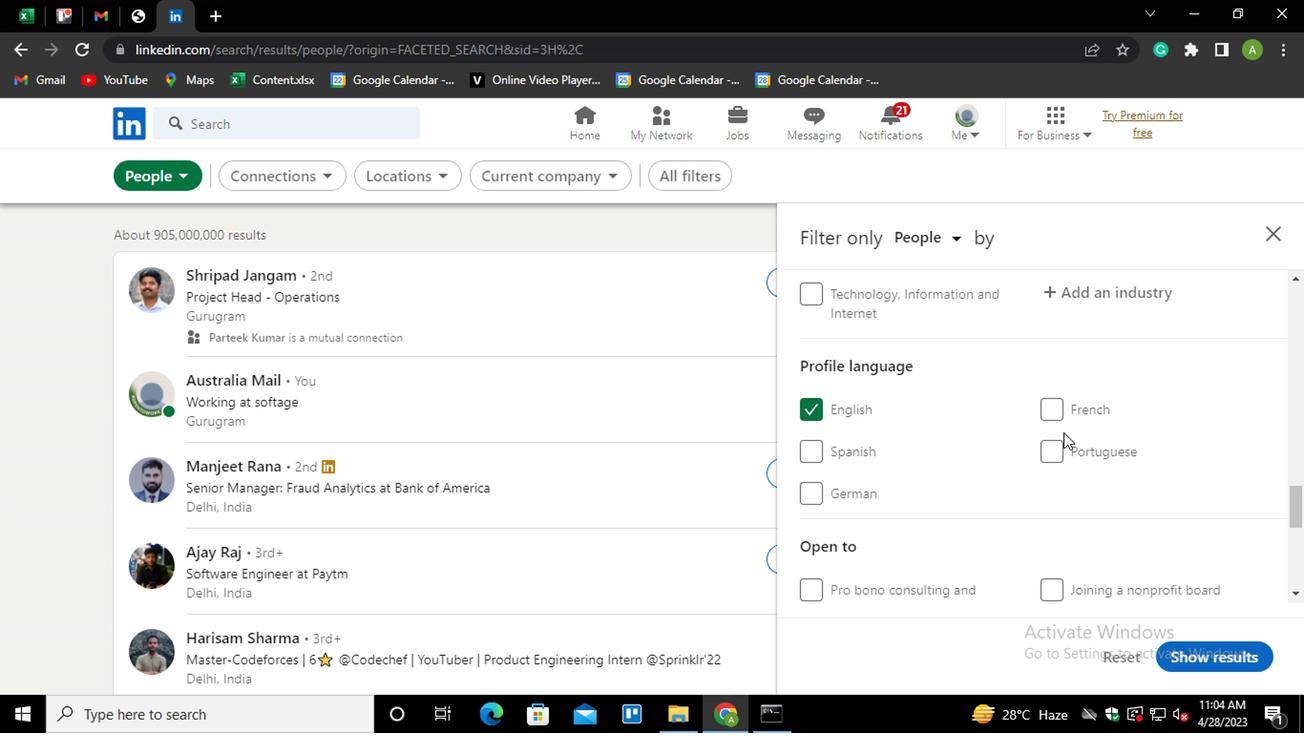 
Action: Mouse scrolled (1060, 431) with delta (0, 0)
Screenshot: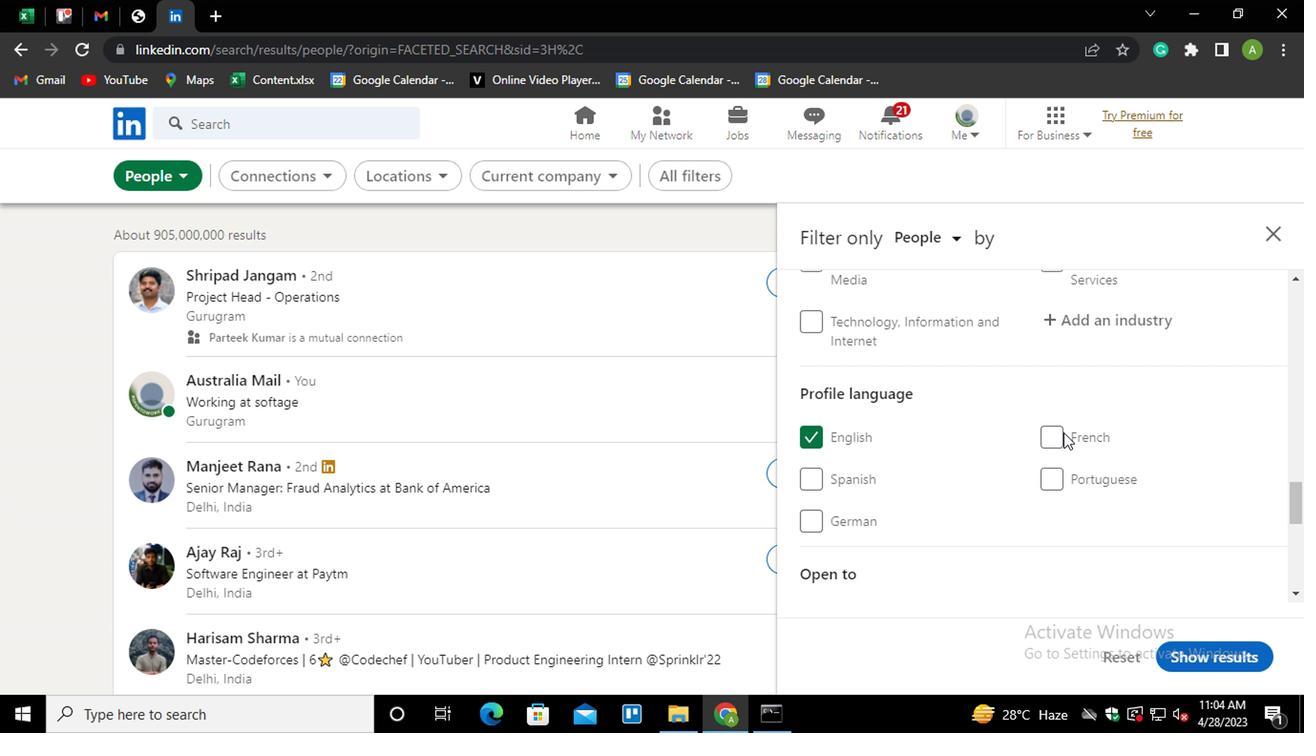 
Action: Mouse moved to (1067, 482)
Screenshot: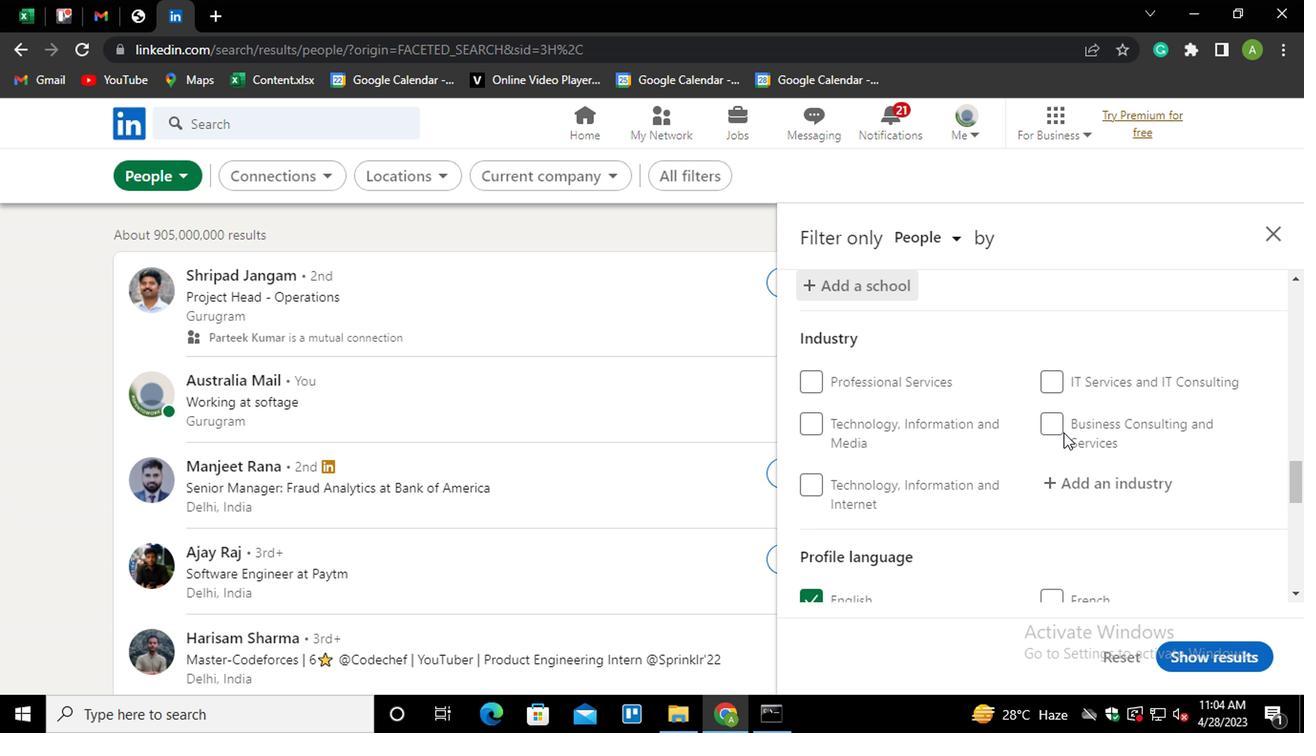 
Action: Mouse pressed left at (1067, 482)
Screenshot: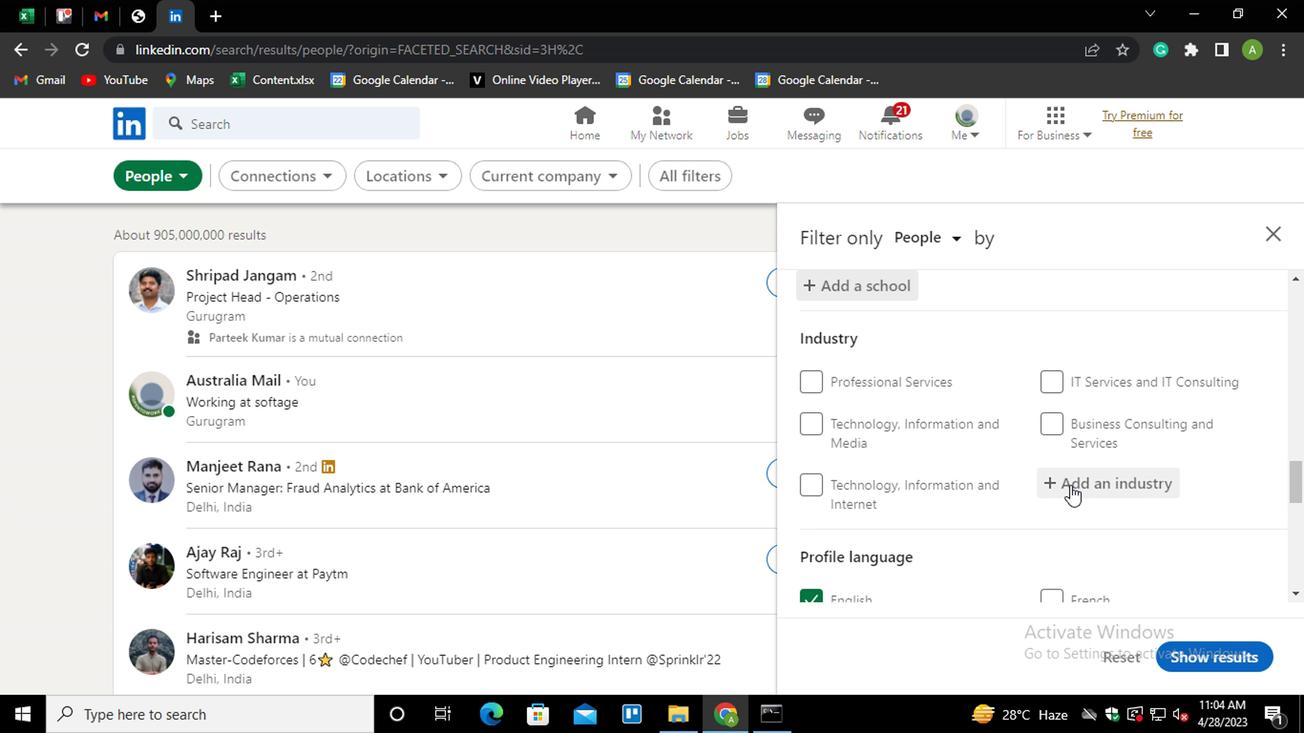 
Action: Key pressed <Key.shift>PACKA<Key.down><Key.enter>
Screenshot: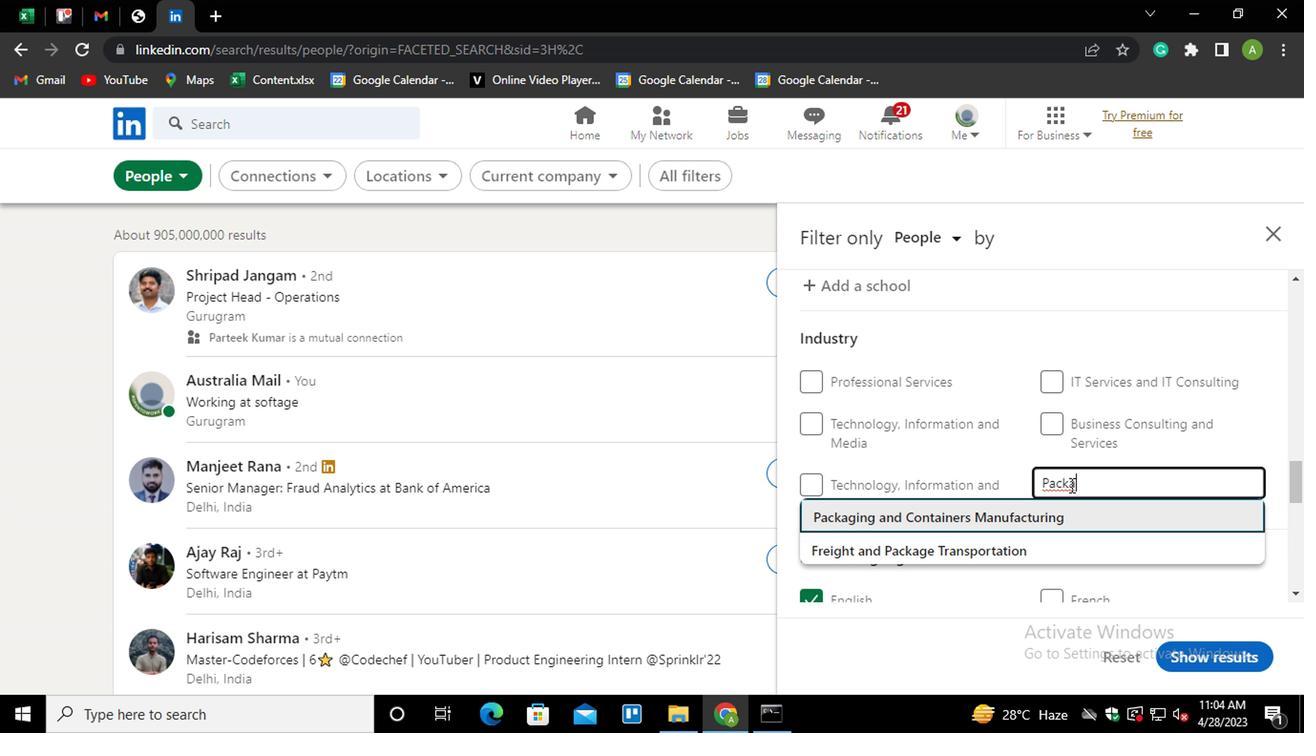 
Action: Mouse scrolled (1067, 481) with delta (0, -1)
Screenshot: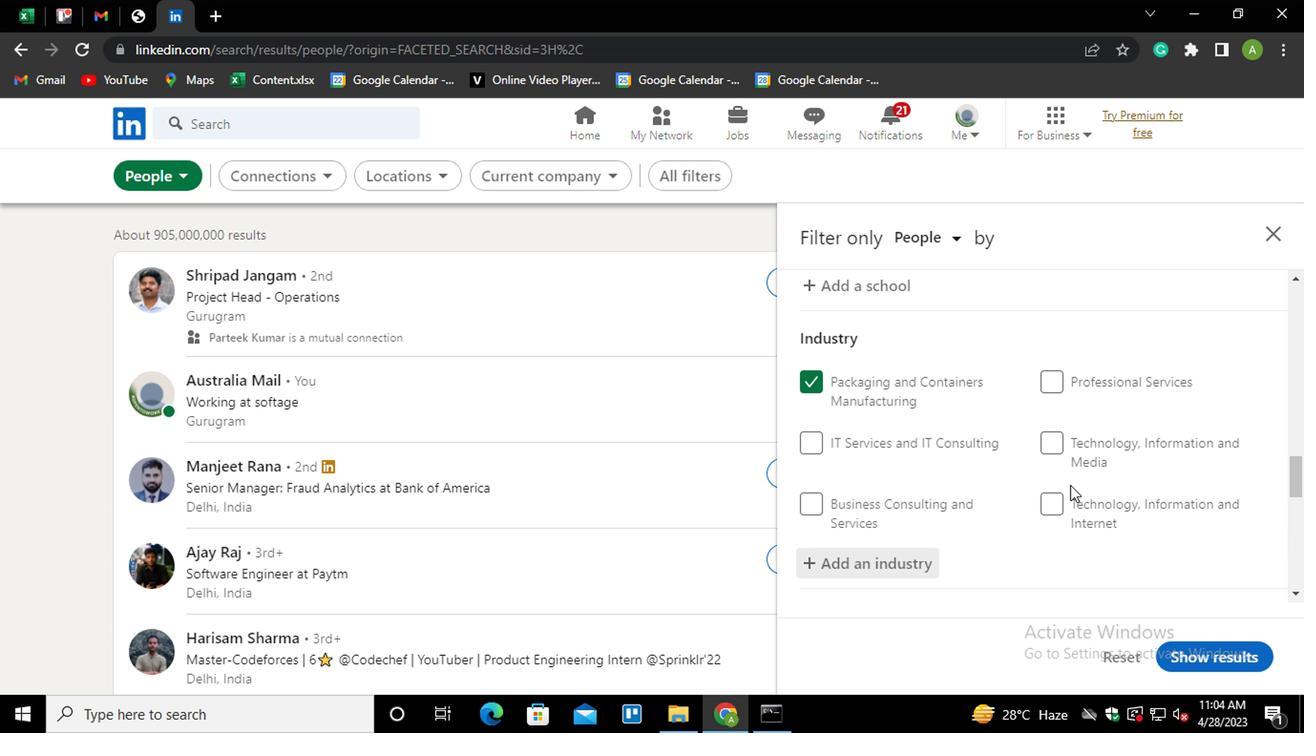 
Action: Mouse scrolled (1067, 481) with delta (0, -1)
Screenshot: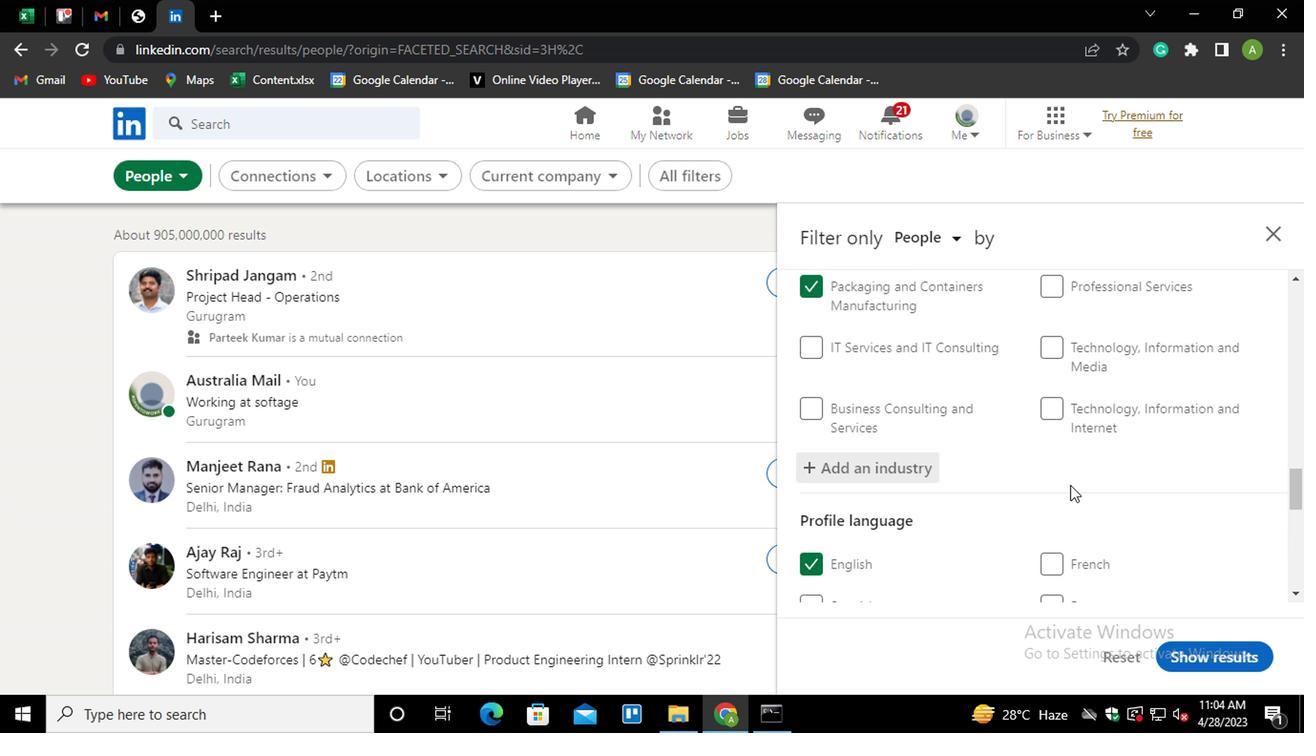 
Action: Mouse scrolled (1067, 481) with delta (0, -1)
Screenshot: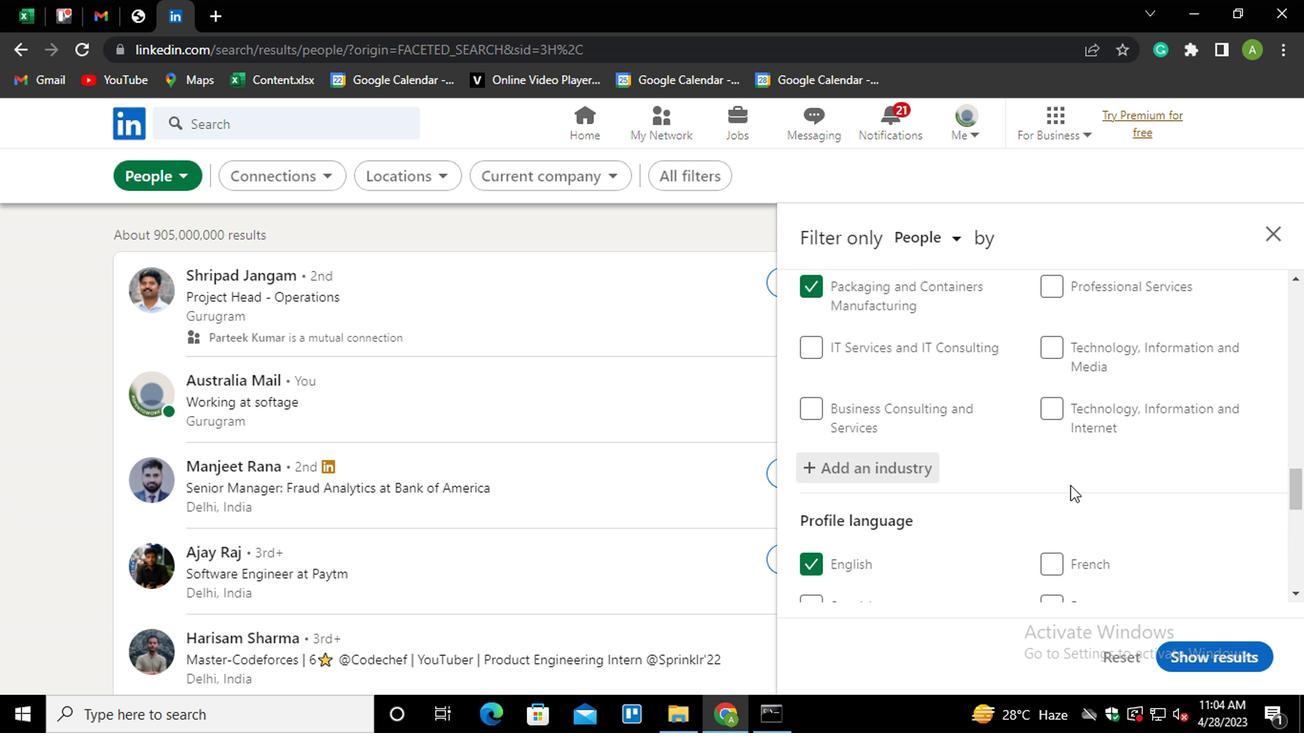 
Action: Mouse scrolled (1067, 481) with delta (0, -1)
Screenshot: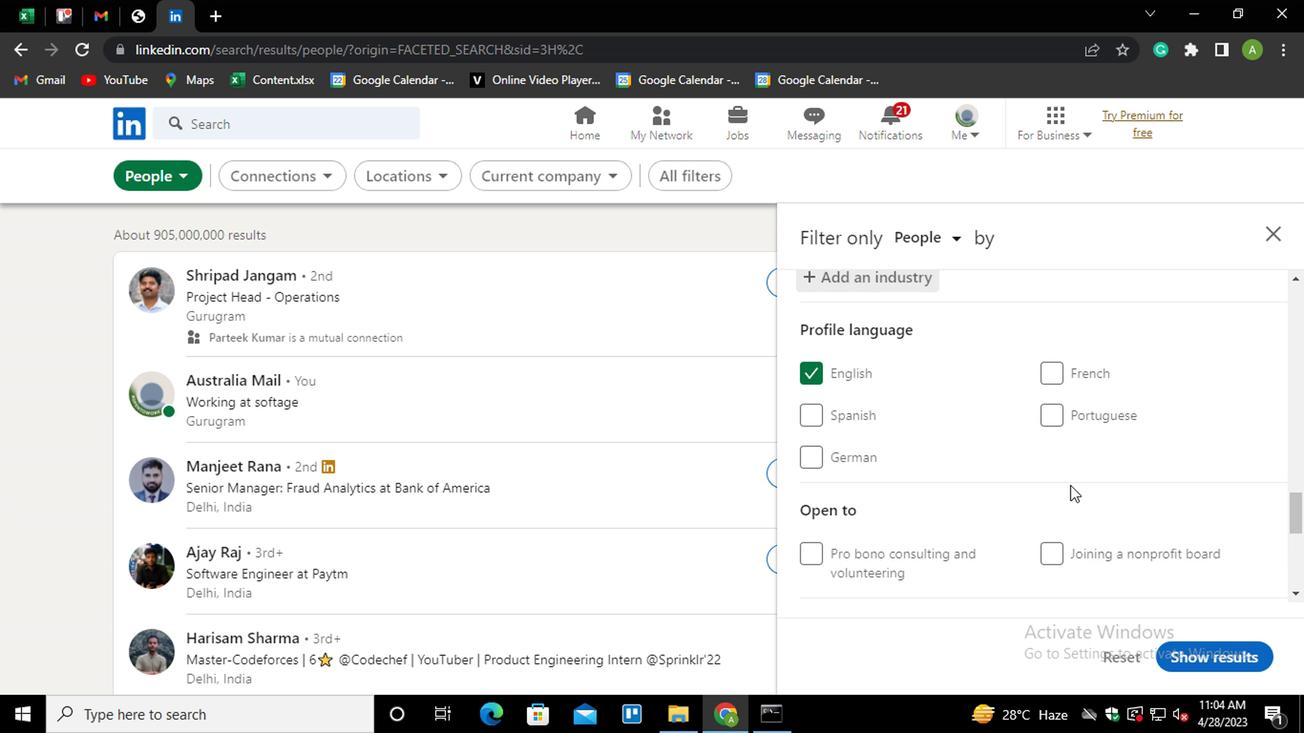
Action: Mouse scrolled (1067, 481) with delta (0, -1)
Screenshot: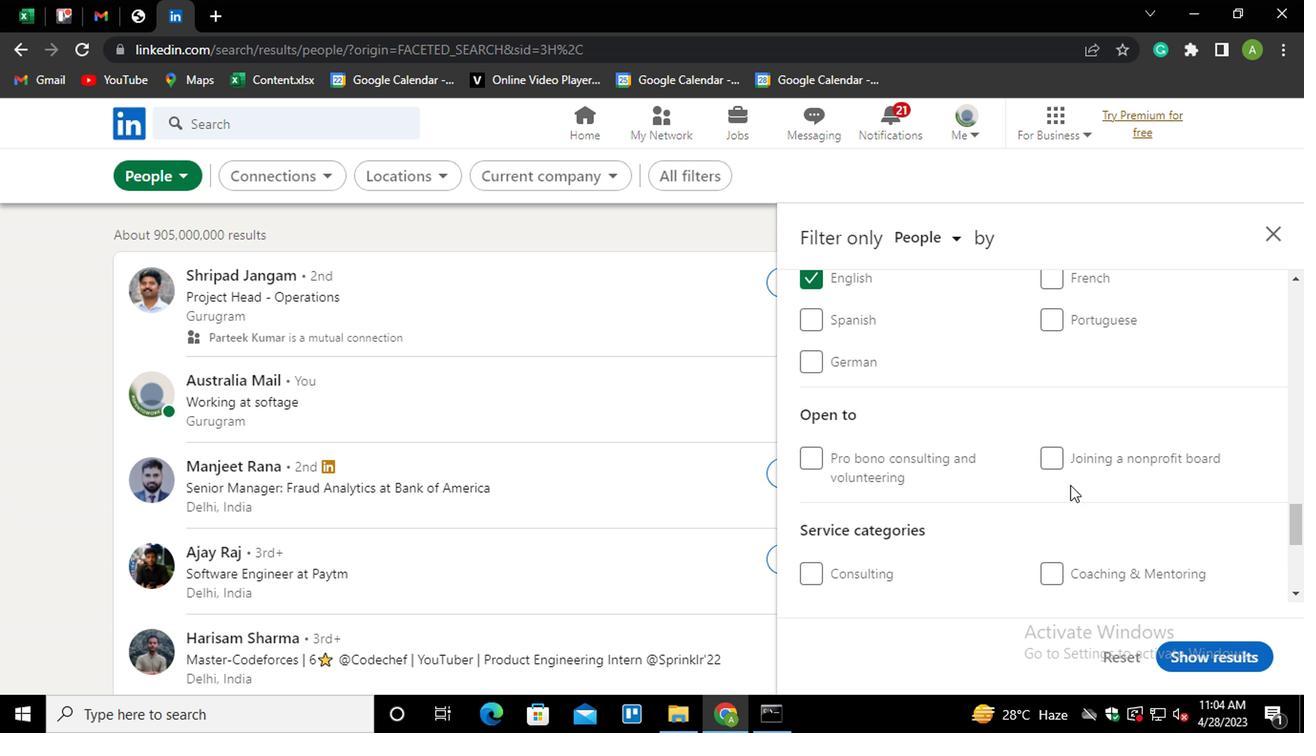 
Action: Mouse scrolled (1067, 481) with delta (0, -1)
Screenshot: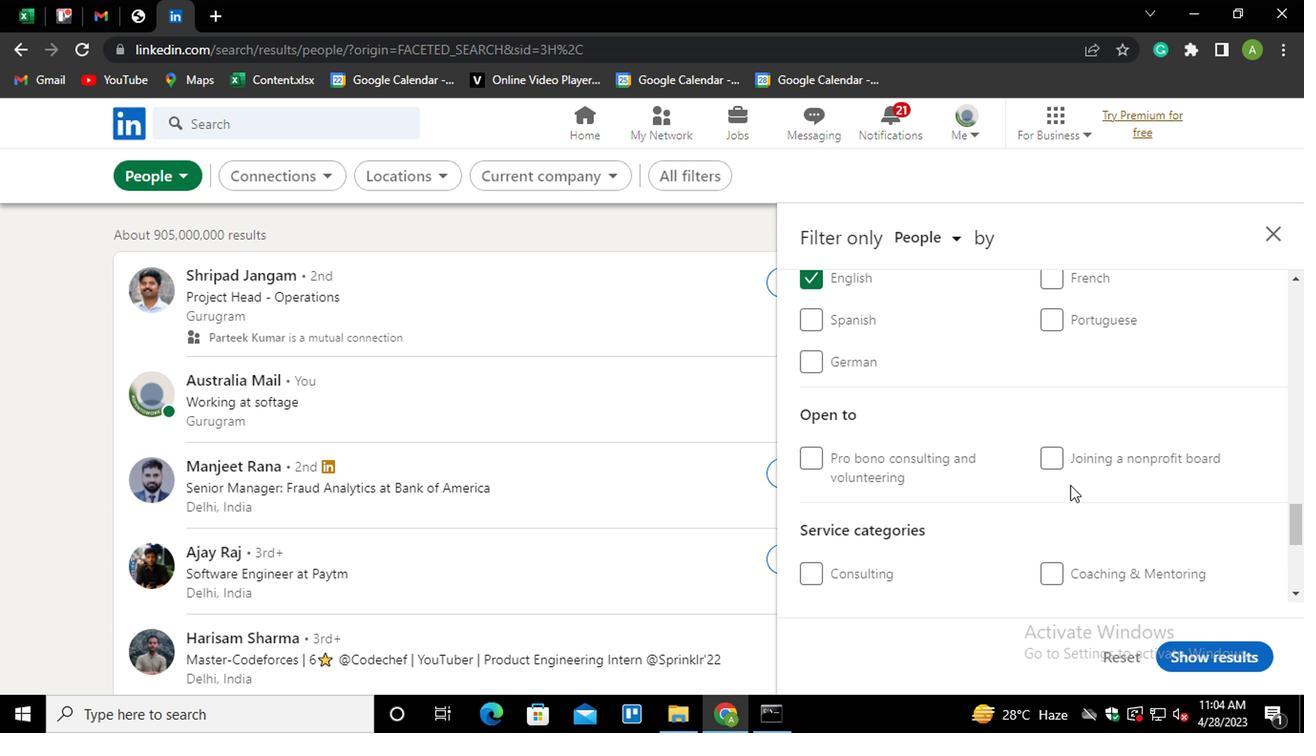 
Action: Mouse scrolled (1067, 481) with delta (0, -1)
Screenshot: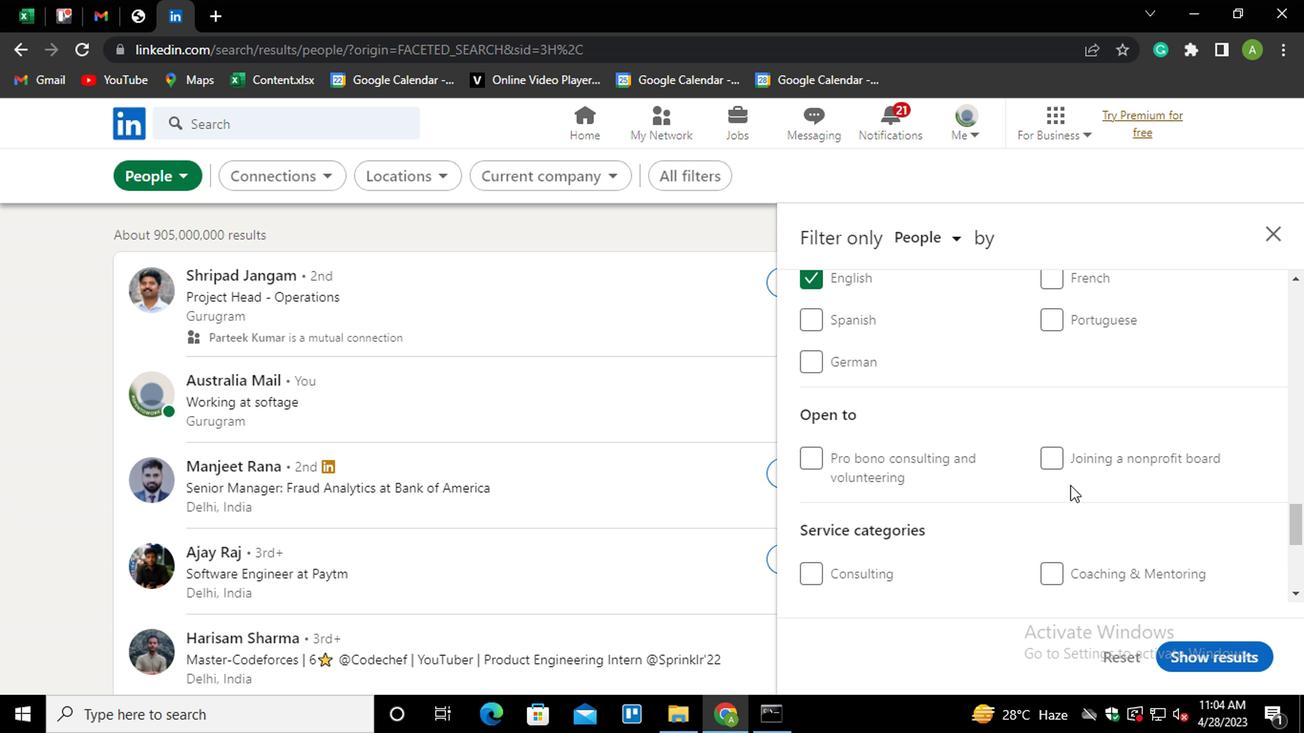 
Action: Mouse moved to (1056, 376)
Screenshot: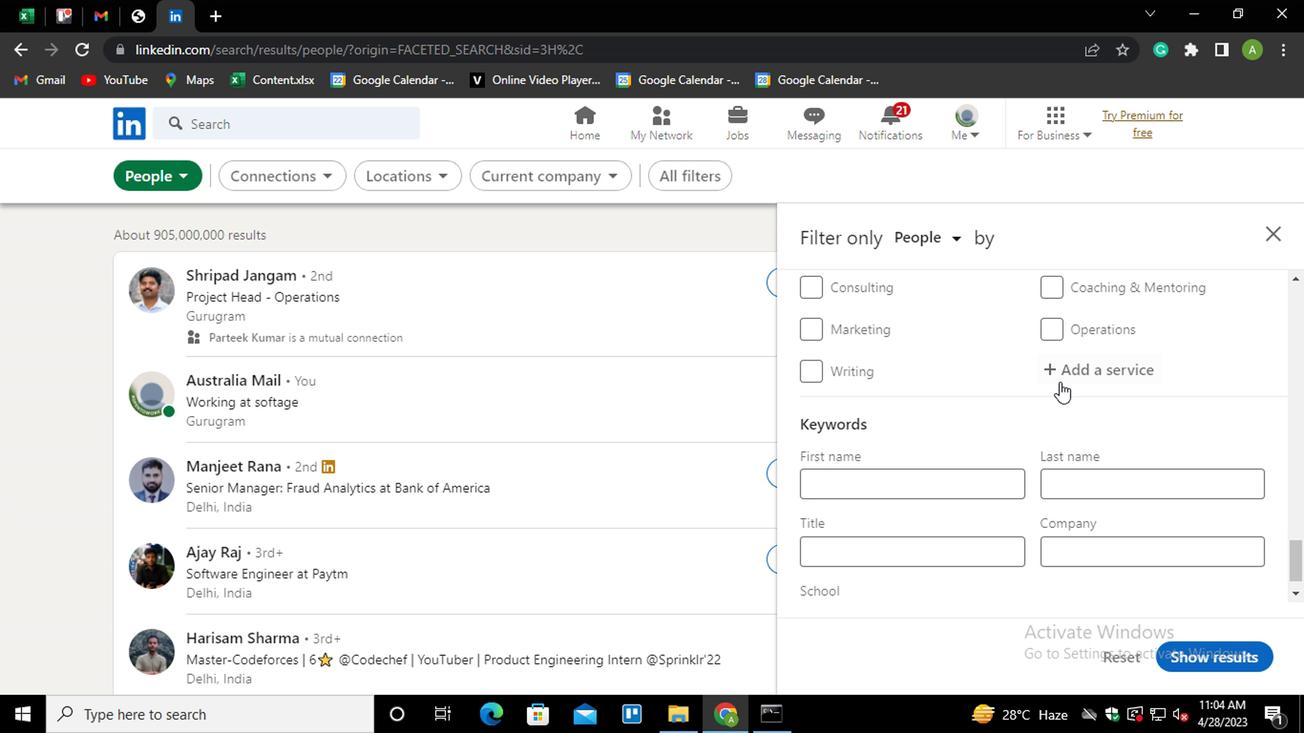
Action: Mouse pressed left at (1056, 376)
Screenshot: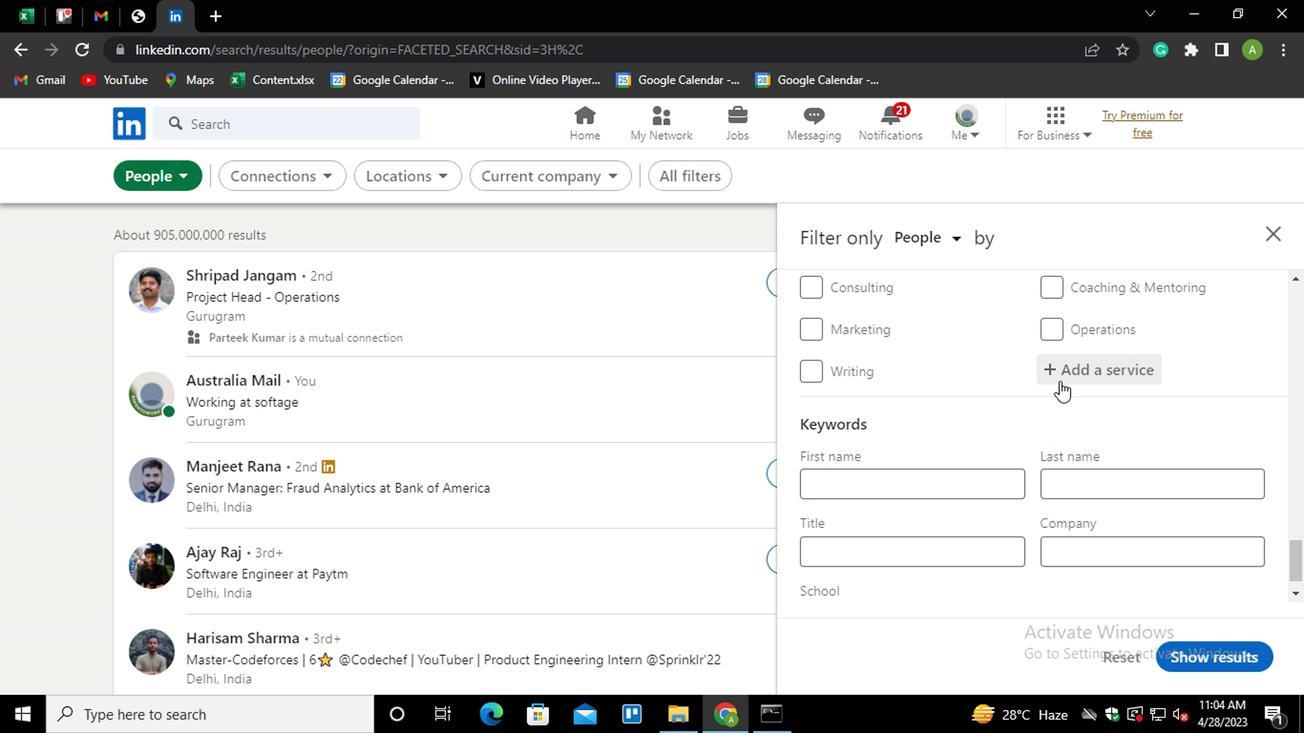 
Action: Mouse moved to (1077, 367)
Screenshot: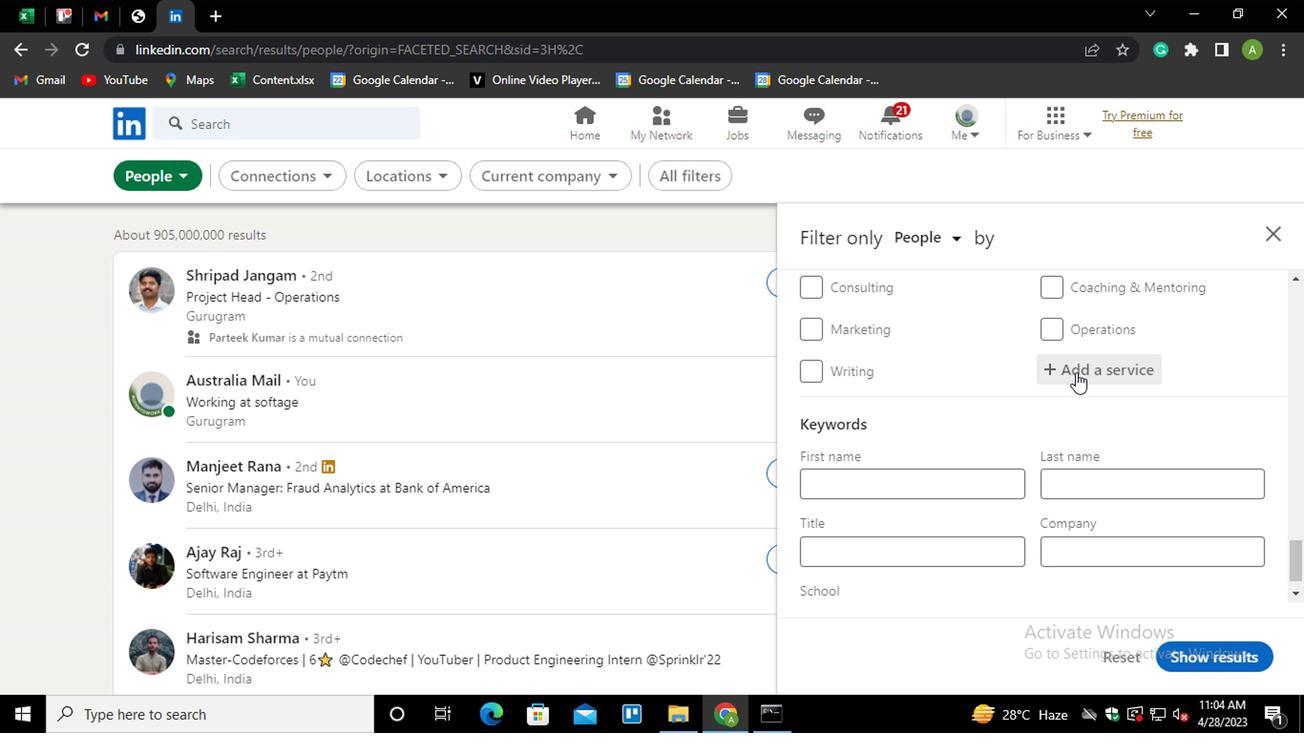 
Action: Mouse pressed left at (1077, 367)
Screenshot: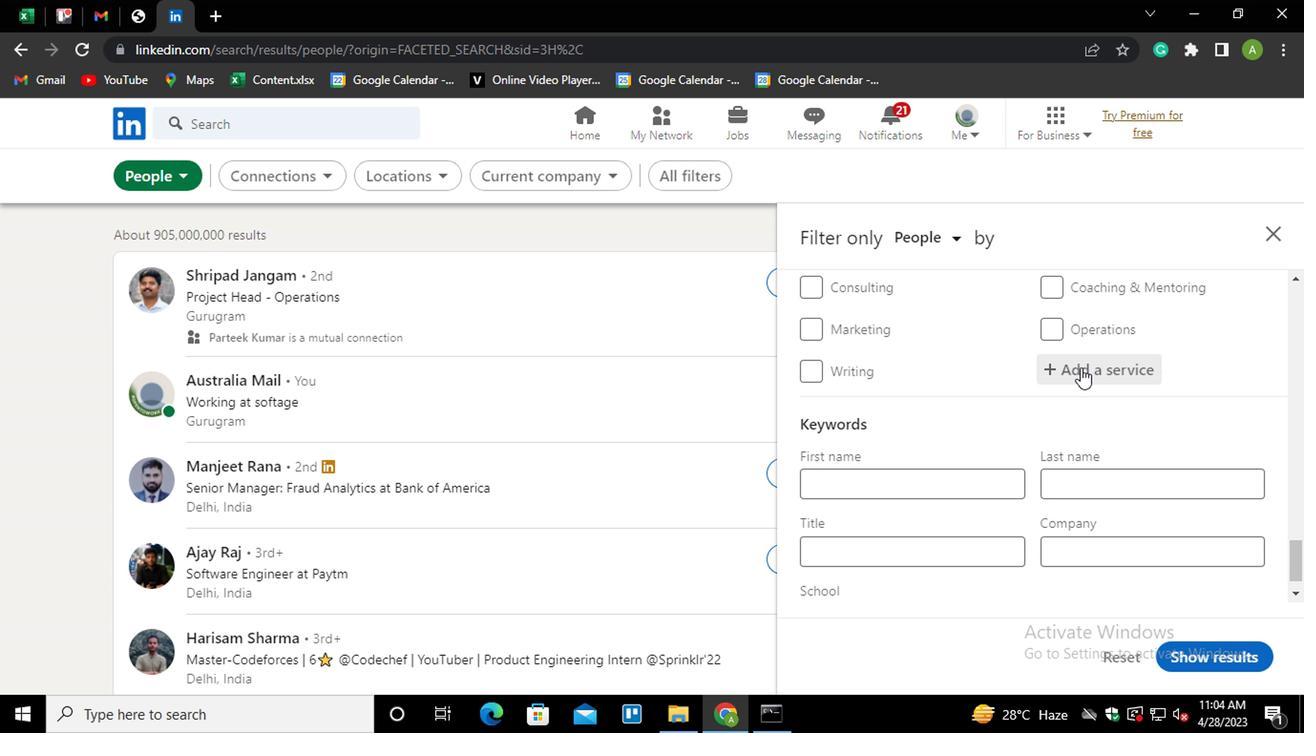 
Action: Key pressed <Key.shift><Key.shift><Key.shift><Key.shift><Key.shift><Key.shift>RELOCA<Key.down><Key.enter>
Screenshot: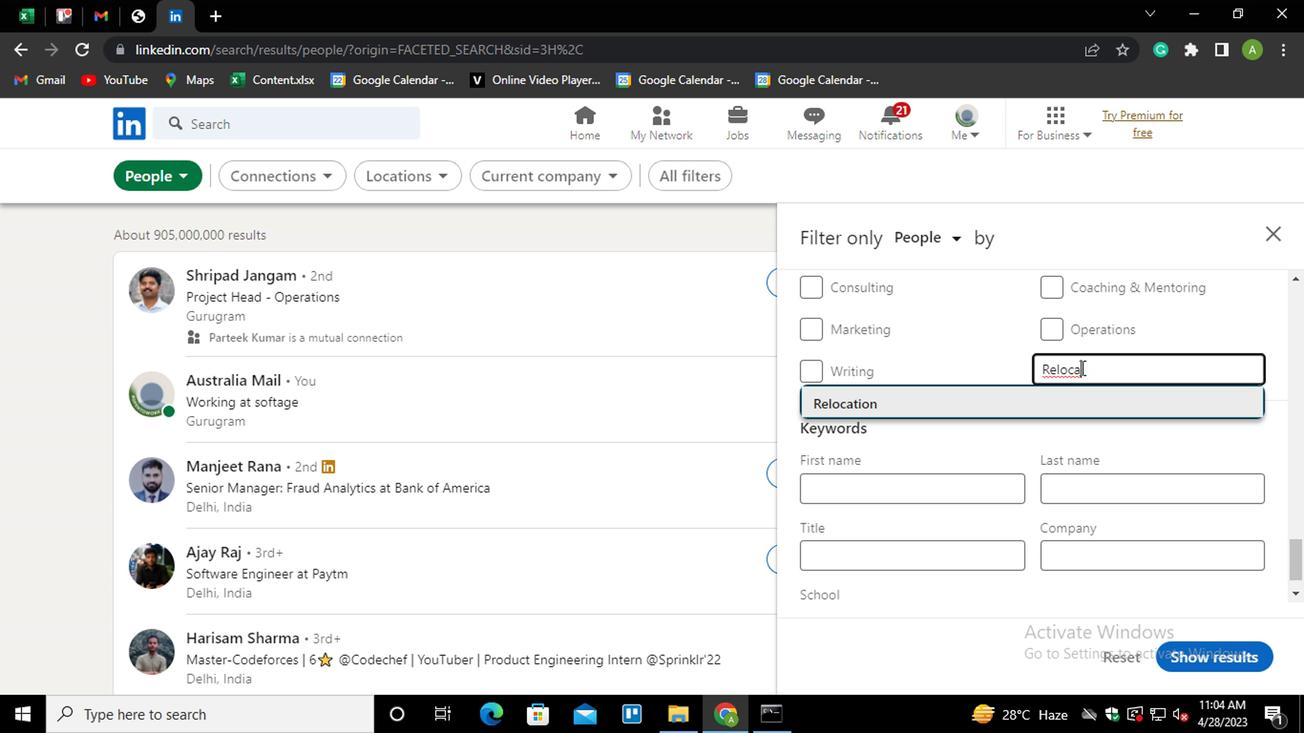 
Action: Mouse moved to (1089, 360)
Screenshot: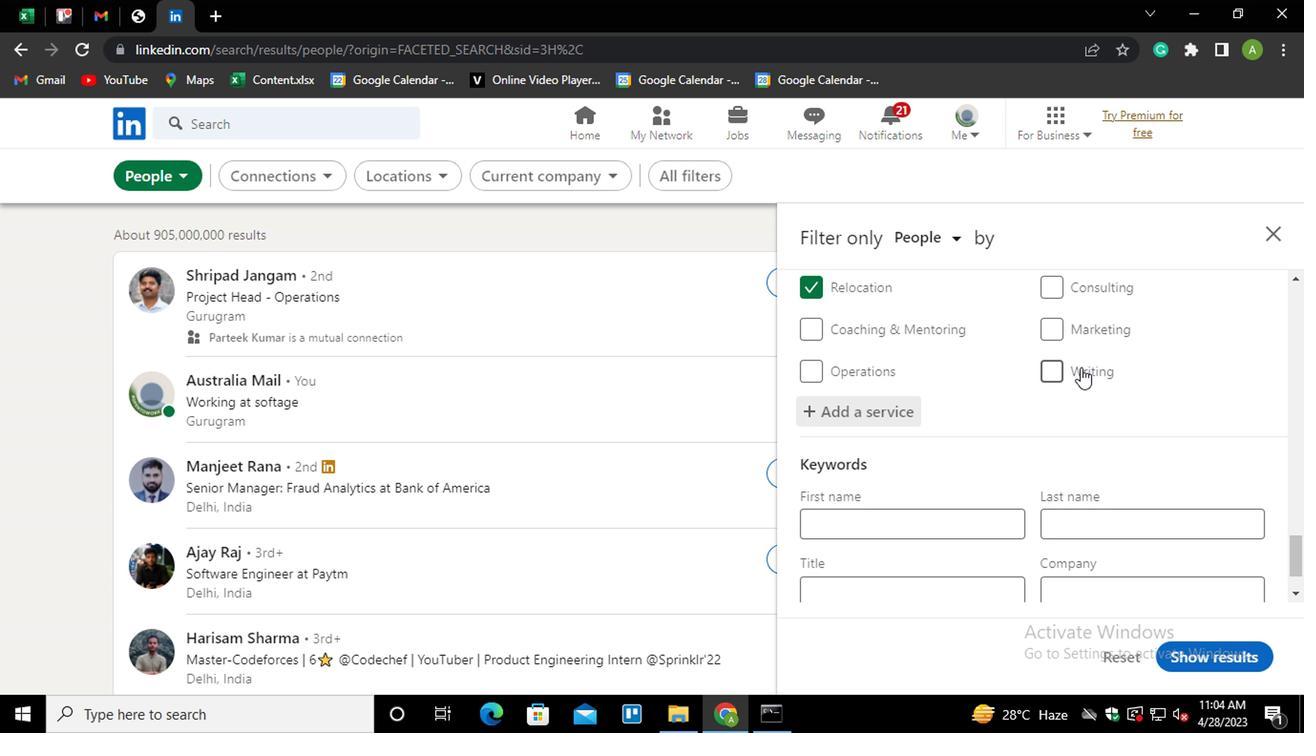 
Action: Mouse scrolled (1089, 358) with delta (0, -1)
Screenshot: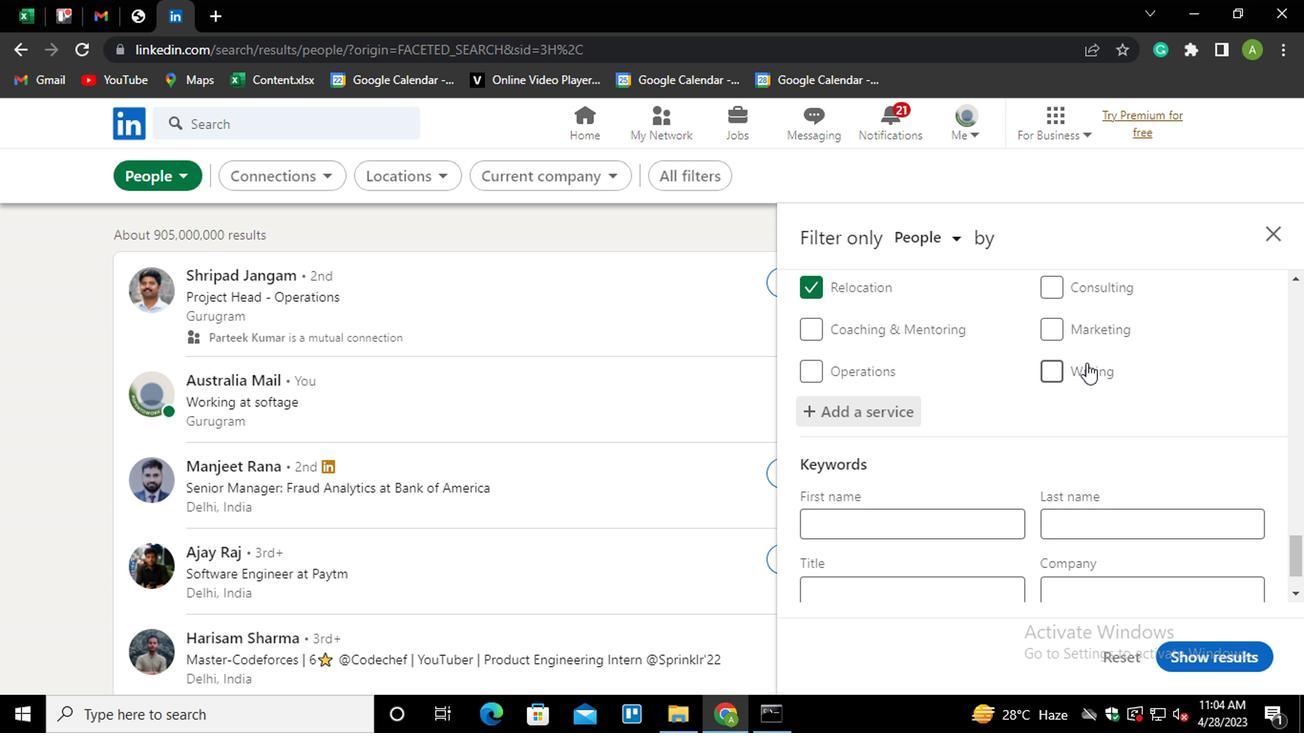 
Action: Mouse scrolled (1089, 358) with delta (0, -1)
Screenshot: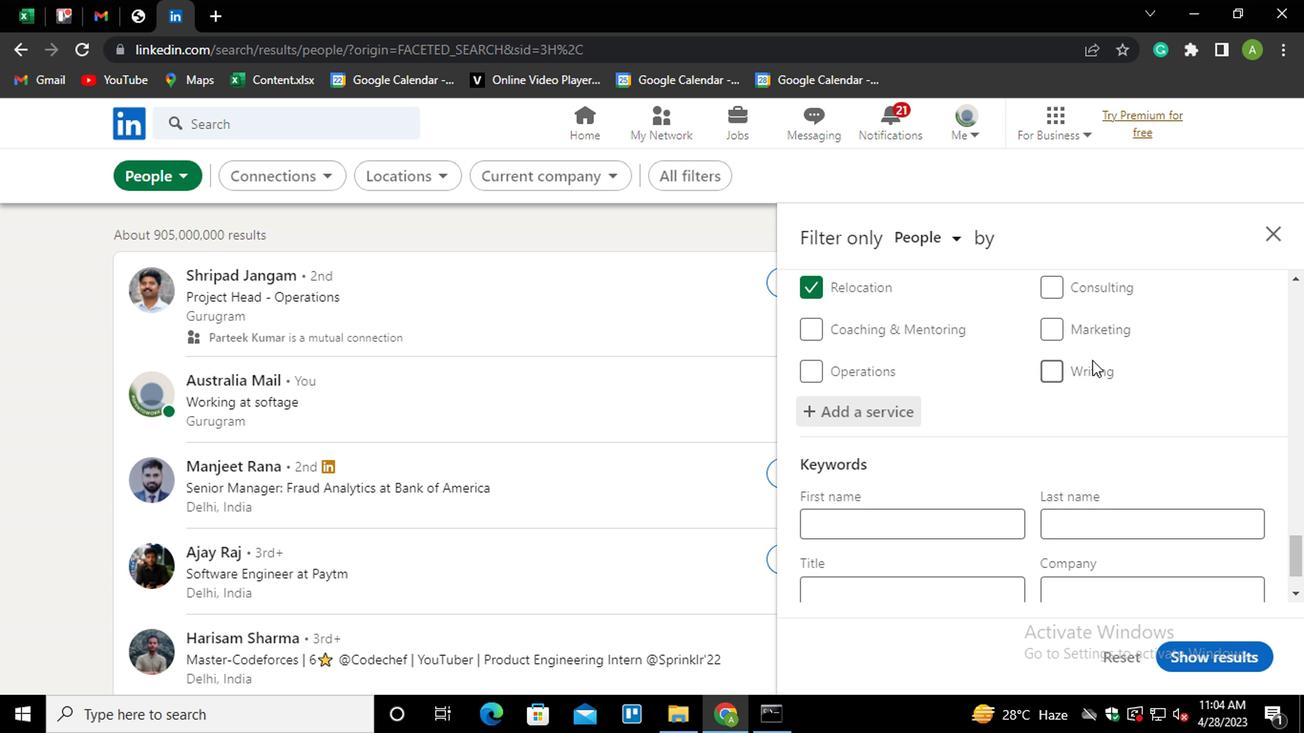 
Action: Mouse scrolled (1089, 358) with delta (0, -1)
Screenshot: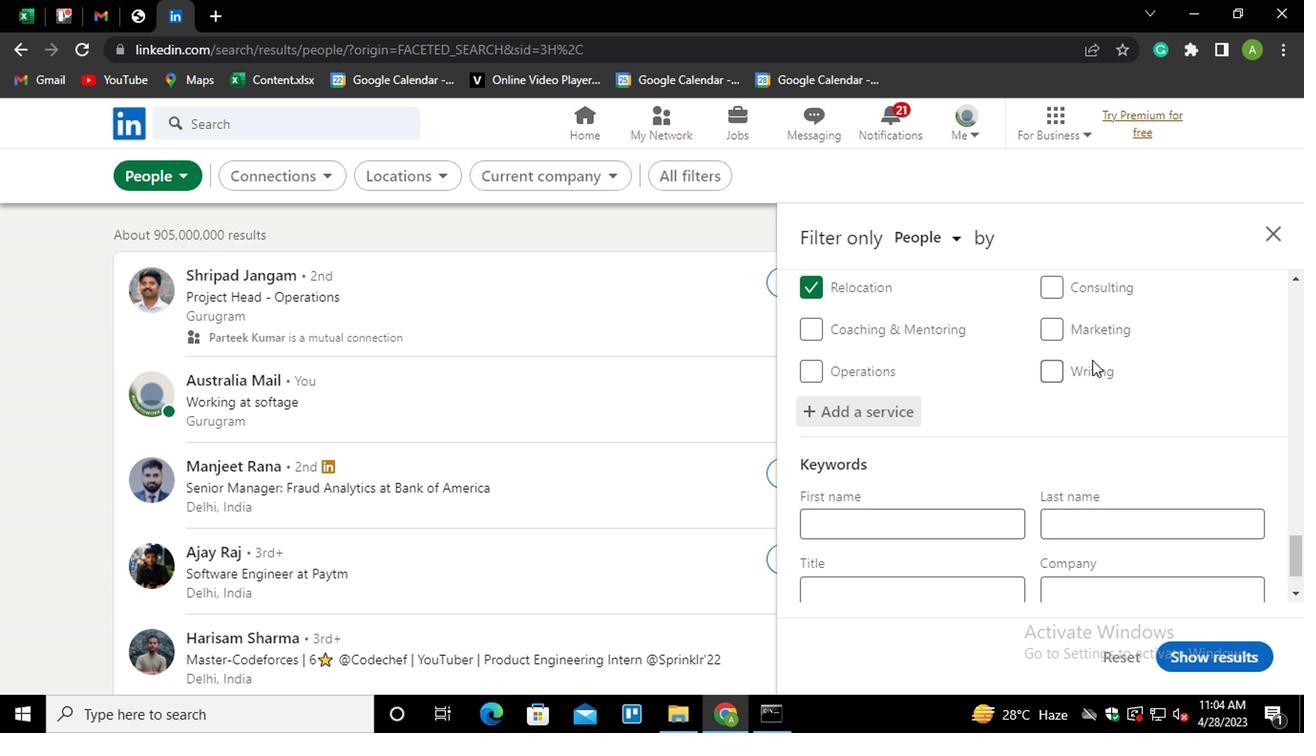 
Action: Mouse scrolled (1089, 358) with delta (0, -1)
Screenshot: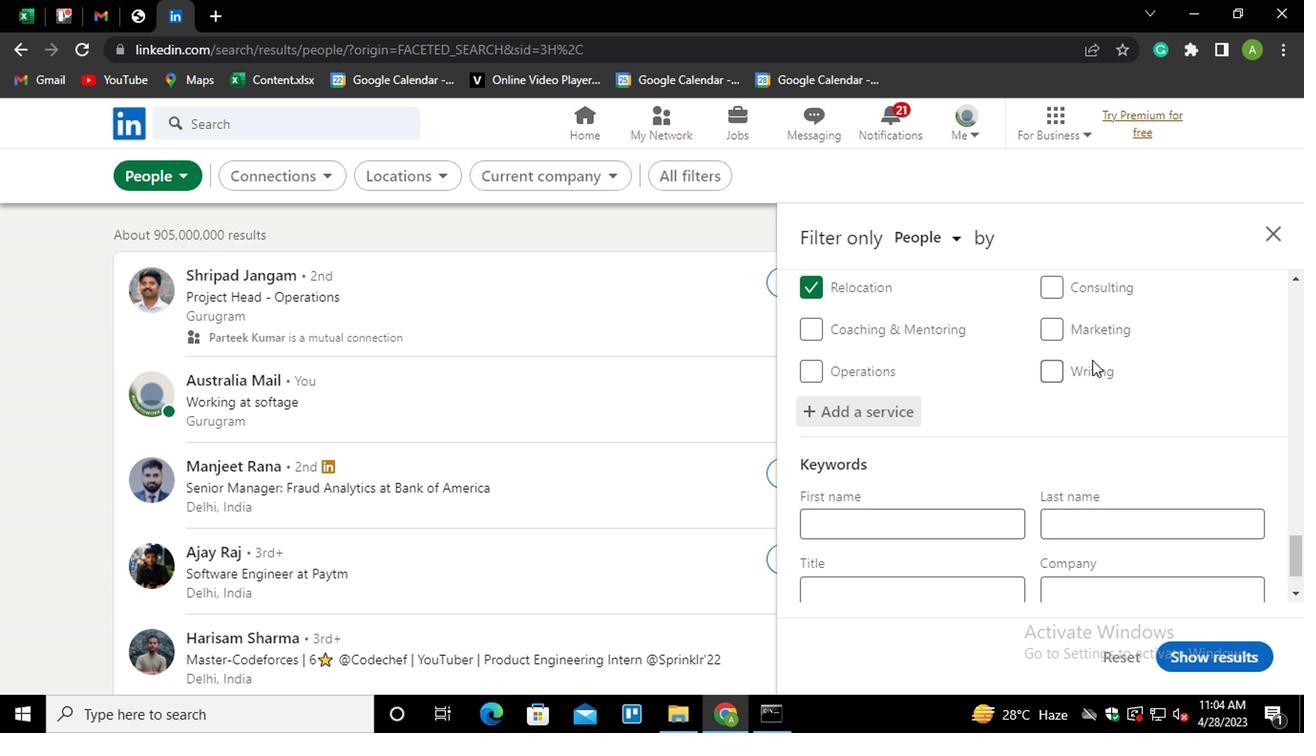 
Action: Mouse scrolled (1089, 358) with delta (0, -1)
Screenshot: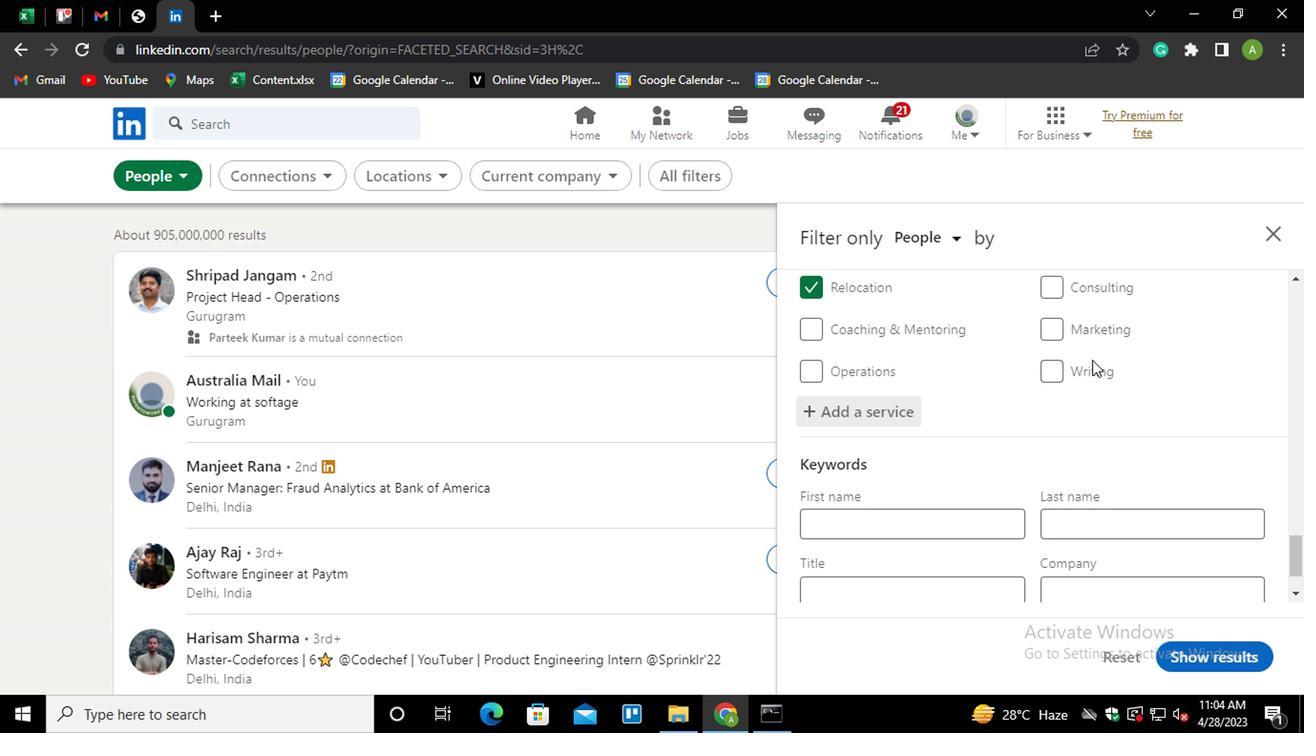 
Action: Mouse scrolled (1089, 358) with delta (0, -1)
Screenshot: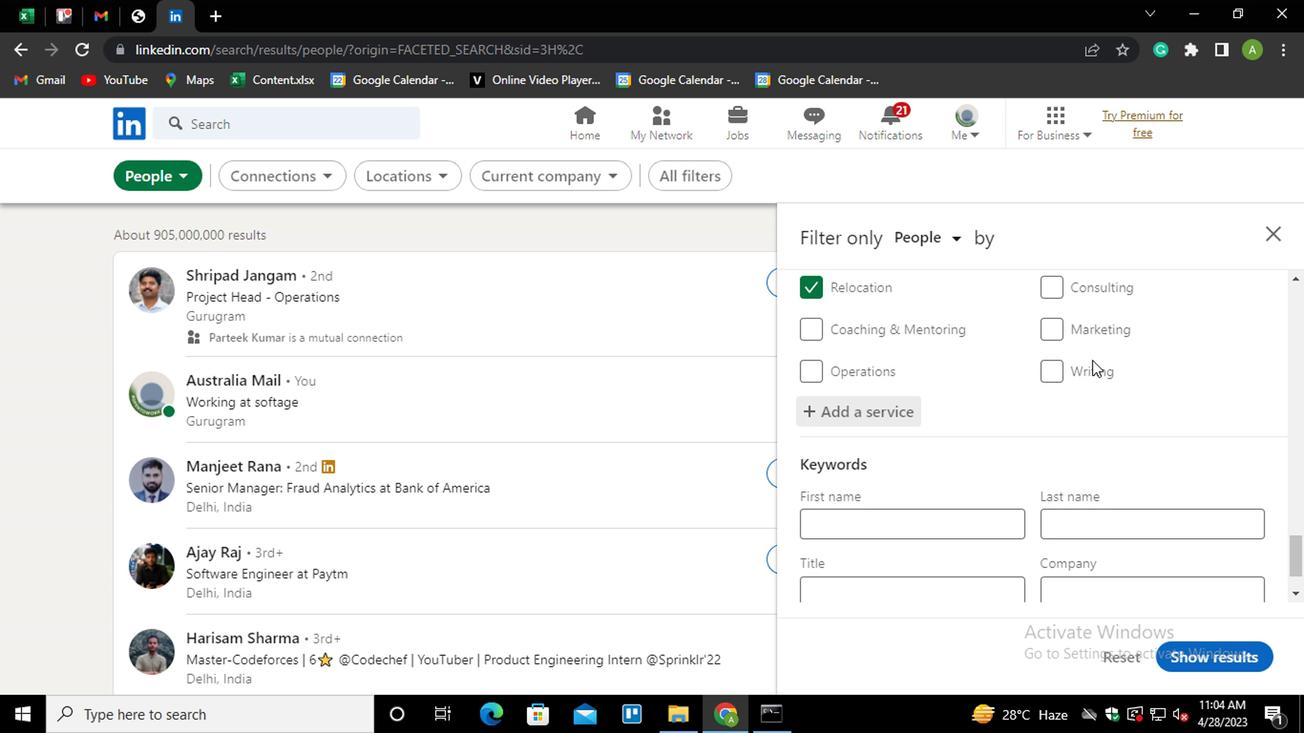
Action: Mouse moved to (873, 508)
Screenshot: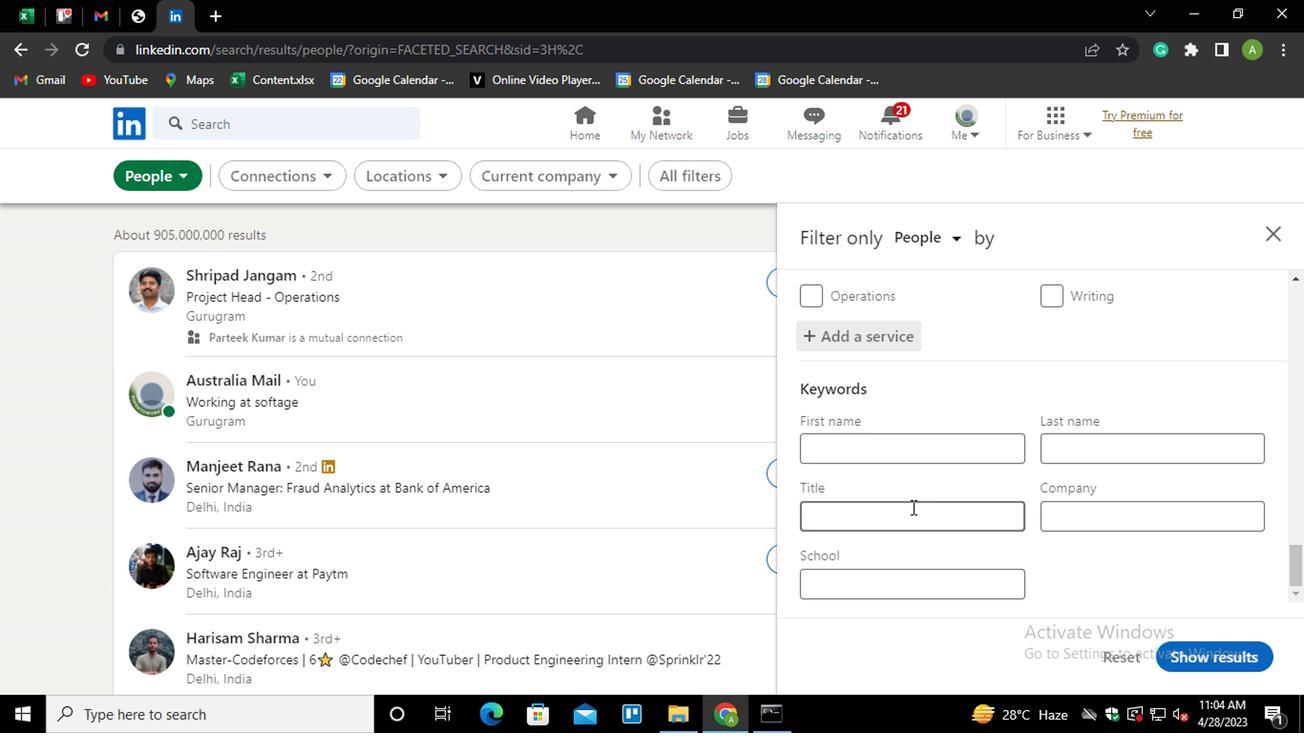 
Action: Mouse pressed left at (873, 508)
Screenshot: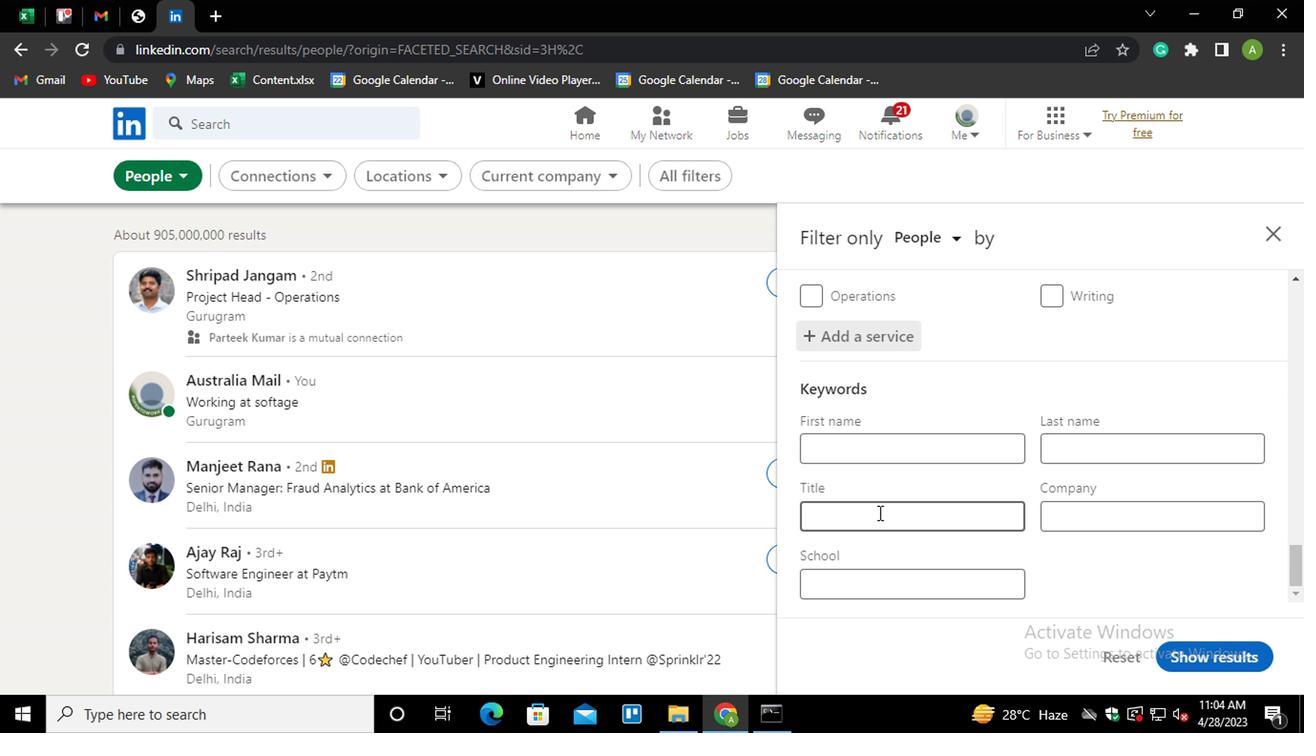 
Action: Key pressed <Key.shift>SU<Key.backspace><Key.backspace><Key.shift><Key.shift><Key.shift><Key.shift><Key.shift><Key.shift><Key.shift><Key.shift><Key.shift><Key.shift><Key.shift><Key.shift><Key.shift><Key.shift><Key.shift><Key.shift><Key.shift><Key.shift><Key.shift><Key.shift><Key.shift><Key.shift><Key.shift><Key.shift><Key.shift><Key.shift><Key.shift><Key.shift><Key.shift><Key.shift><Key.shift><Key.shift><Key.shift><Key.shift><Key.shift>CUSTOMER<Key.space><Key.shift><Key.shift><Key.shift><Key.shift>SERVICE<Key.space><Key.shift>MANAGER
Screenshot: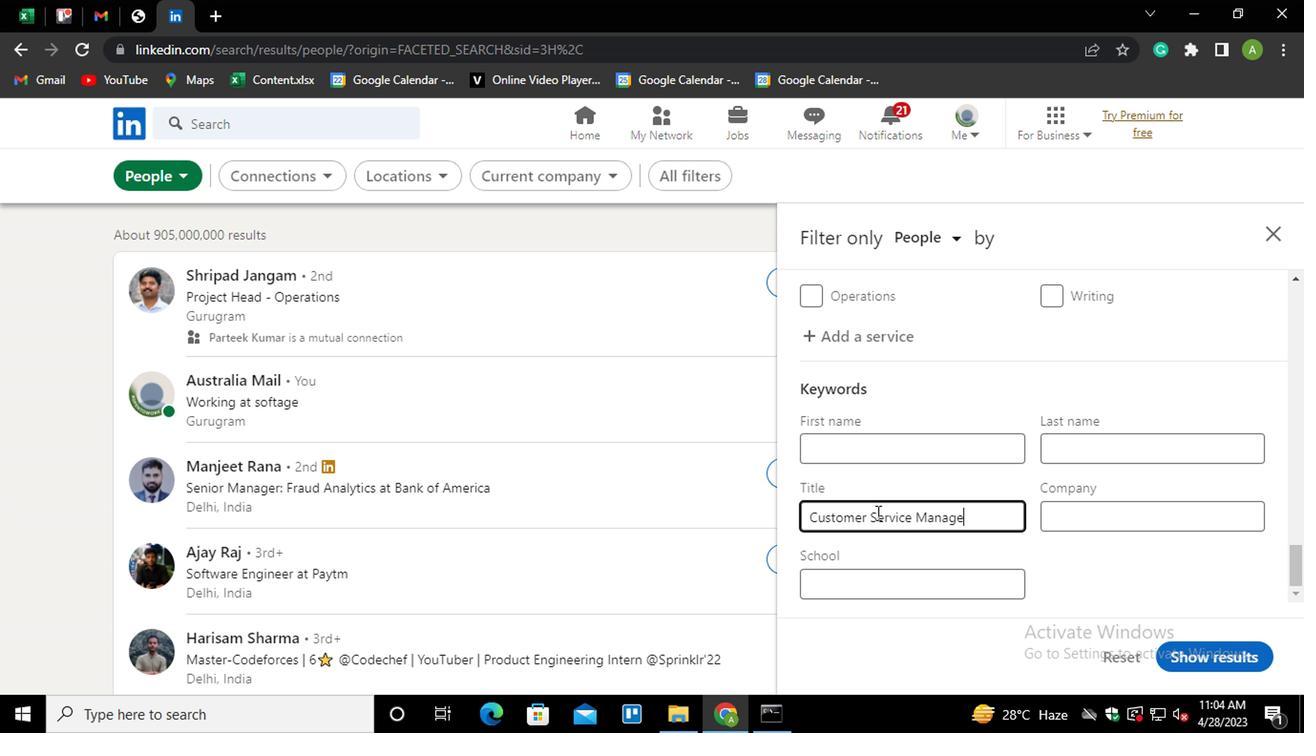 
Action: Mouse moved to (1101, 563)
Screenshot: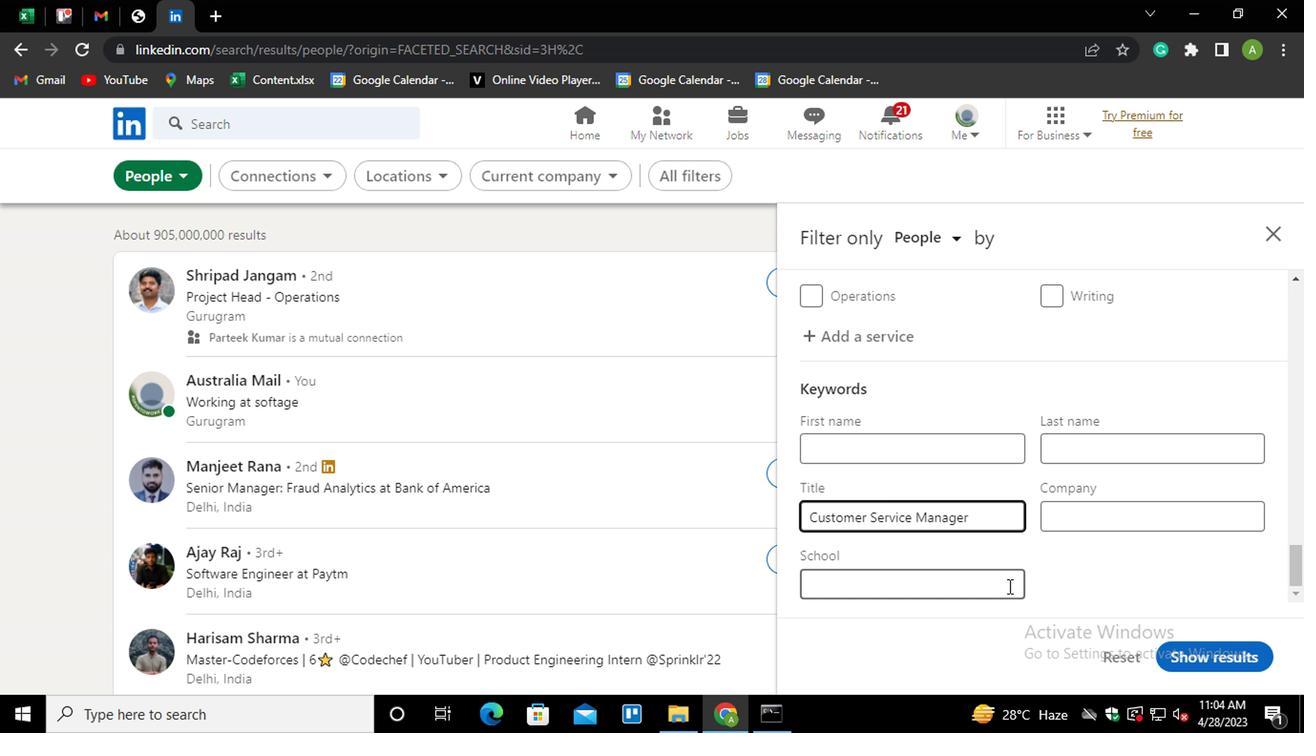 
Action: Mouse pressed left at (1101, 563)
Screenshot: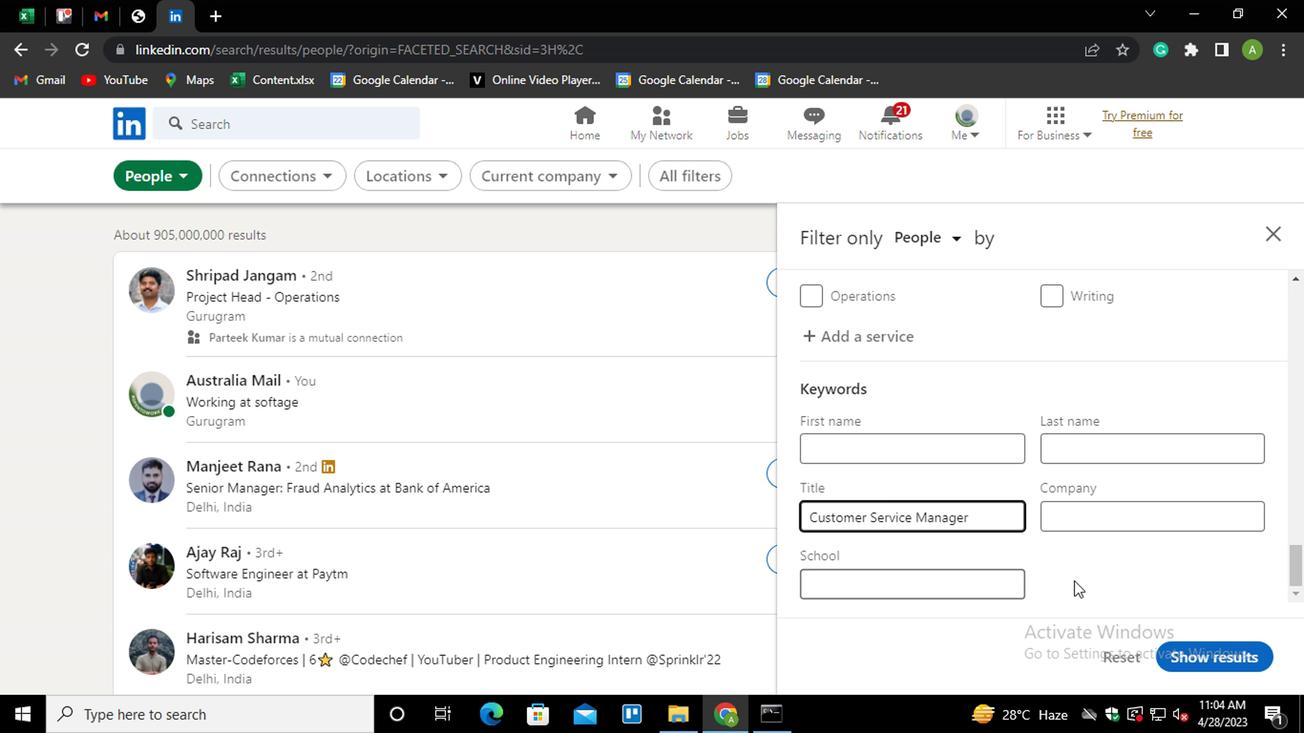
Action: Mouse moved to (1193, 640)
Screenshot: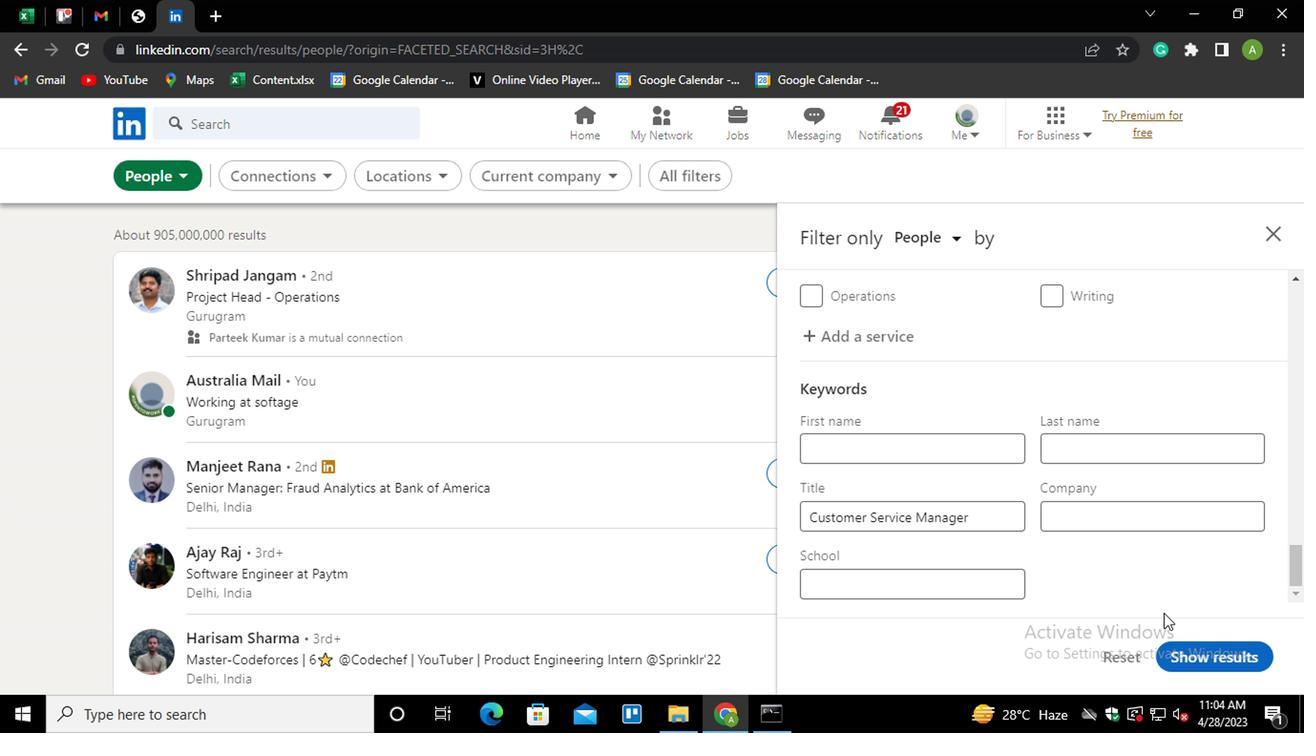 
Action: Mouse pressed left at (1193, 640)
Screenshot: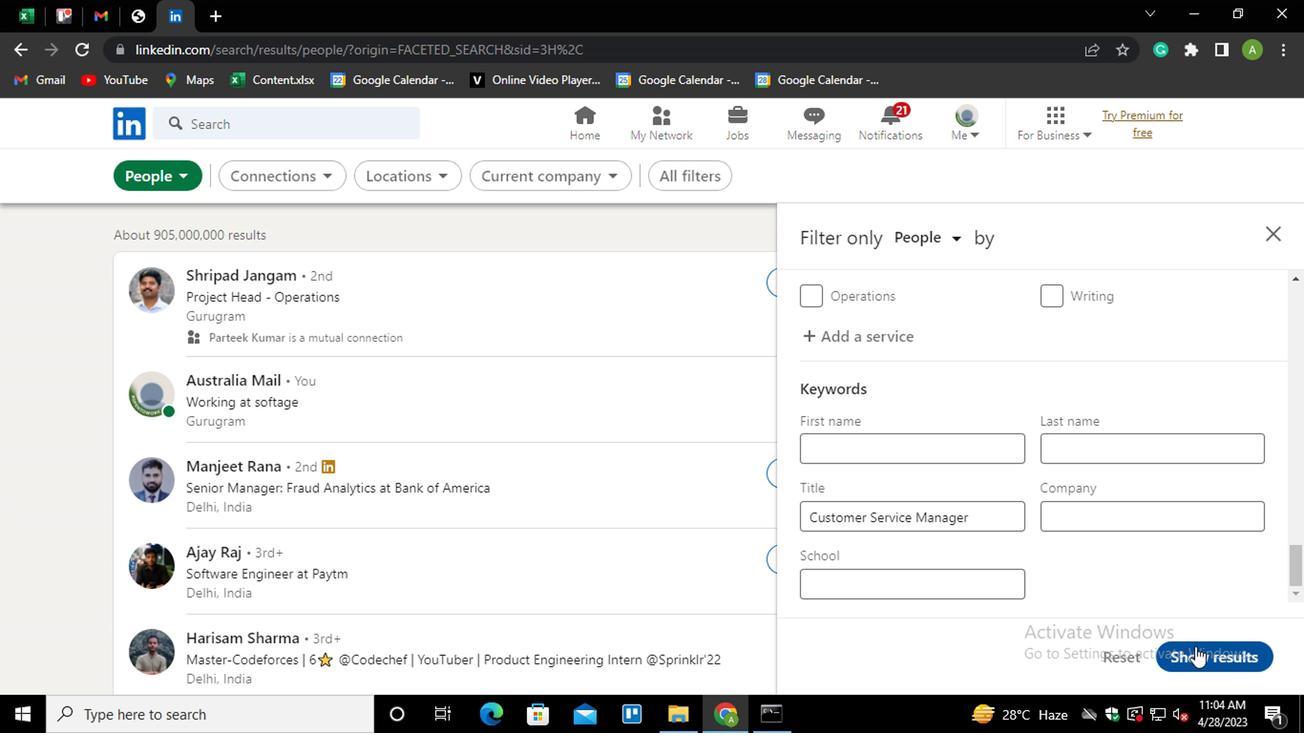 
